 Task: Reply to email with the signature Alan Parker with the subject Follow up on our last conversation from softage.1@softage.net with the message I wanted to confirm the availability of the meeting room for tomorrows presentation. with CC to softage.6@softage.net with an attached document Proposal.doc
Action: Mouse moved to (526, 657)
Screenshot: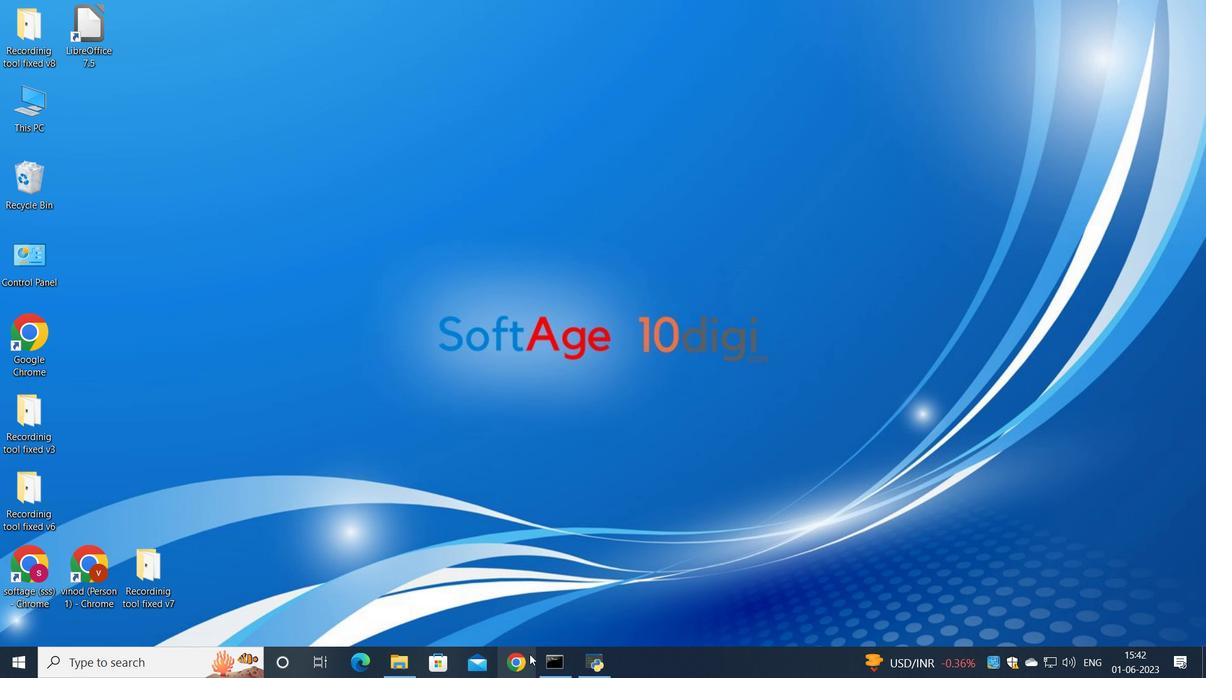 
Action: Mouse pressed left at (526, 657)
Screenshot: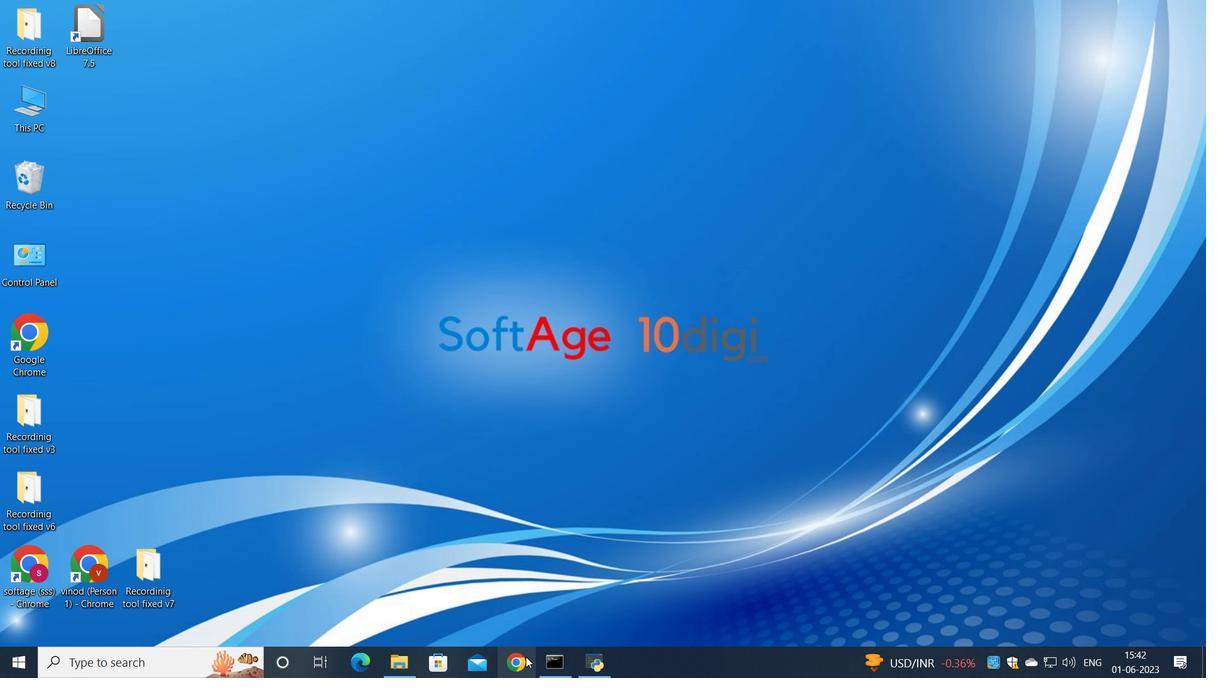 
Action: Mouse moved to (535, 412)
Screenshot: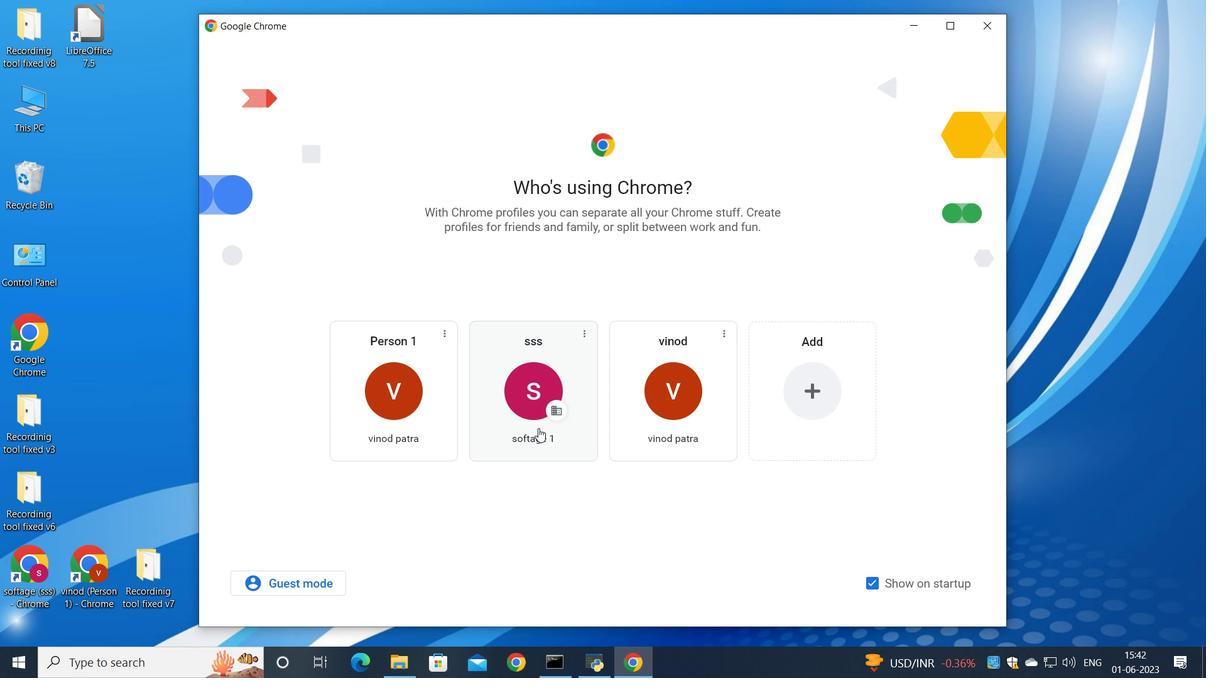 
Action: Mouse pressed left at (535, 412)
Screenshot: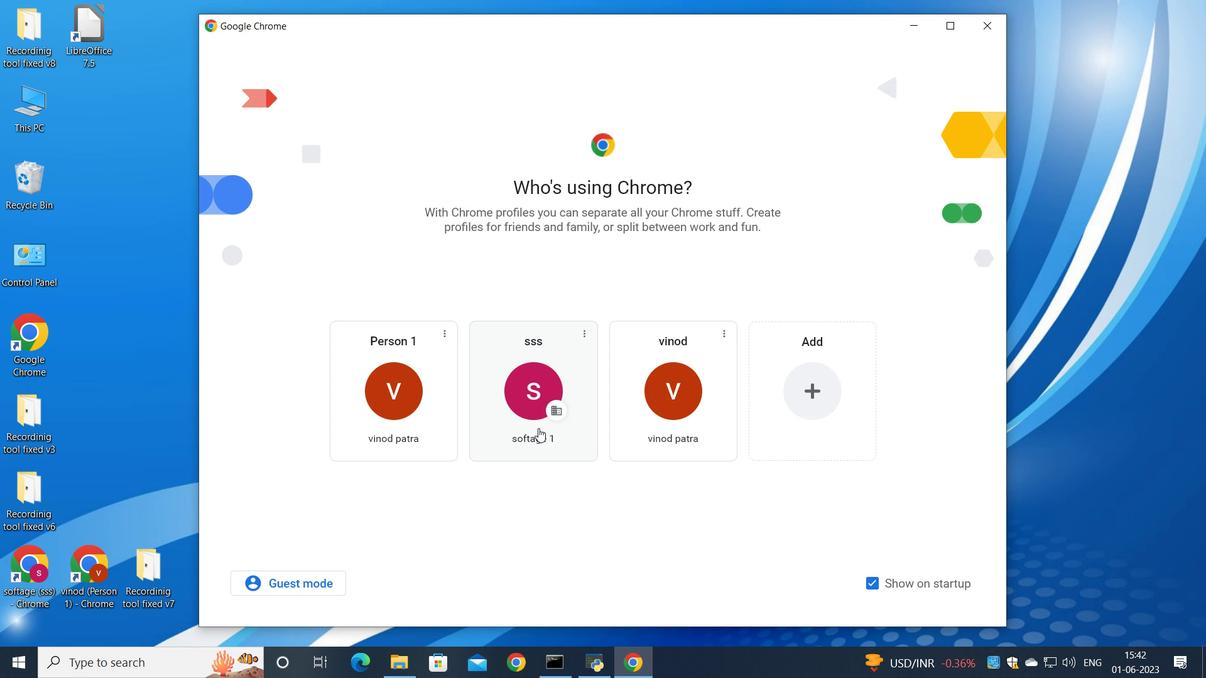 
Action: Mouse moved to (1052, 110)
Screenshot: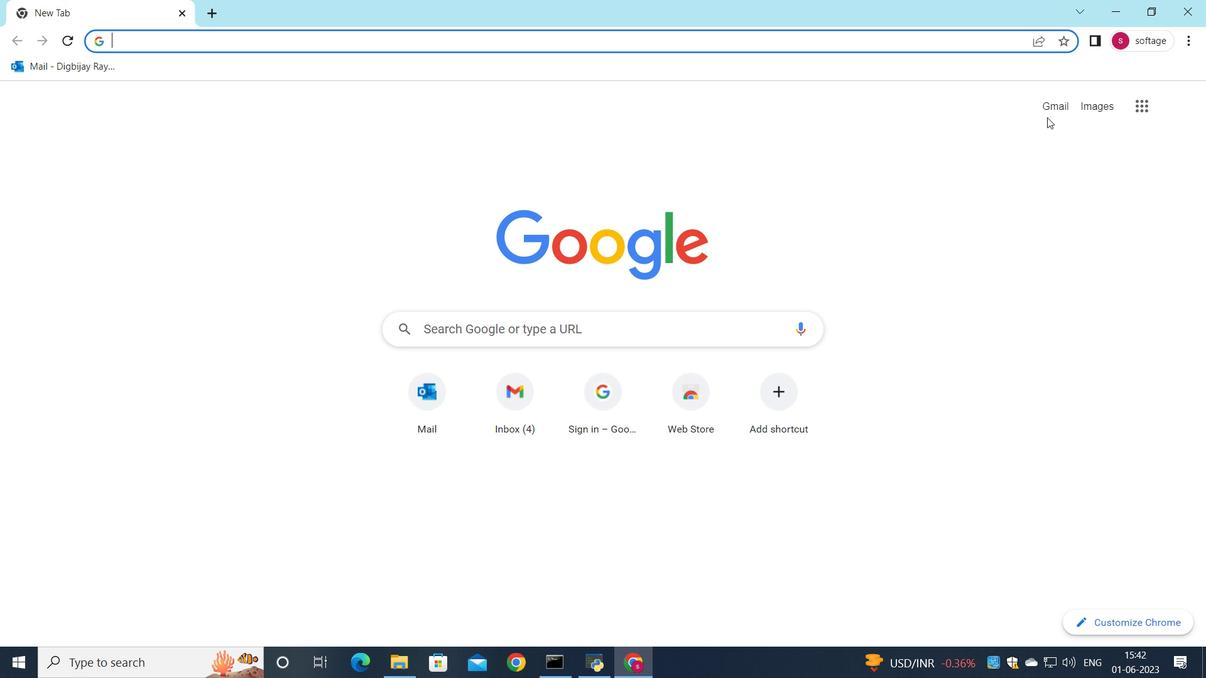 
Action: Mouse pressed left at (1052, 110)
Screenshot: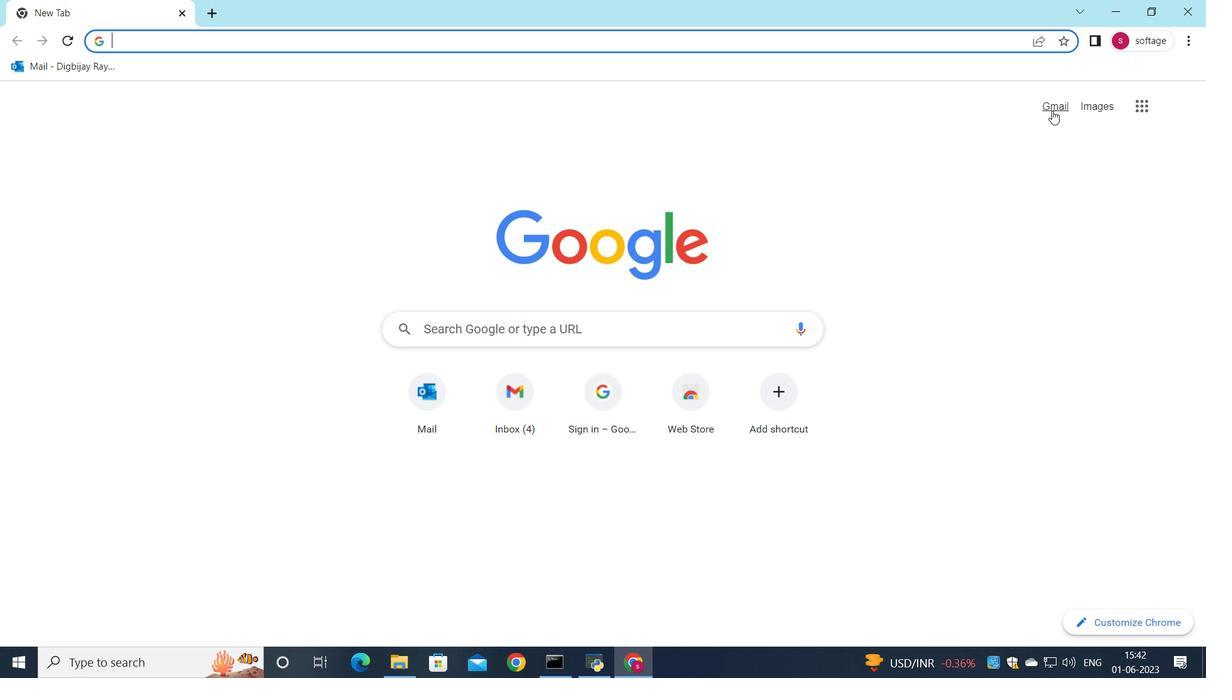 
Action: Mouse moved to (1019, 101)
Screenshot: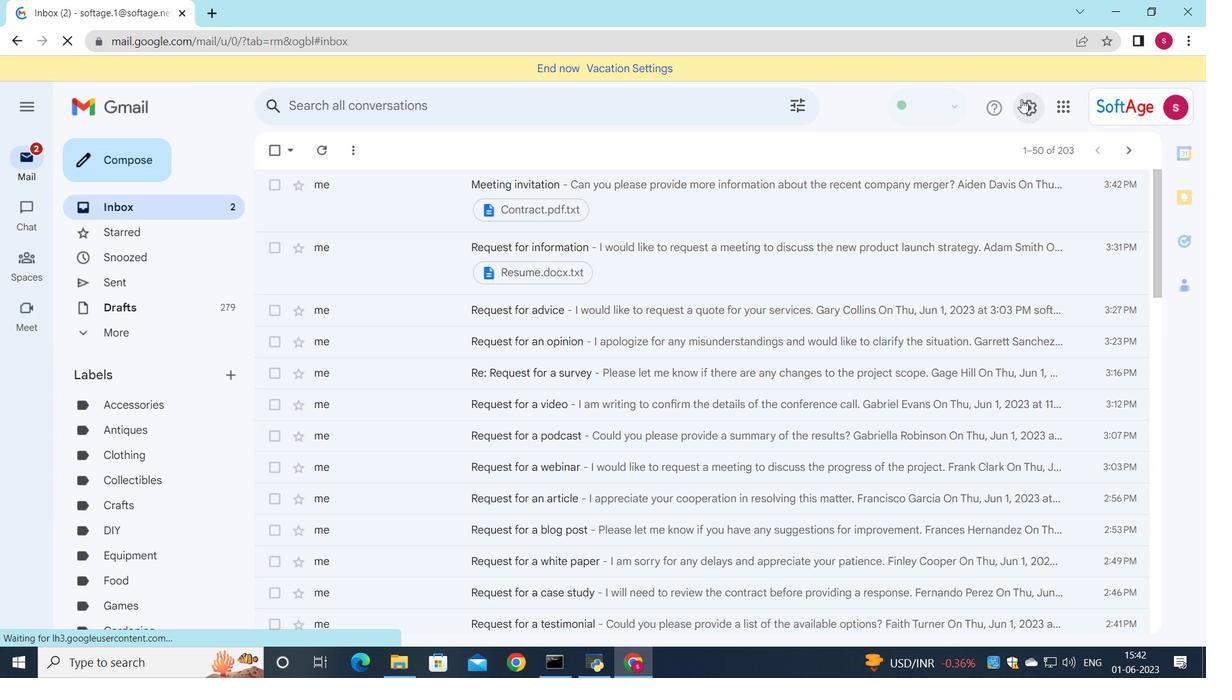 
Action: Mouse pressed left at (1019, 101)
Screenshot: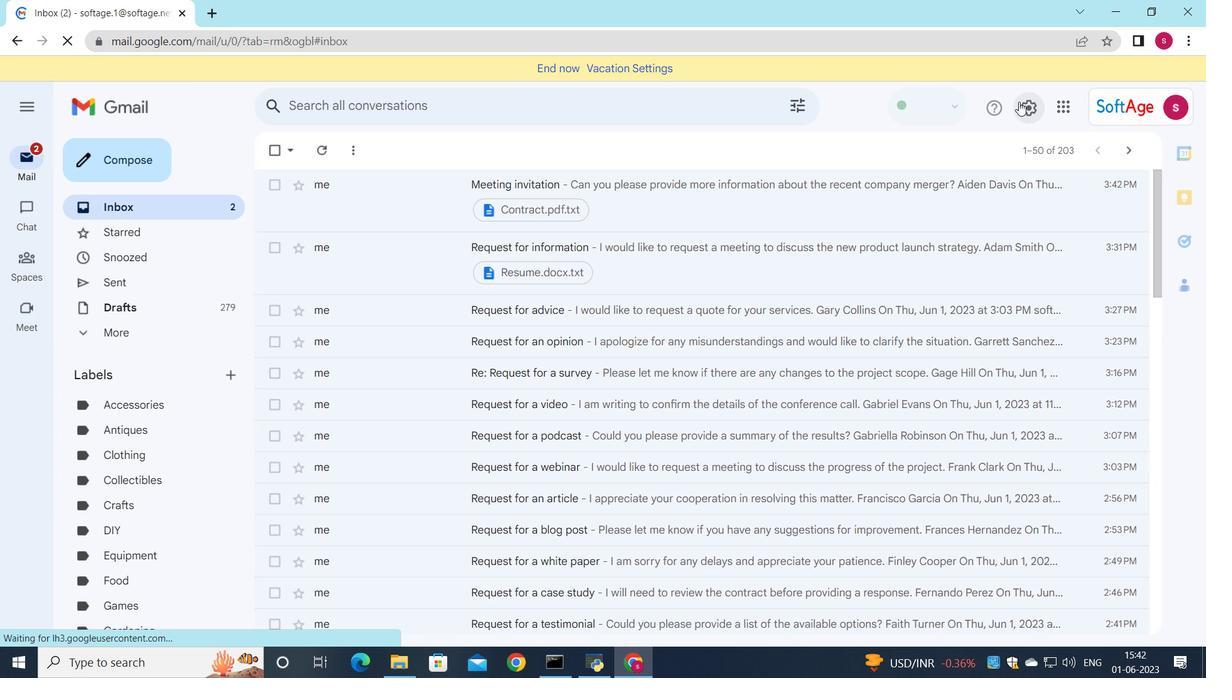 
Action: Mouse moved to (1008, 192)
Screenshot: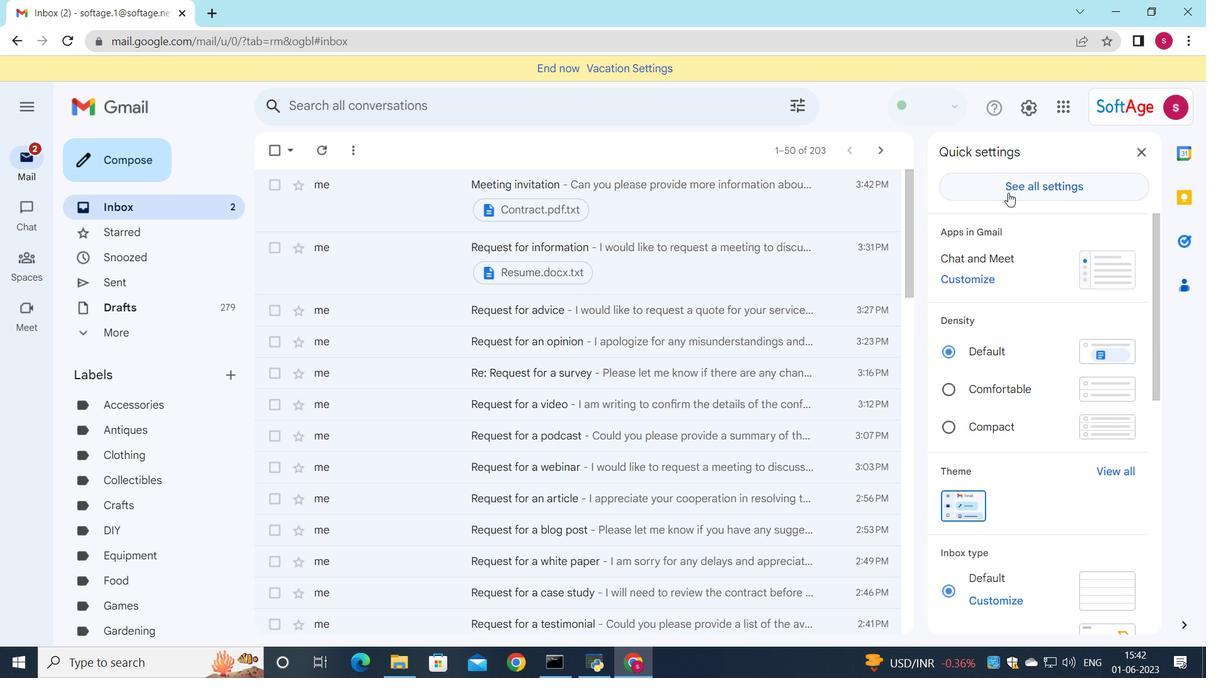 
Action: Mouse pressed left at (1008, 192)
Screenshot: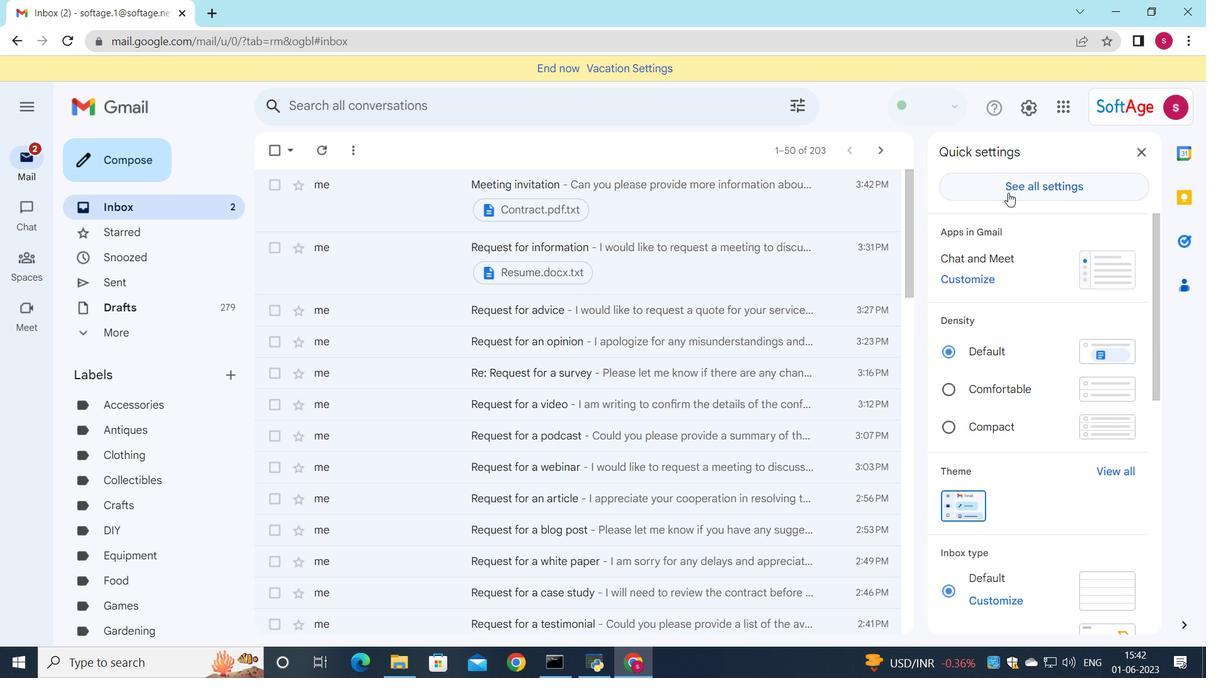 
Action: Mouse moved to (626, 281)
Screenshot: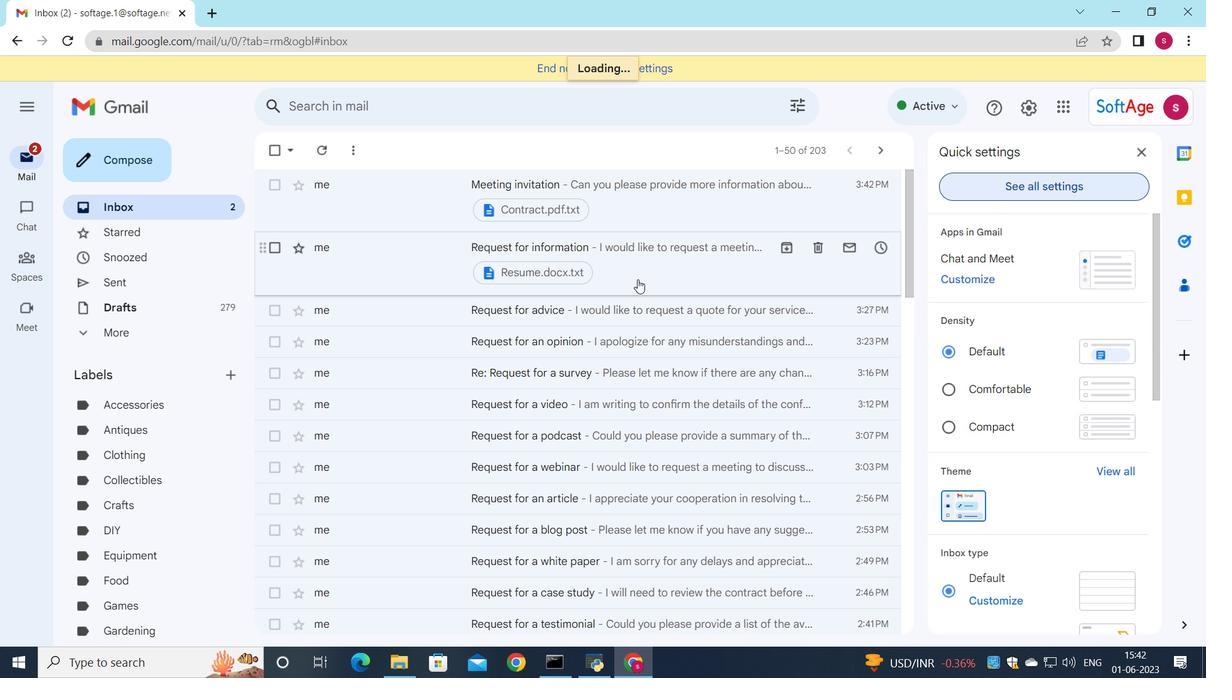 
Action: Mouse scrolled (626, 280) with delta (0, 0)
Screenshot: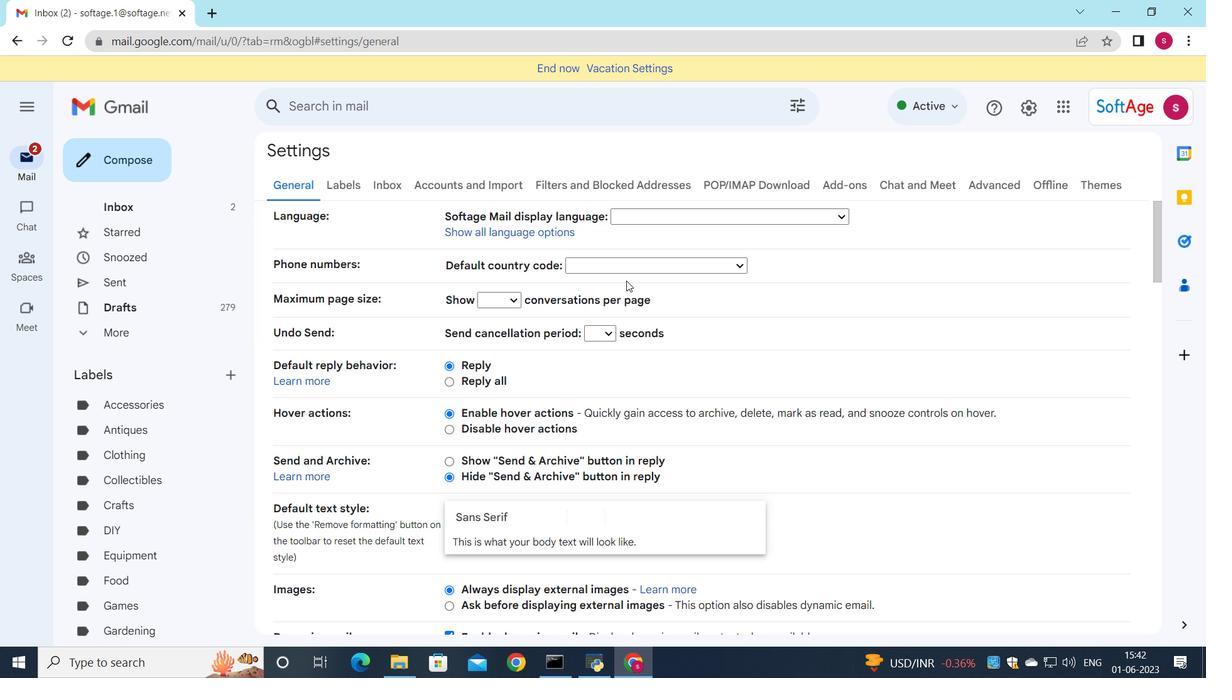 
Action: Mouse scrolled (626, 280) with delta (0, 0)
Screenshot: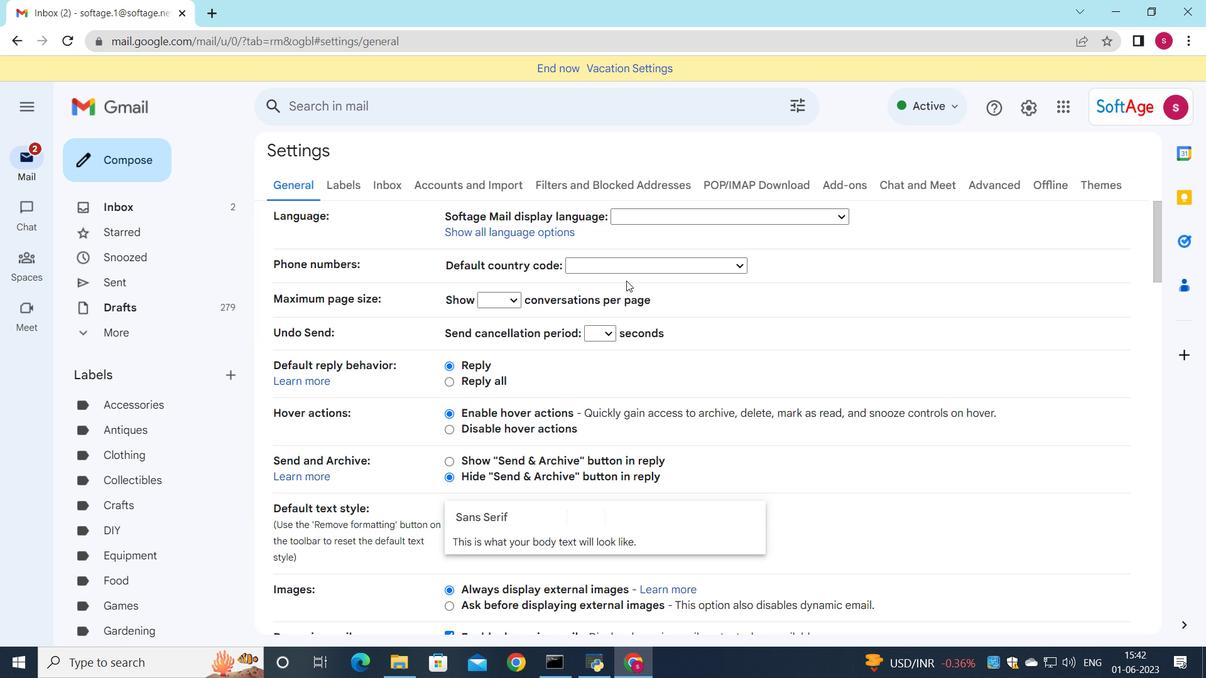 
Action: Mouse scrolled (626, 280) with delta (0, 0)
Screenshot: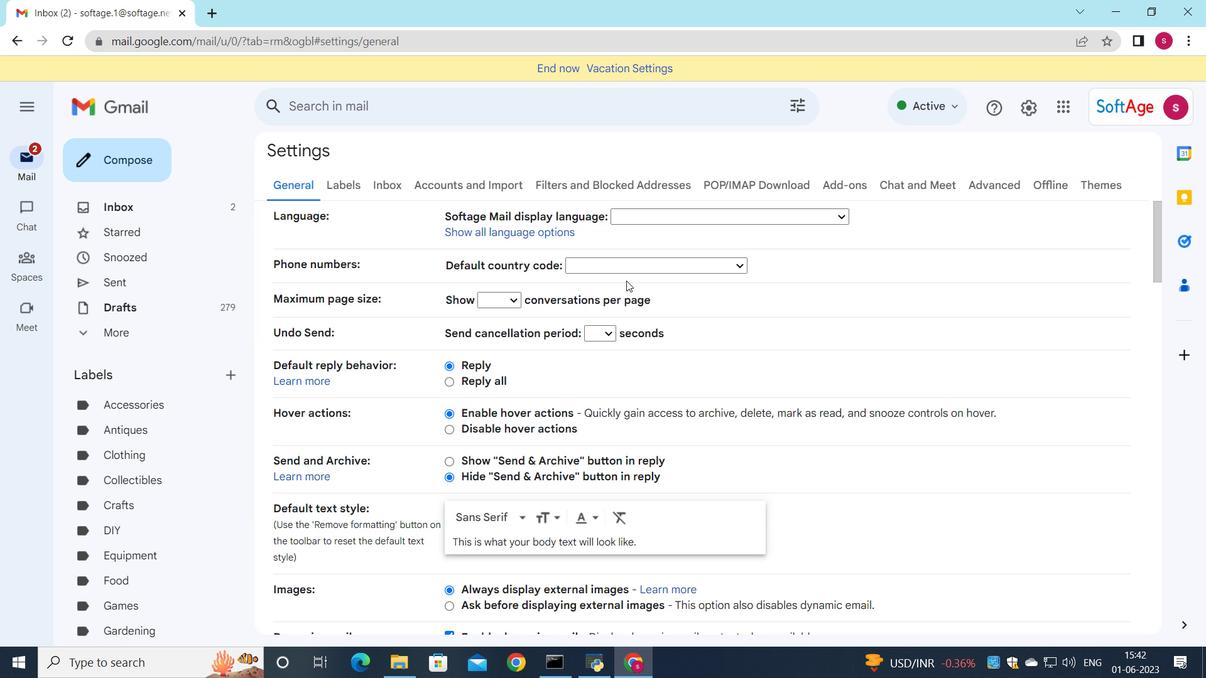 
Action: Mouse scrolled (626, 280) with delta (0, 0)
Screenshot: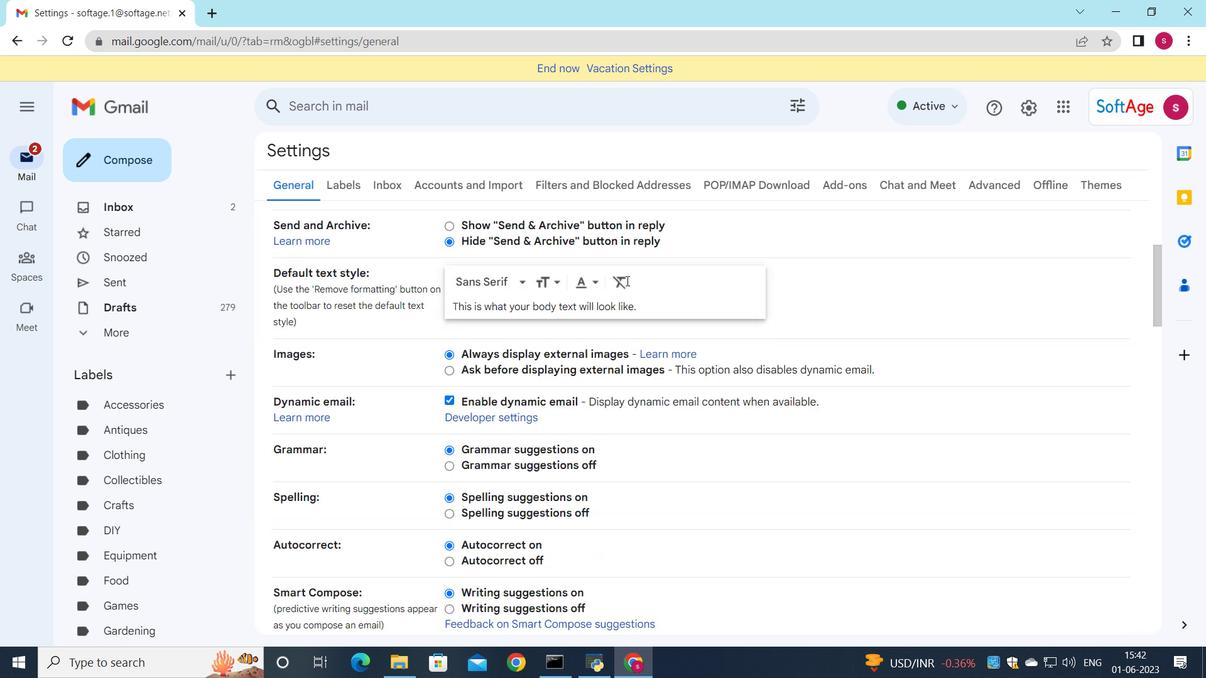 
Action: Mouse scrolled (626, 280) with delta (0, 0)
Screenshot: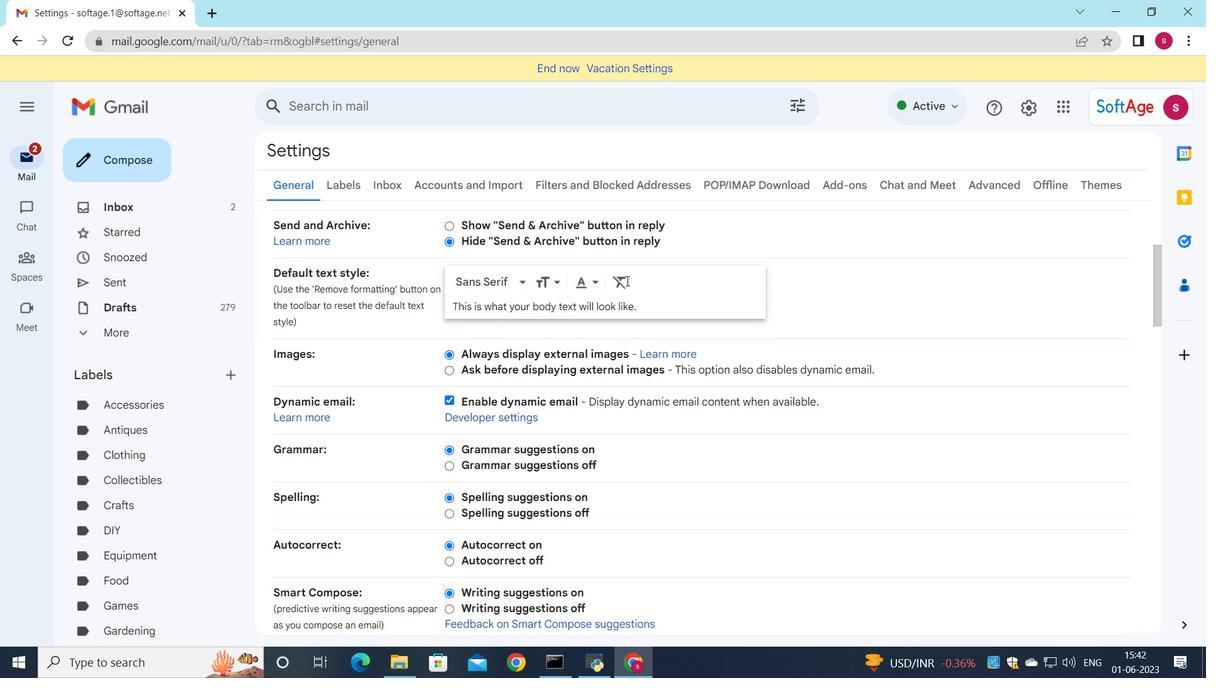 
Action: Mouse moved to (626, 282)
Screenshot: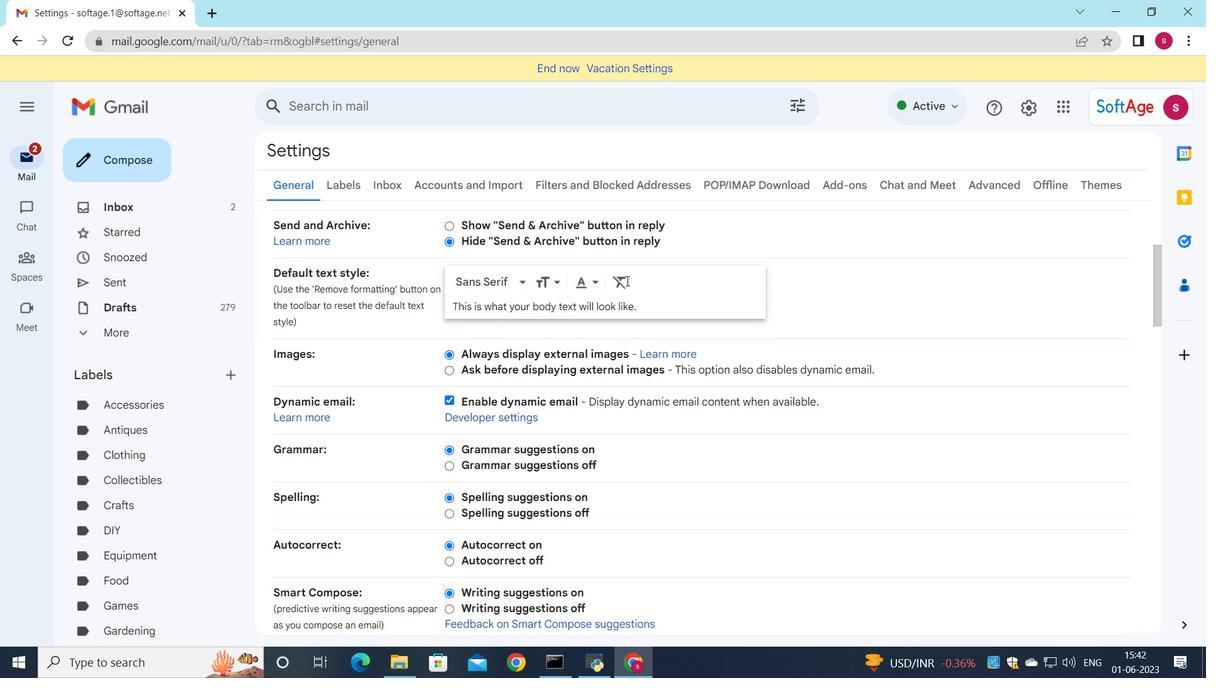 
Action: Mouse scrolled (626, 281) with delta (0, 0)
Screenshot: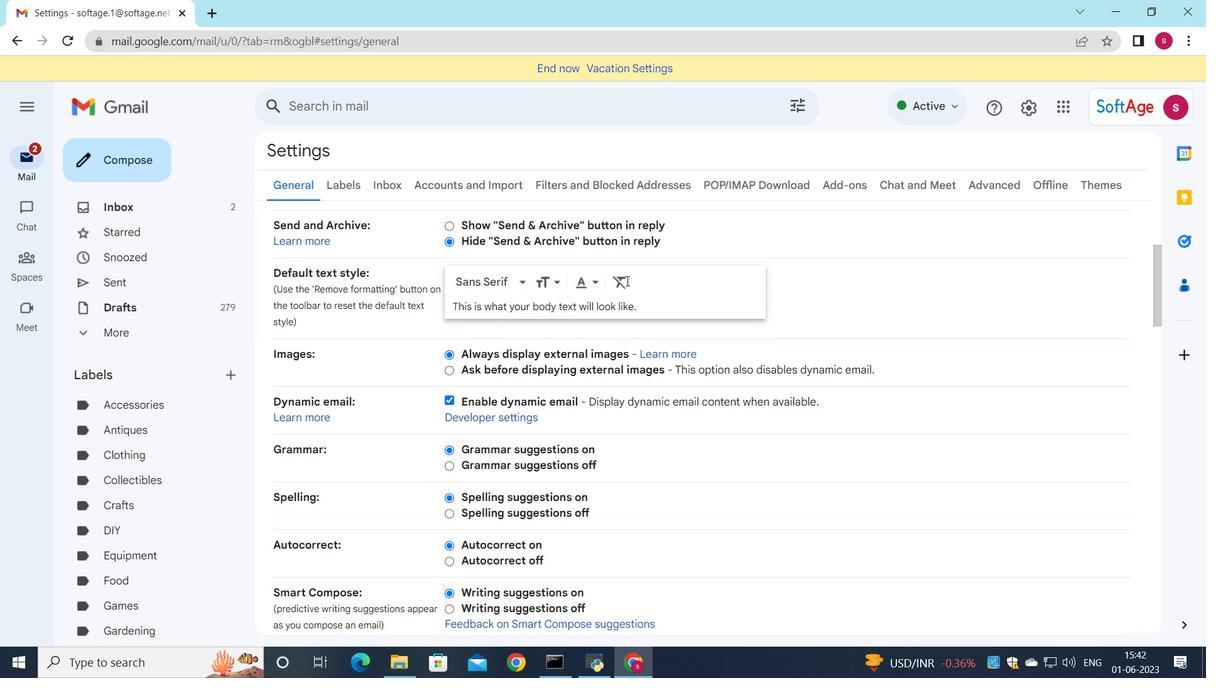 
Action: Mouse moved to (517, 450)
Screenshot: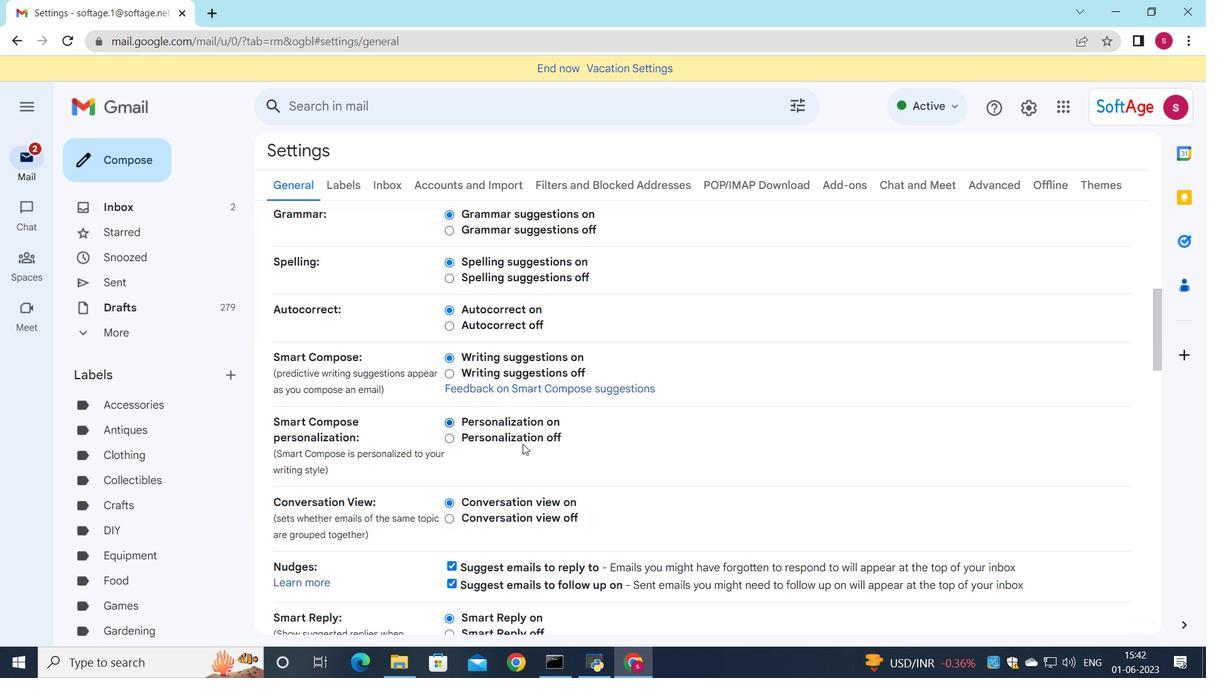 
Action: Mouse scrolled (517, 449) with delta (0, 0)
Screenshot: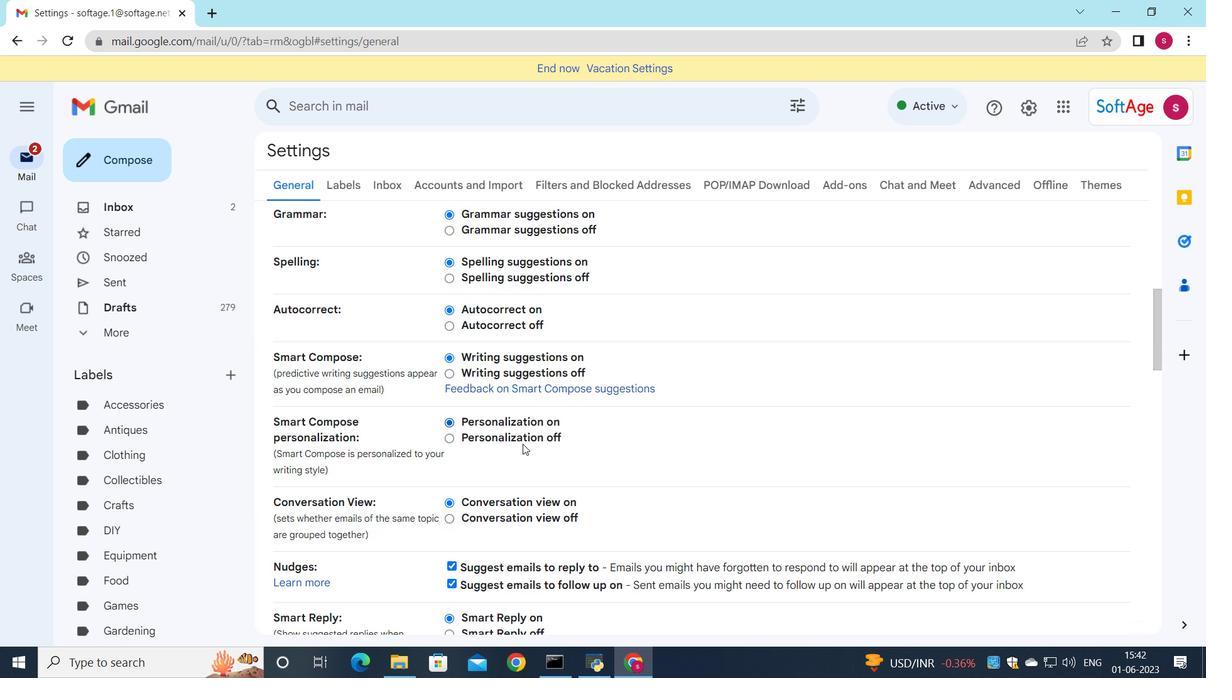 
Action: Mouse moved to (517, 450)
Screenshot: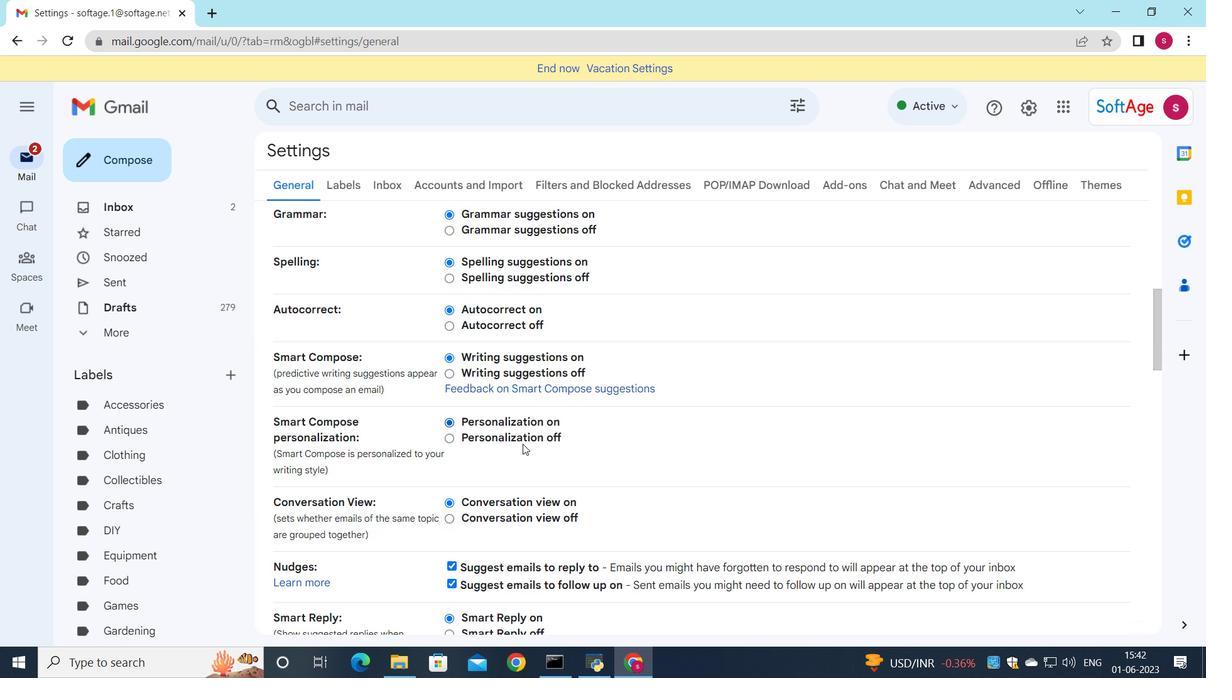 
Action: Mouse scrolled (517, 449) with delta (0, 0)
Screenshot: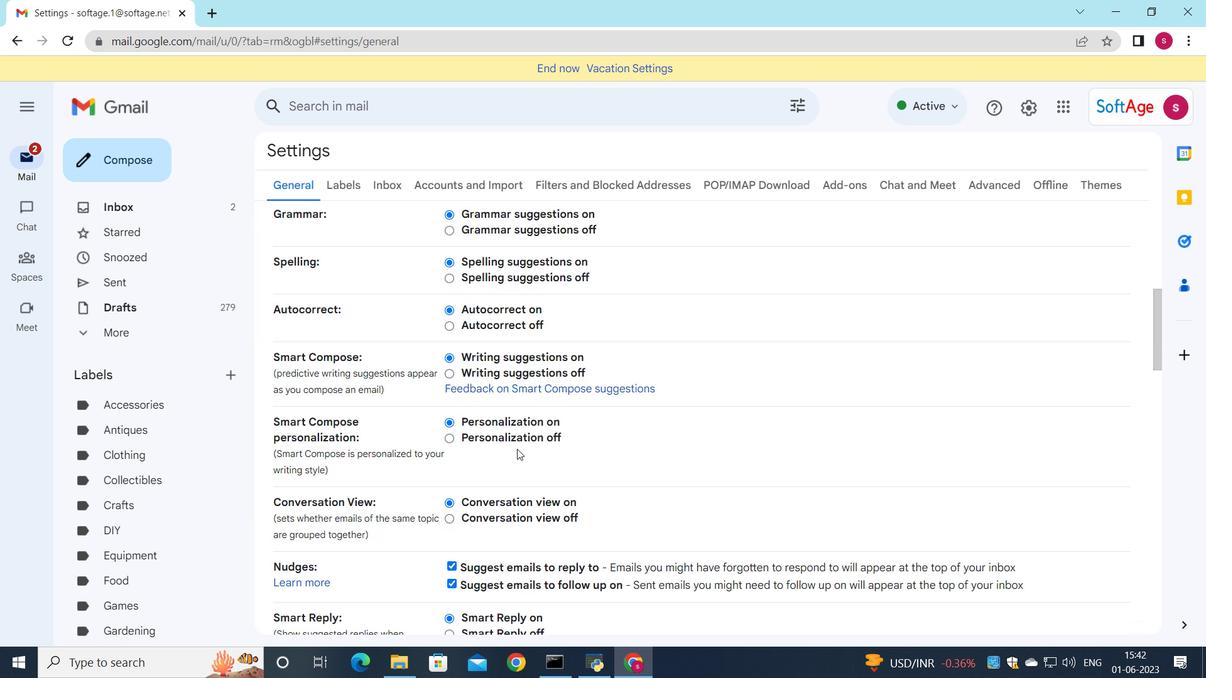 
Action: Mouse moved to (516, 450)
Screenshot: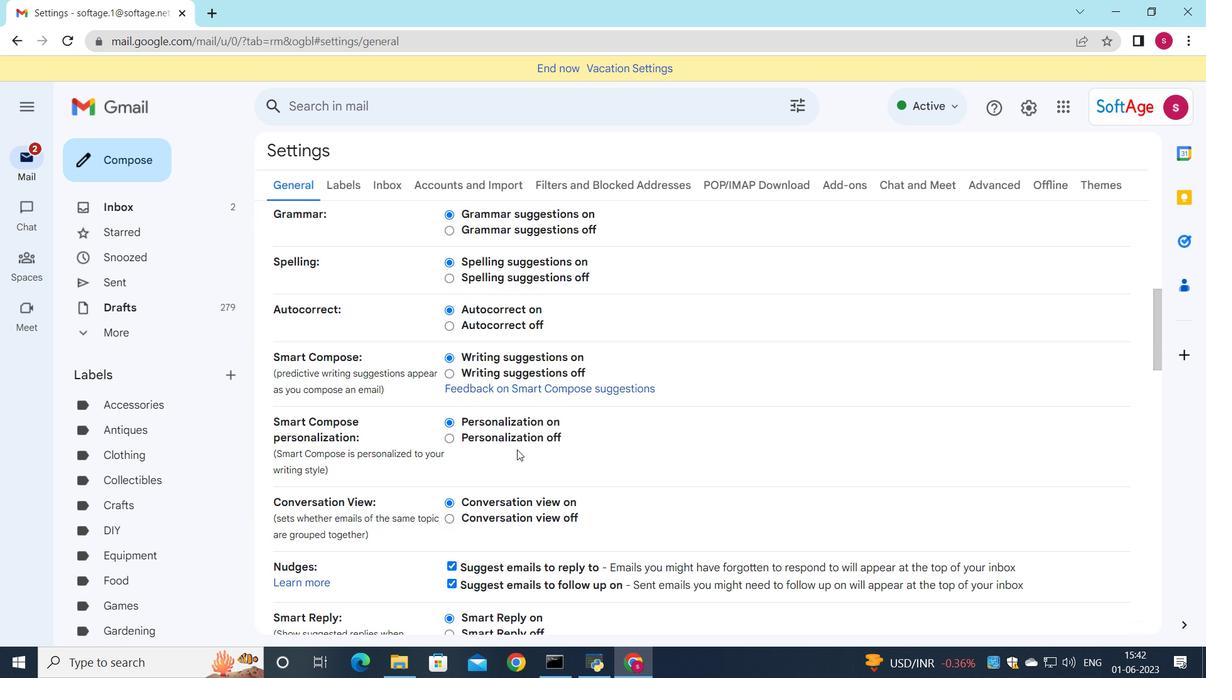 
Action: Mouse scrolled (516, 449) with delta (0, 0)
Screenshot: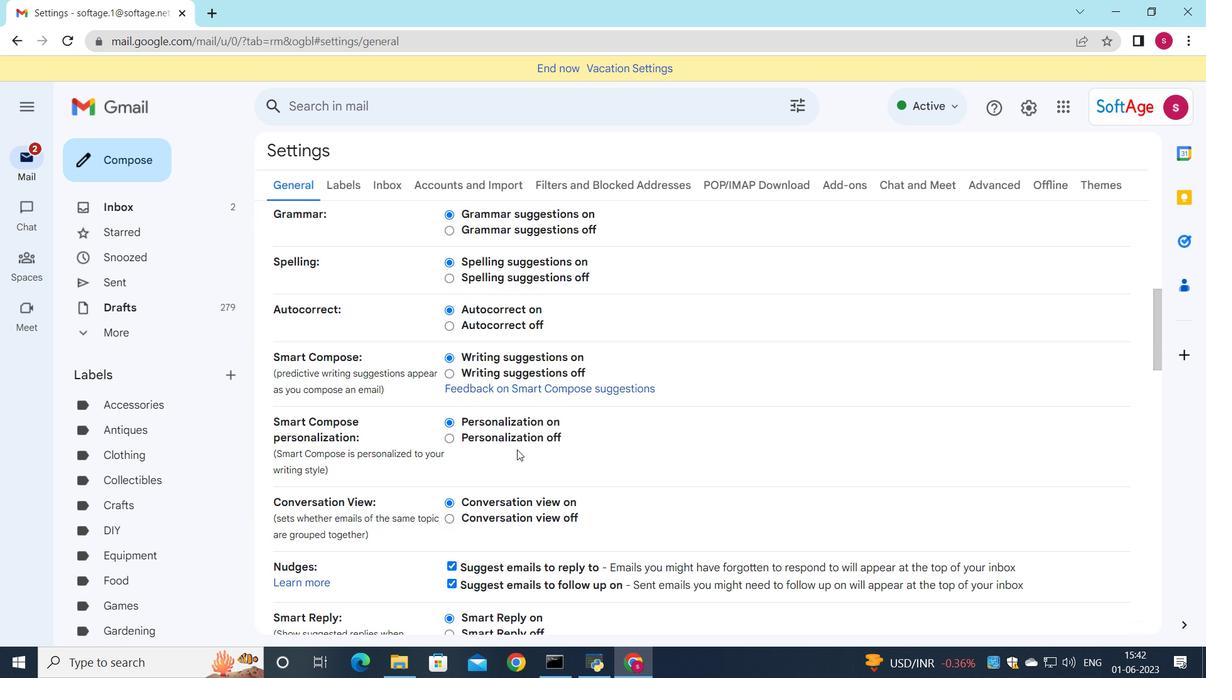 
Action: Mouse scrolled (516, 449) with delta (0, 0)
Screenshot: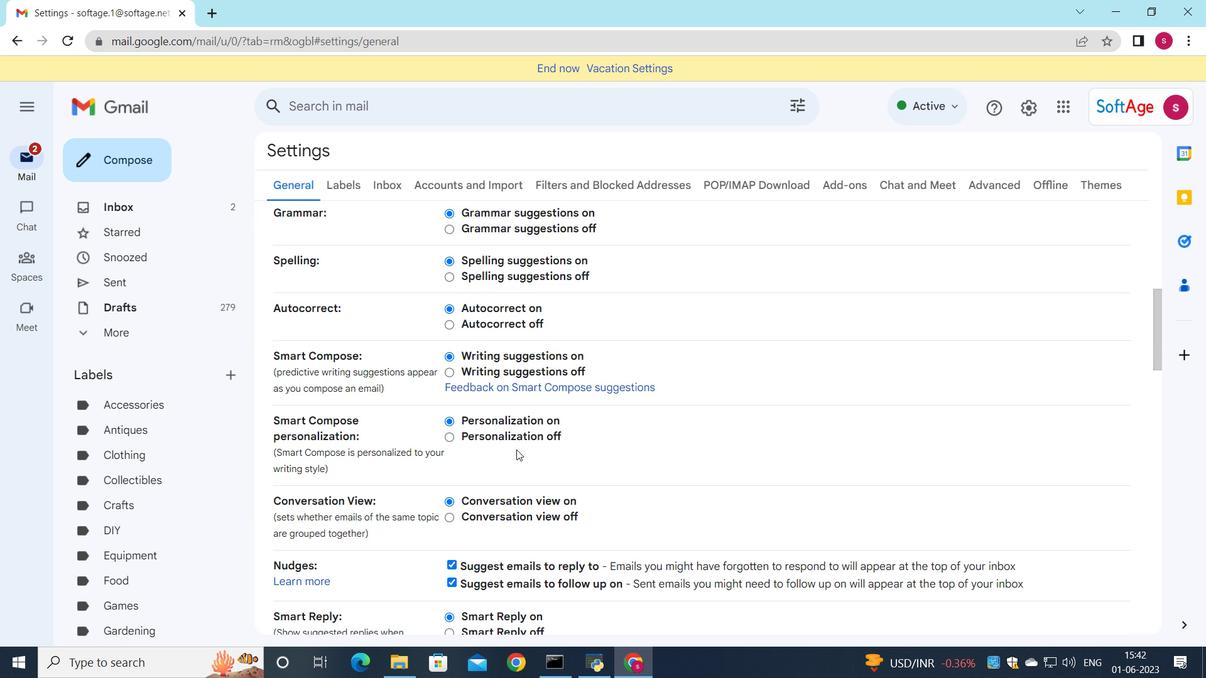 
Action: Mouse scrolled (516, 449) with delta (0, 0)
Screenshot: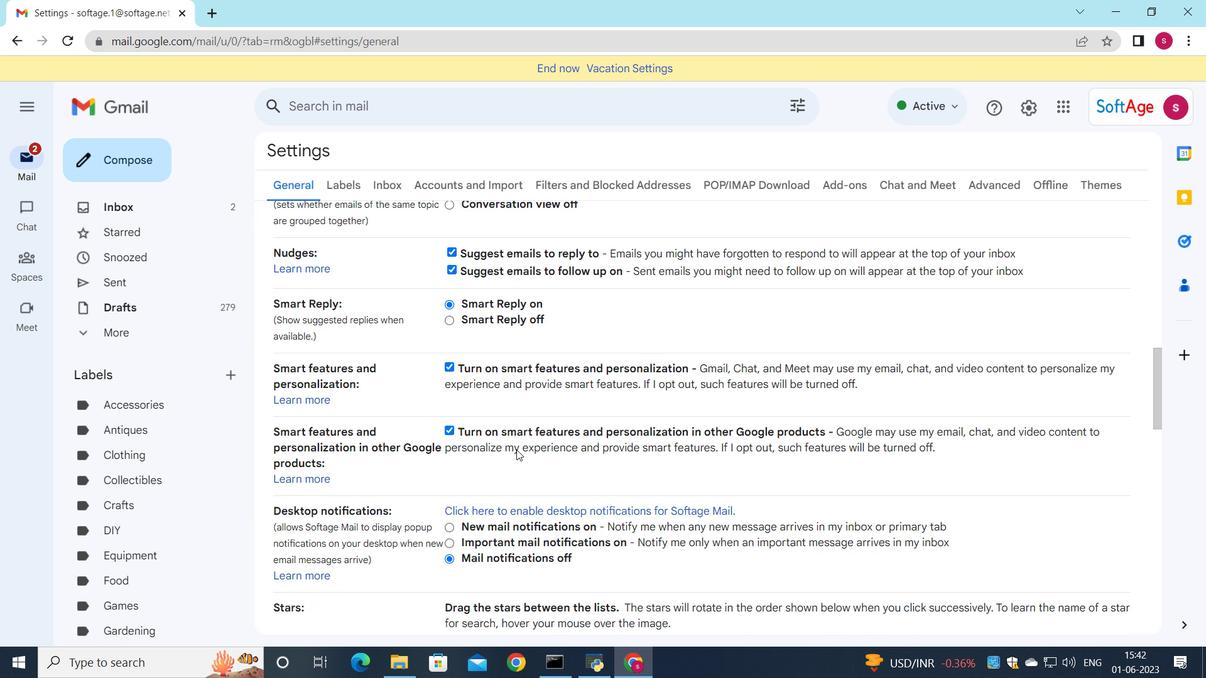 
Action: Mouse scrolled (516, 449) with delta (0, 0)
Screenshot: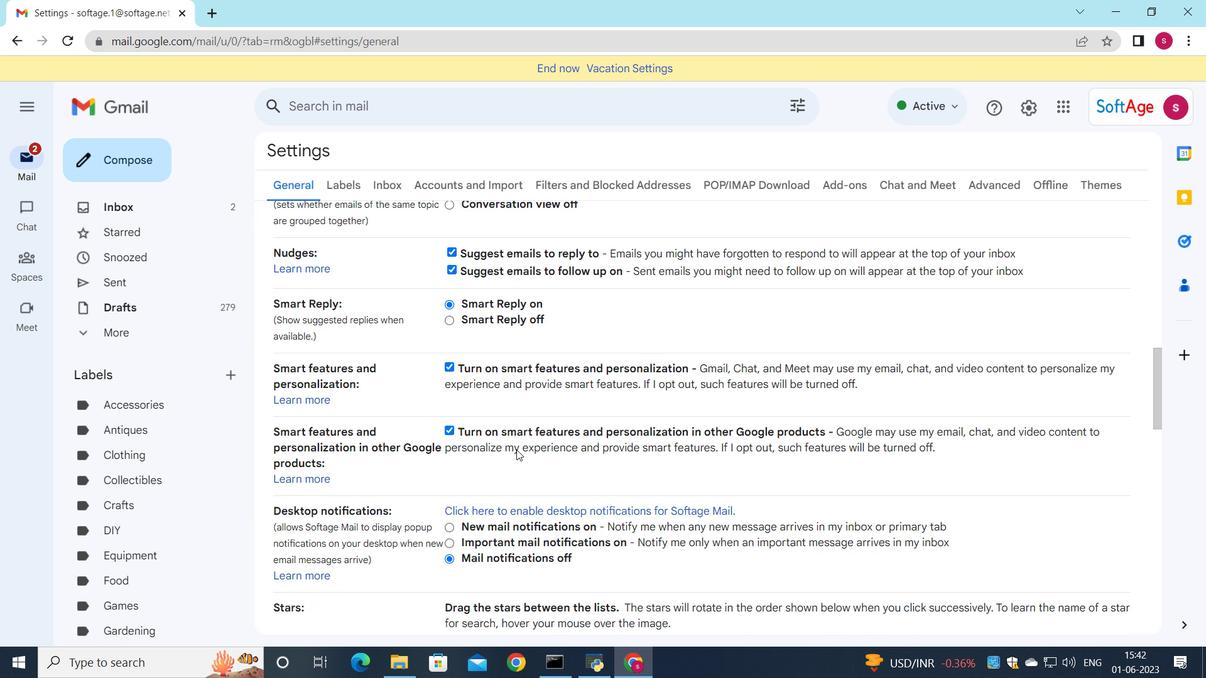 
Action: Mouse scrolled (516, 449) with delta (0, 0)
Screenshot: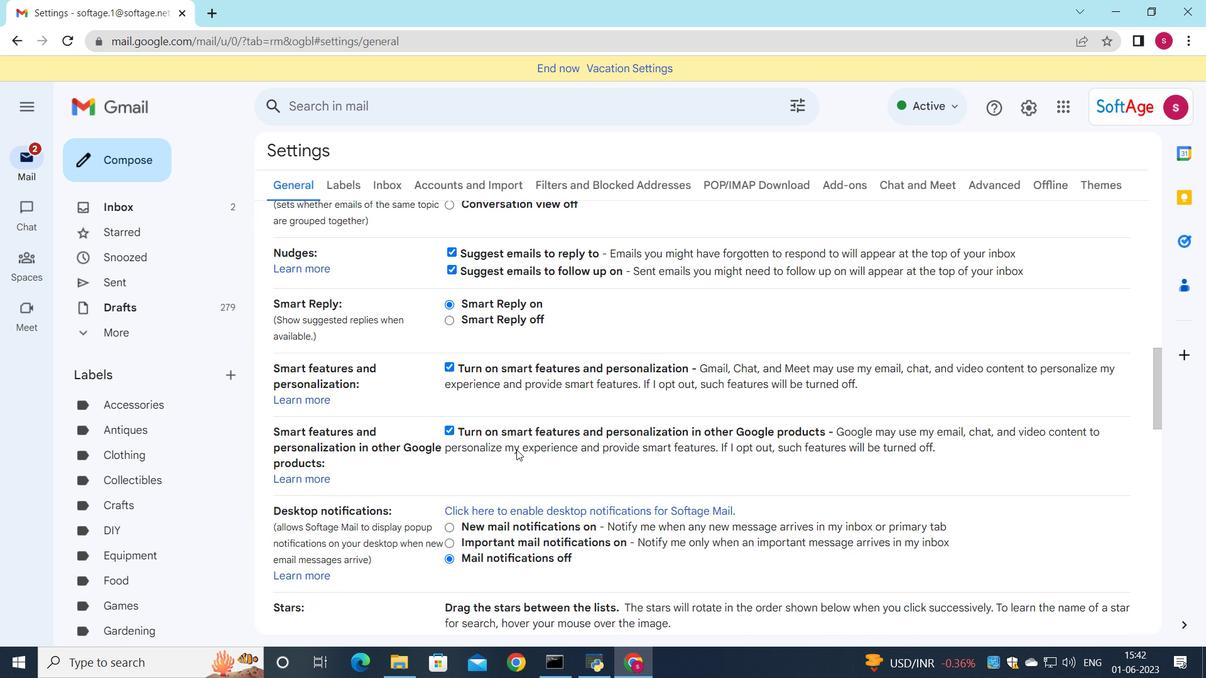 
Action: Mouse scrolled (516, 449) with delta (0, 0)
Screenshot: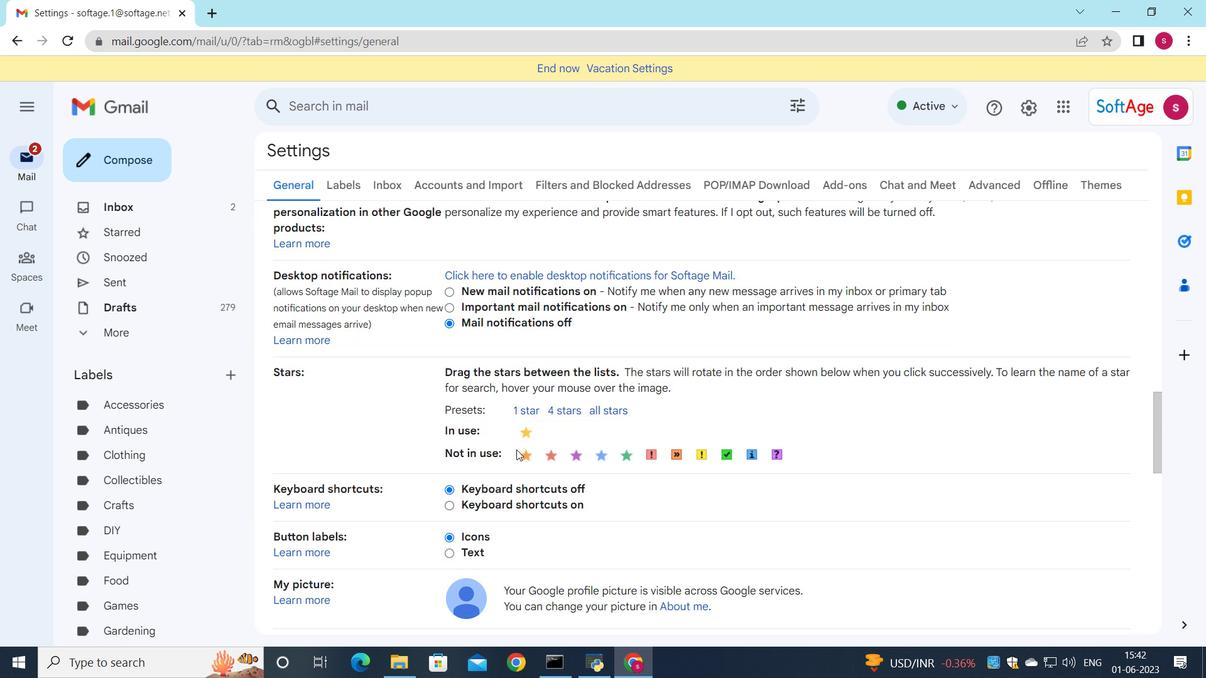 
Action: Mouse scrolled (516, 449) with delta (0, 0)
Screenshot: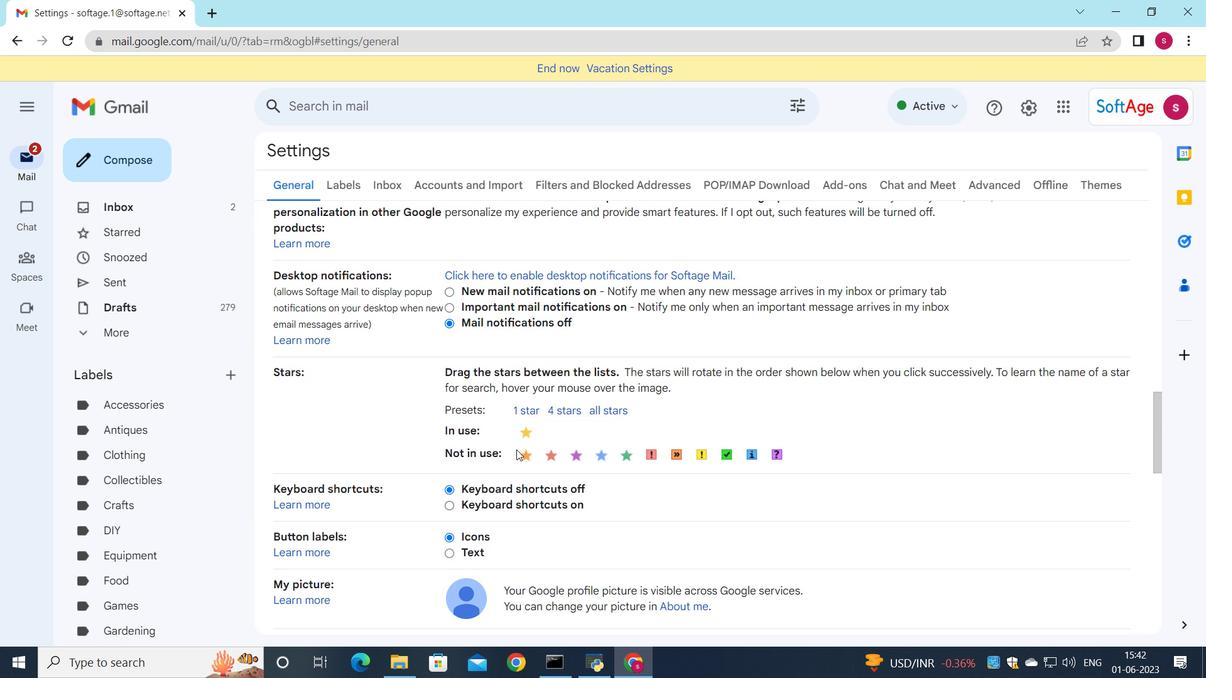 
Action: Mouse scrolled (516, 449) with delta (0, 0)
Screenshot: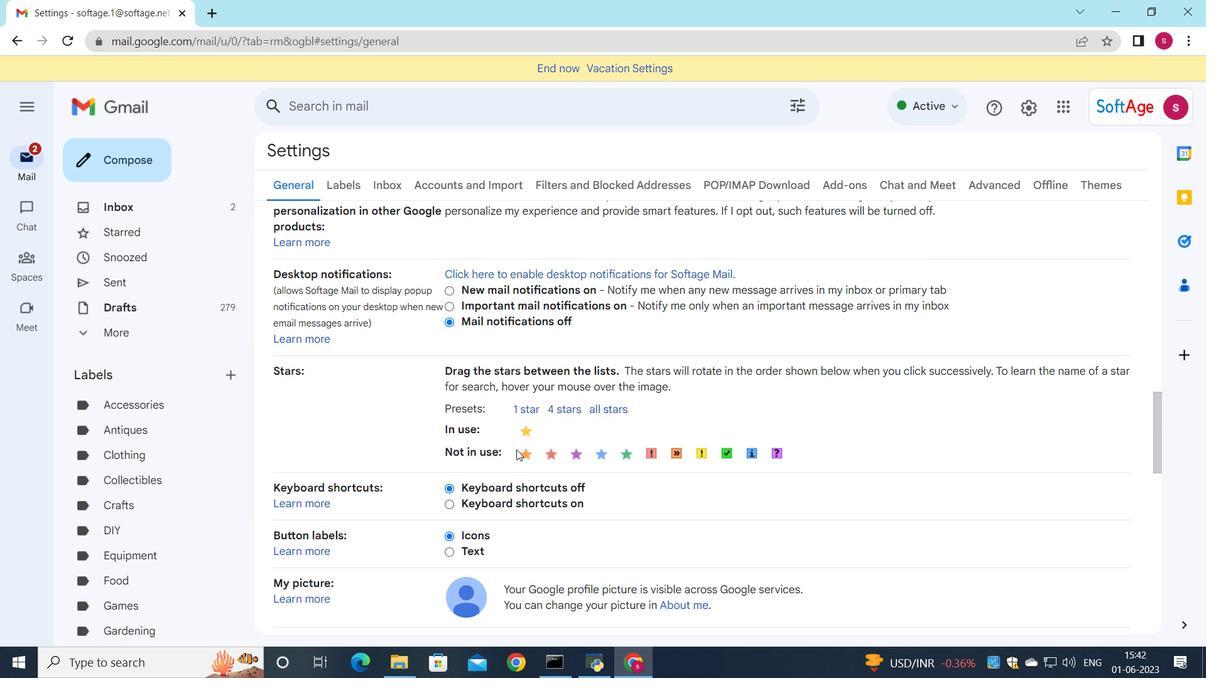 
Action: Mouse moved to (599, 452)
Screenshot: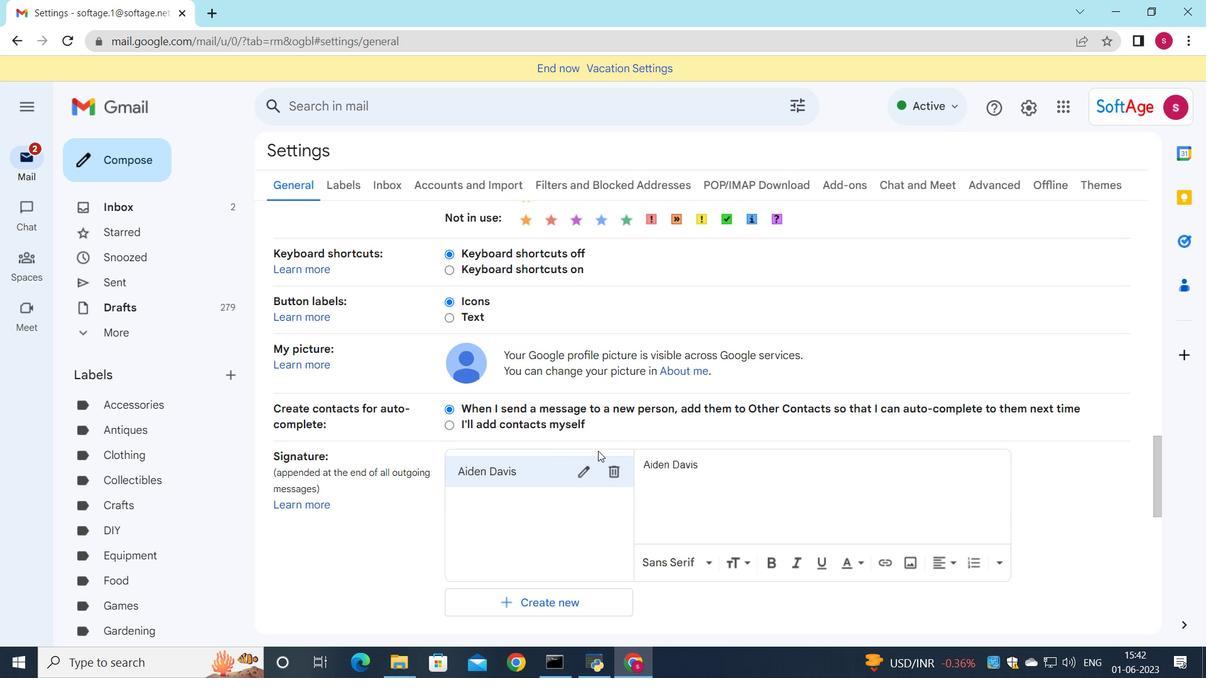 
Action: Mouse scrolled (599, 451) with delta (0, 0)
Screenshot: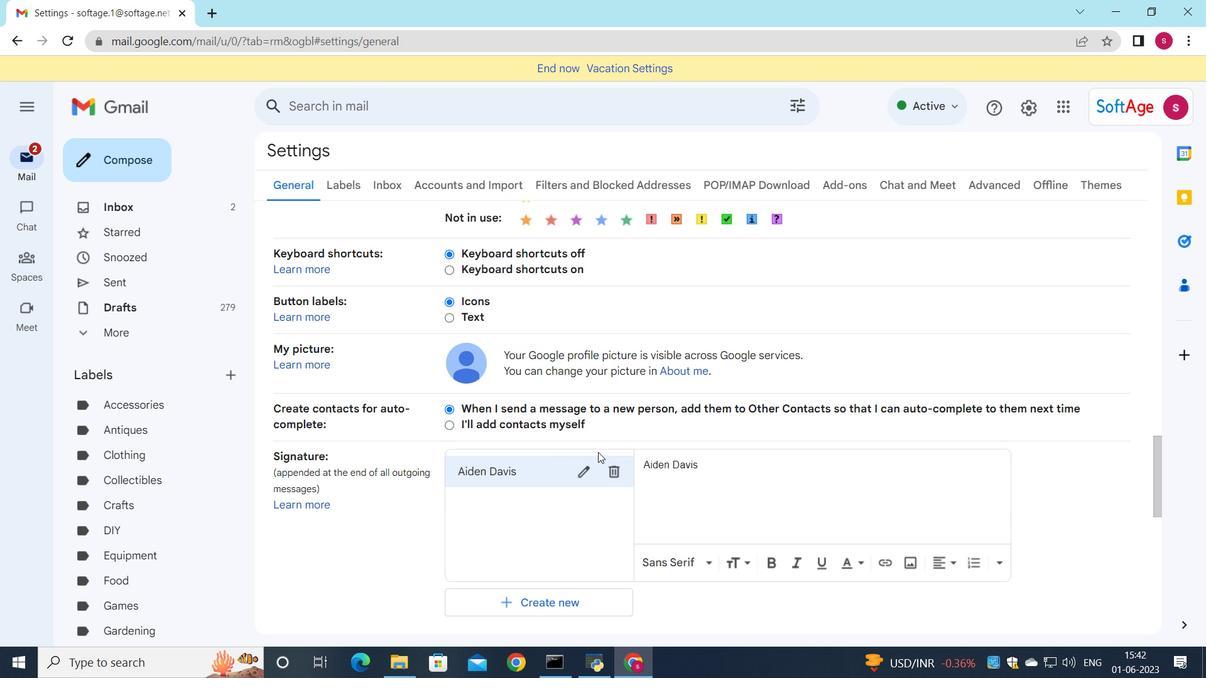 
Action: Mouse scrolled (599, 451) with delta (0, 0)
Screenshot: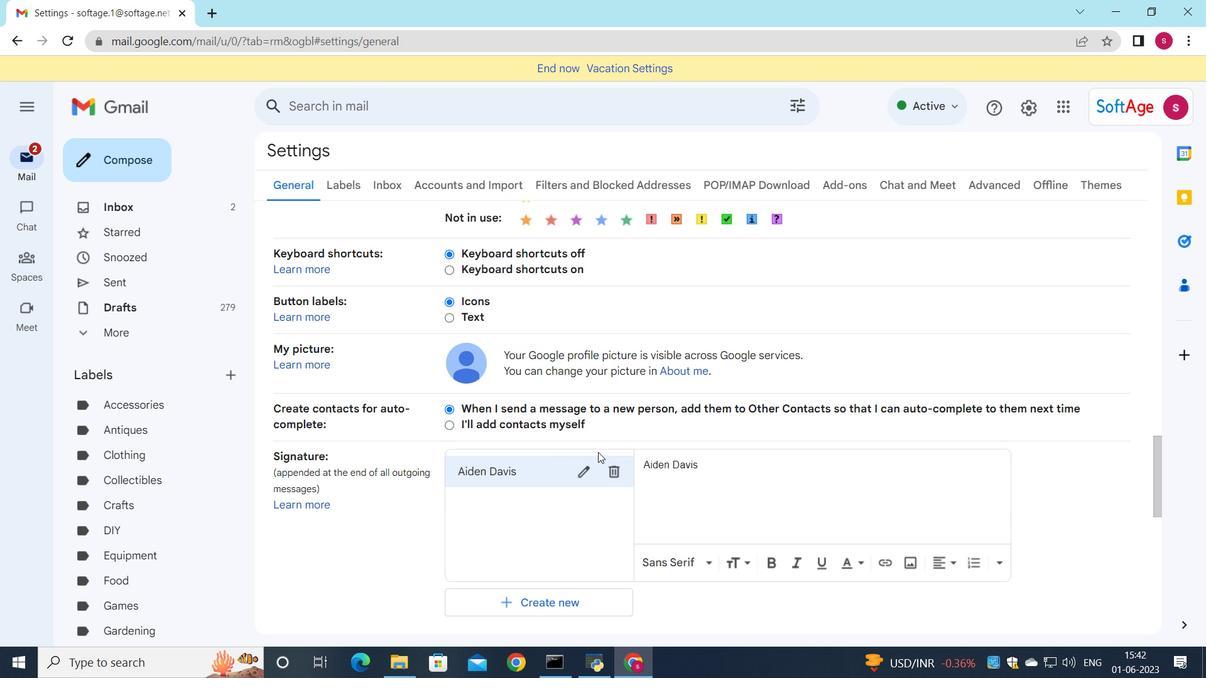 
Action: Mouse moved to (617, 311)
Screenshot: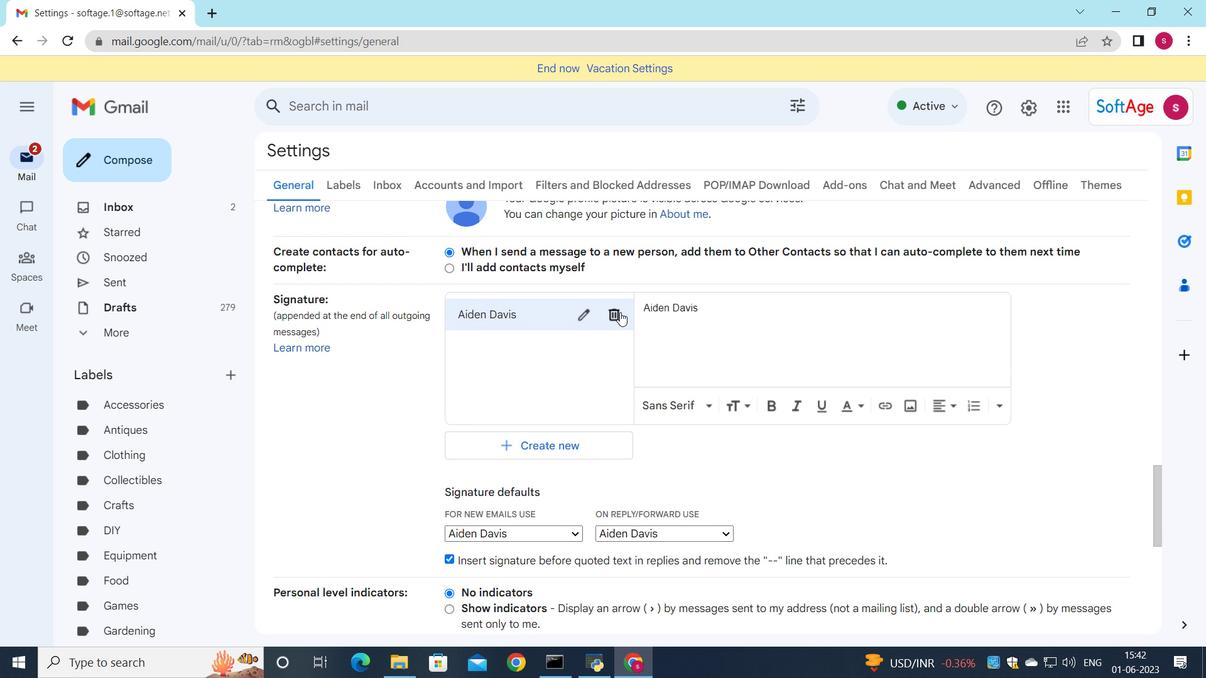 
Action: Mouse pressed left at (617, 311)
Screenshot: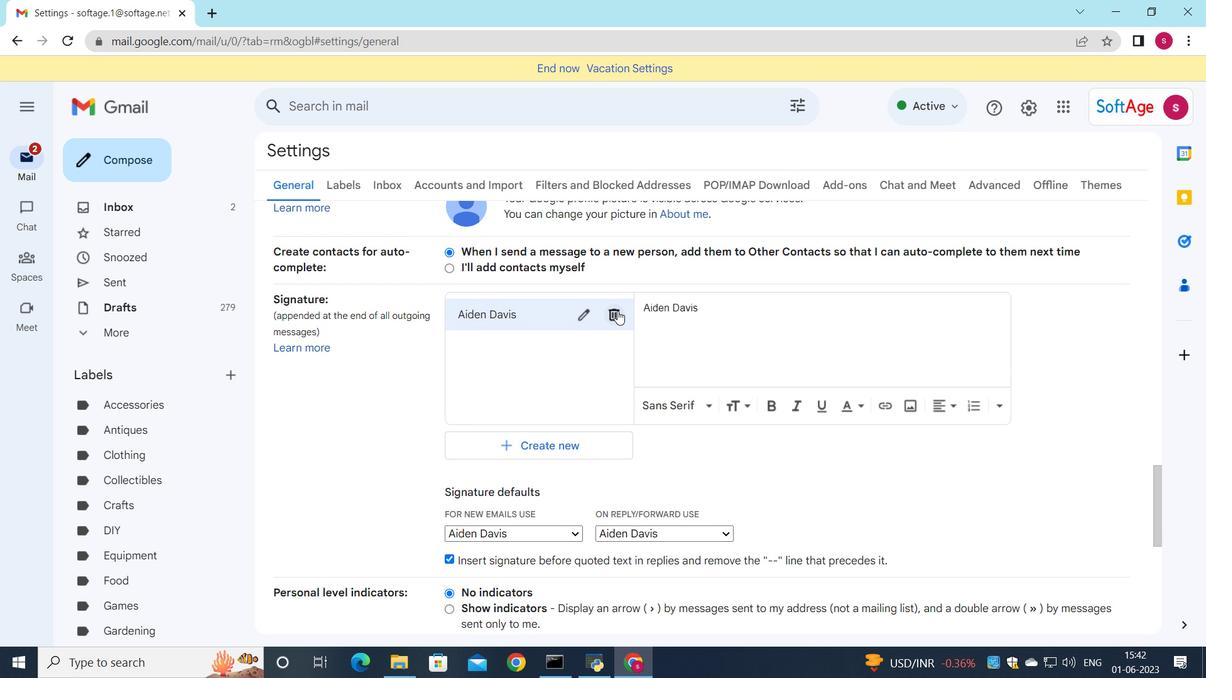 
Action: Mouse moved to (725, 387)
Screenshot: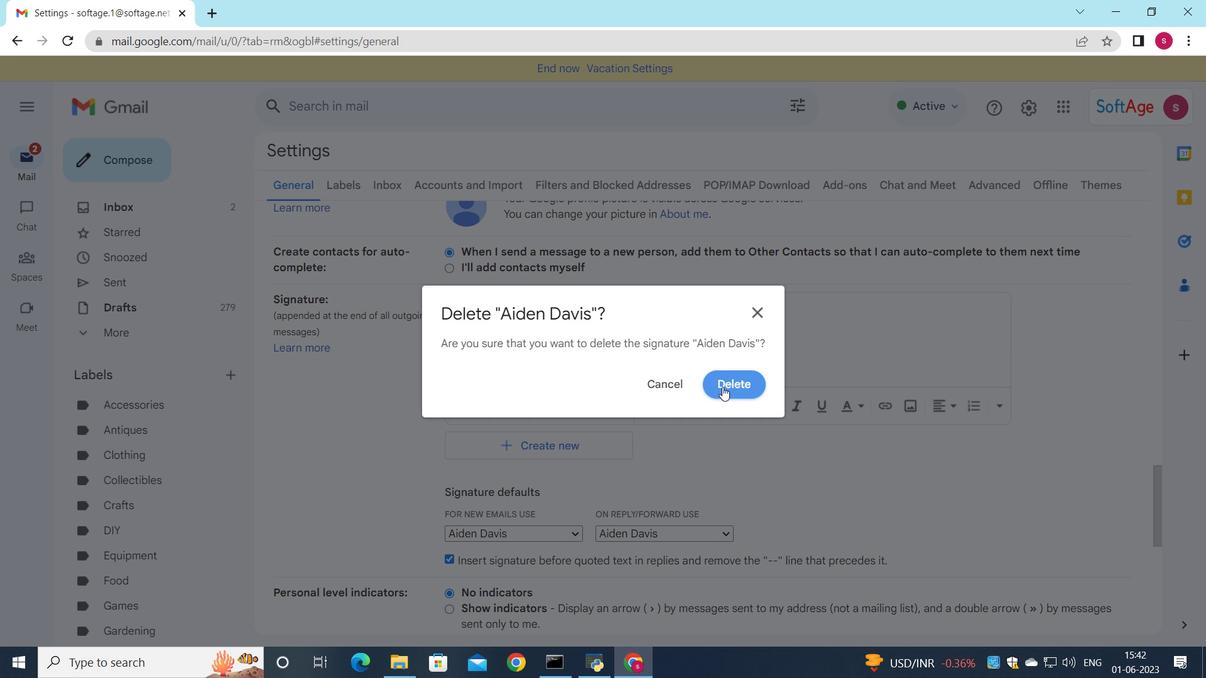 
Action: Mouse pressed left at (725, 387)
Screenshot: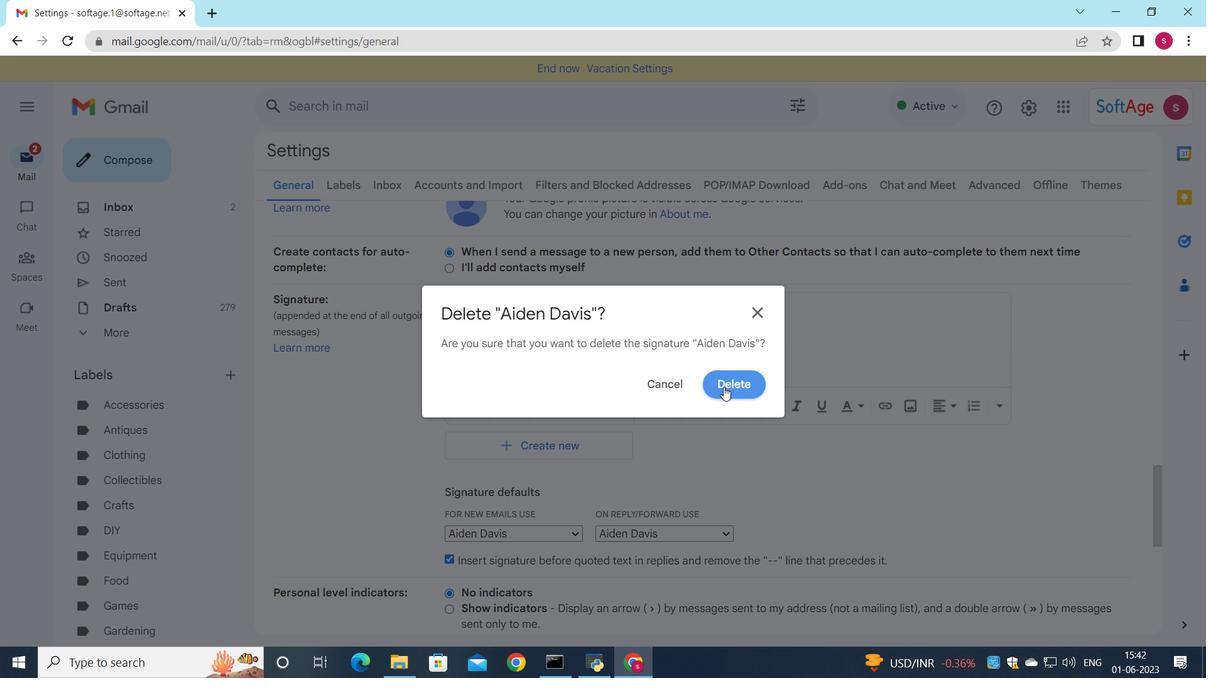 
Action: Mouse moved to (526, 340)
Screenshot: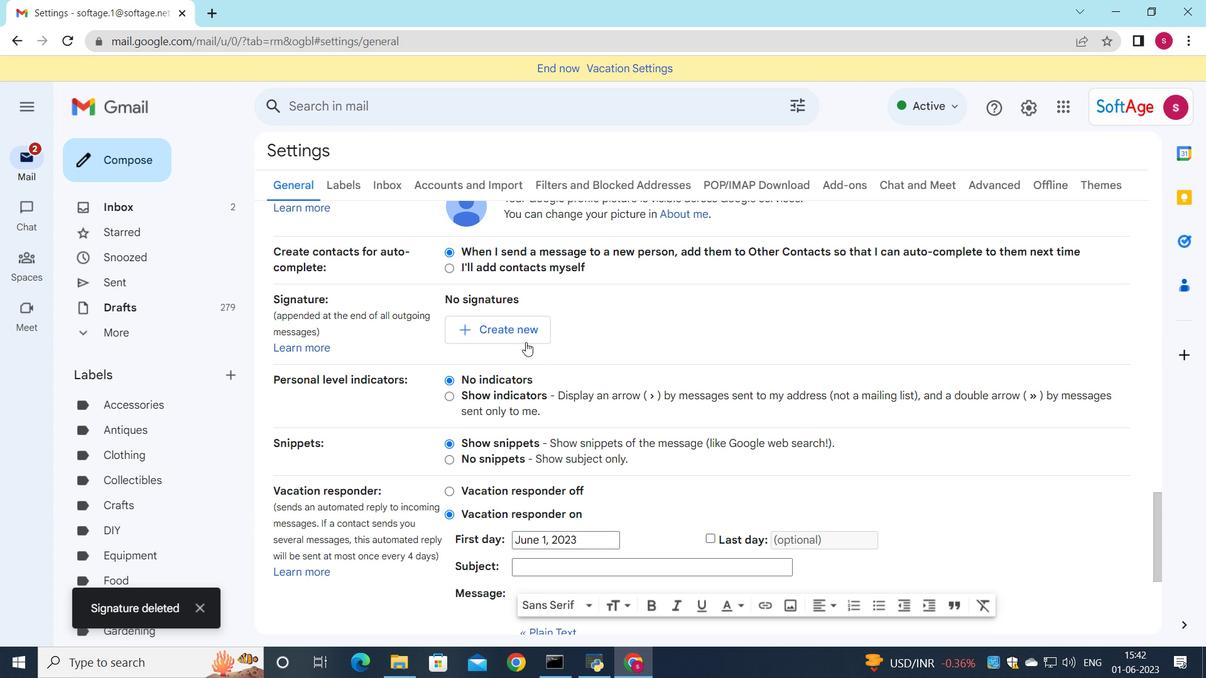 
Action: Mouse pressed left at (526, 340)
Screenshot: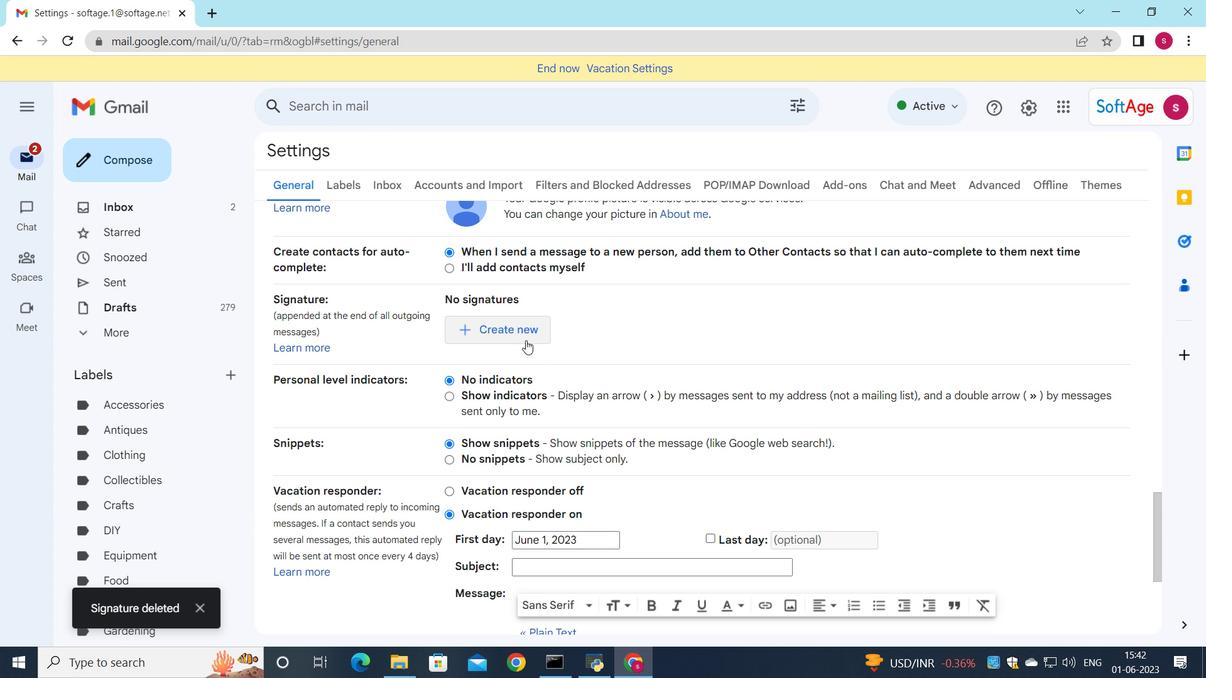 
Action: Mouse moved to (810, 365)
Screenshot: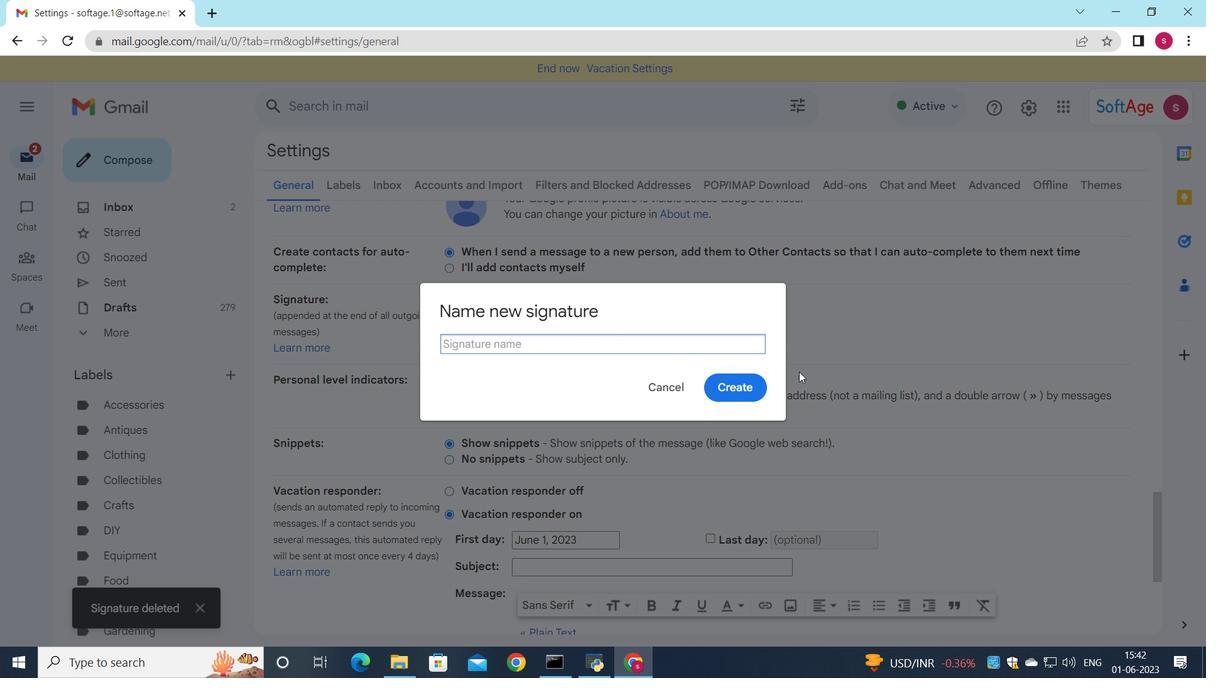
Action: Key pressed <Key.shift>Alam<Key.backspace>n<Key.space><Key.shift>Parker
Screenshot: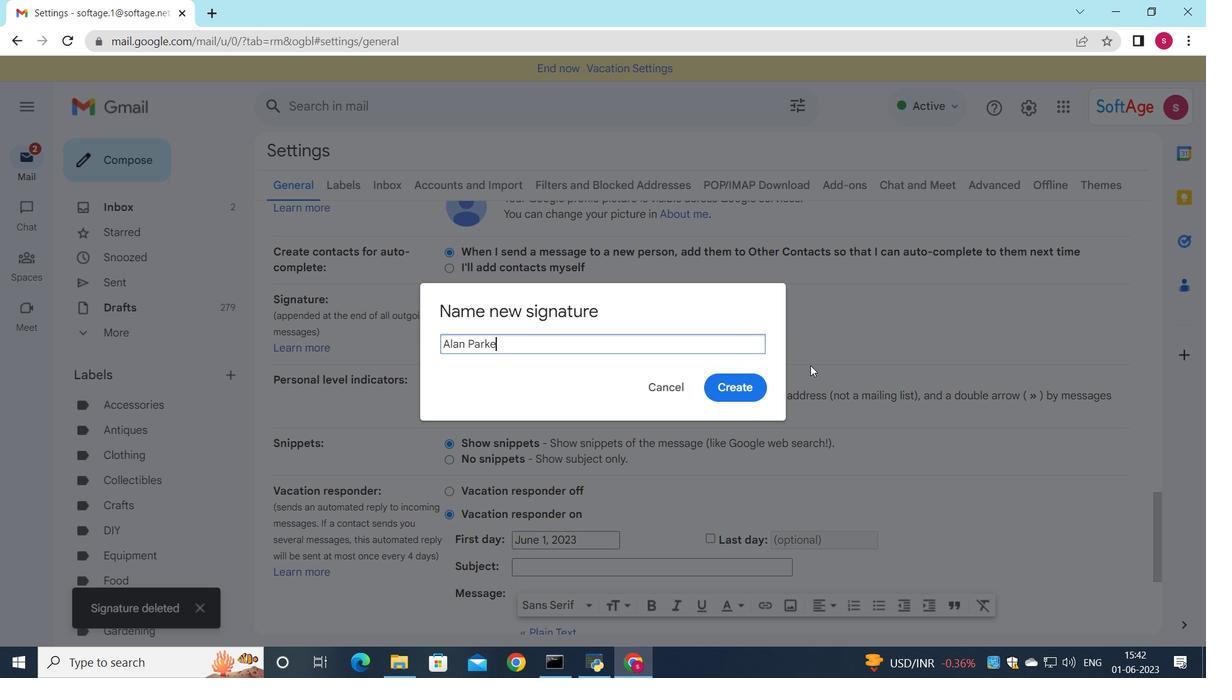 
Action: Mouse moved to (745, 377)
Screenshot: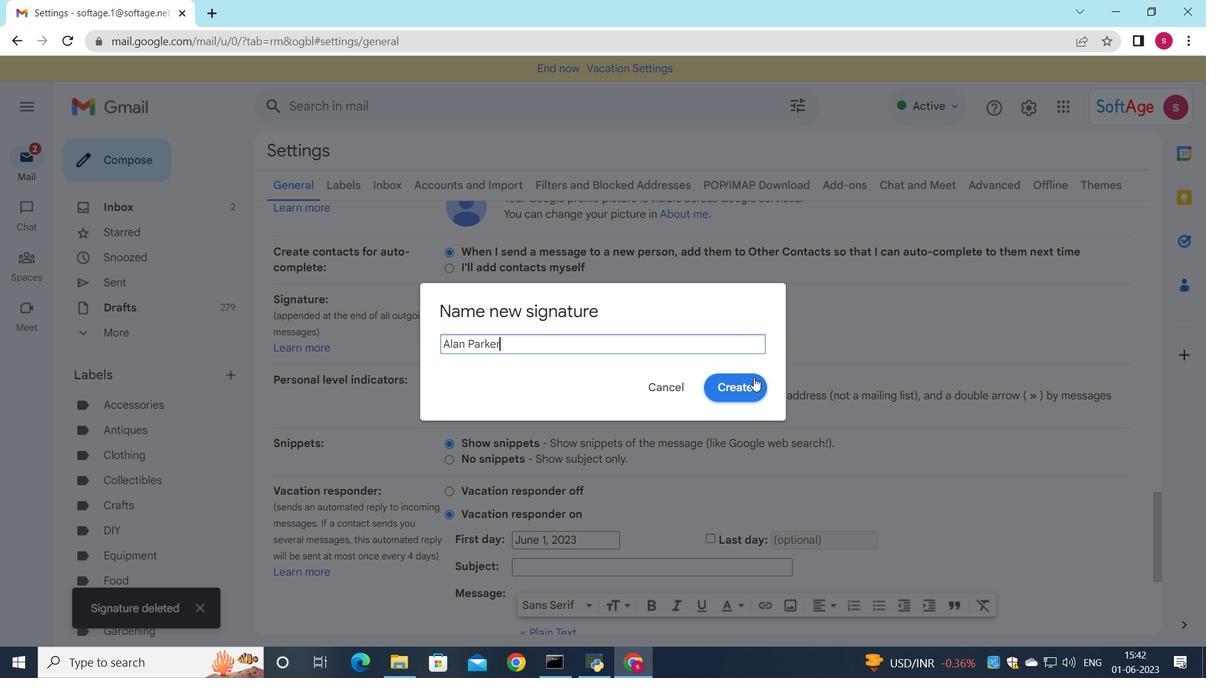 
Action: Mouse pressed left at (745, 377)
Screenshot: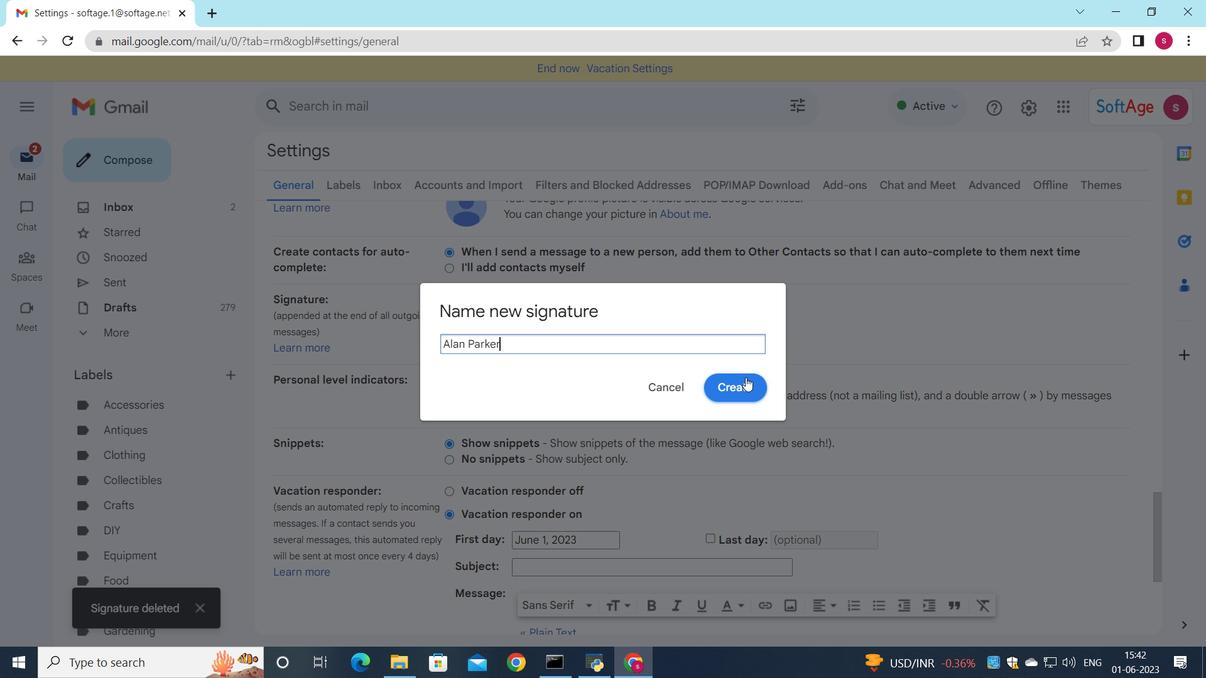 
Action: Mouse moved to (665, 323)
Screenshot: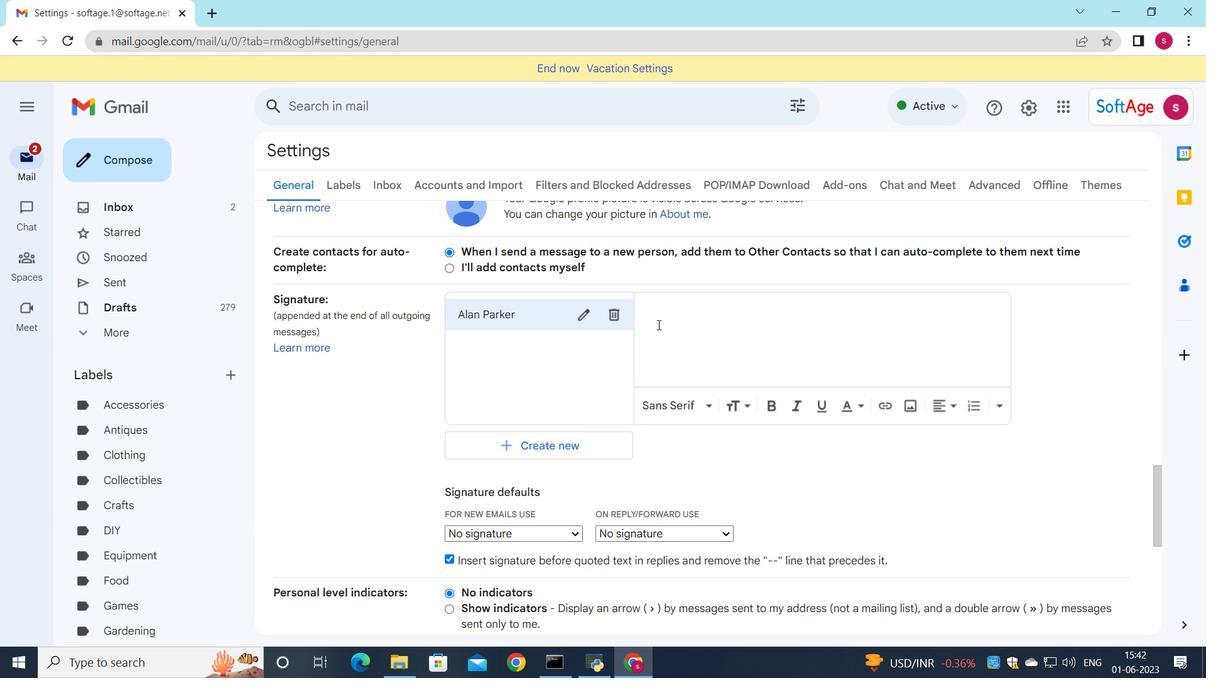 
Action: Mouse pressed left at (665, 323)
Screenshot: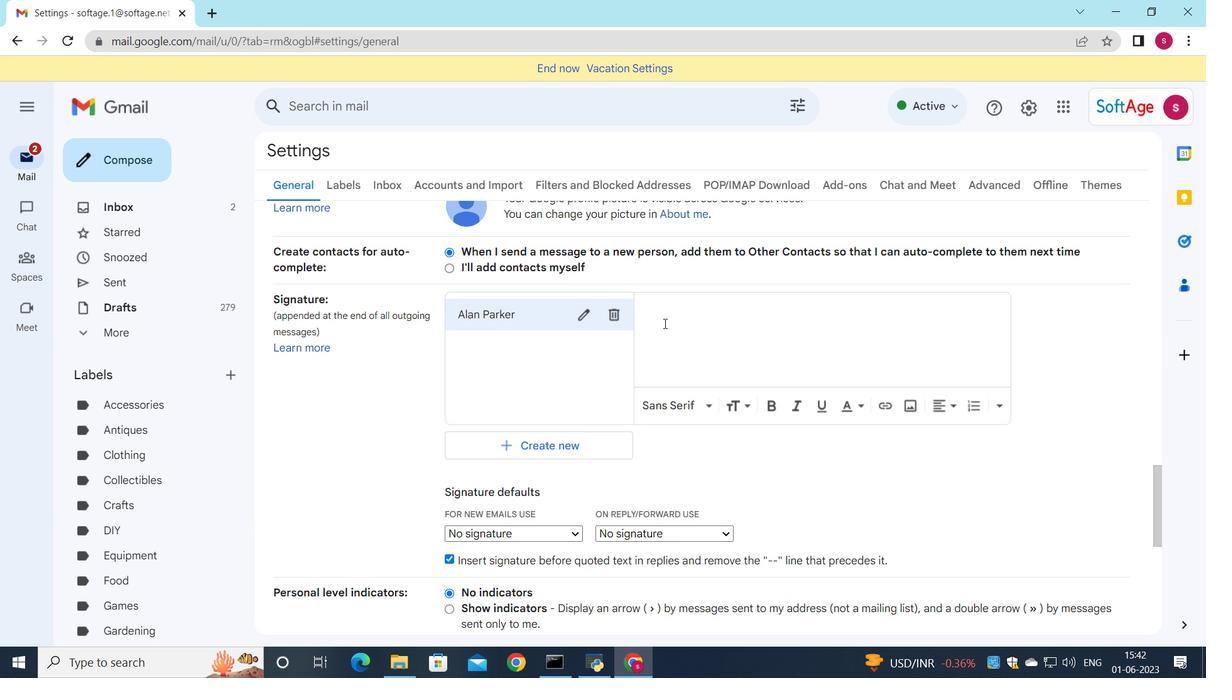
Action: Key pressed <Key.shift>Alam<Key.backspace>n<Key.space><Key.shift>Parker
Screenshot: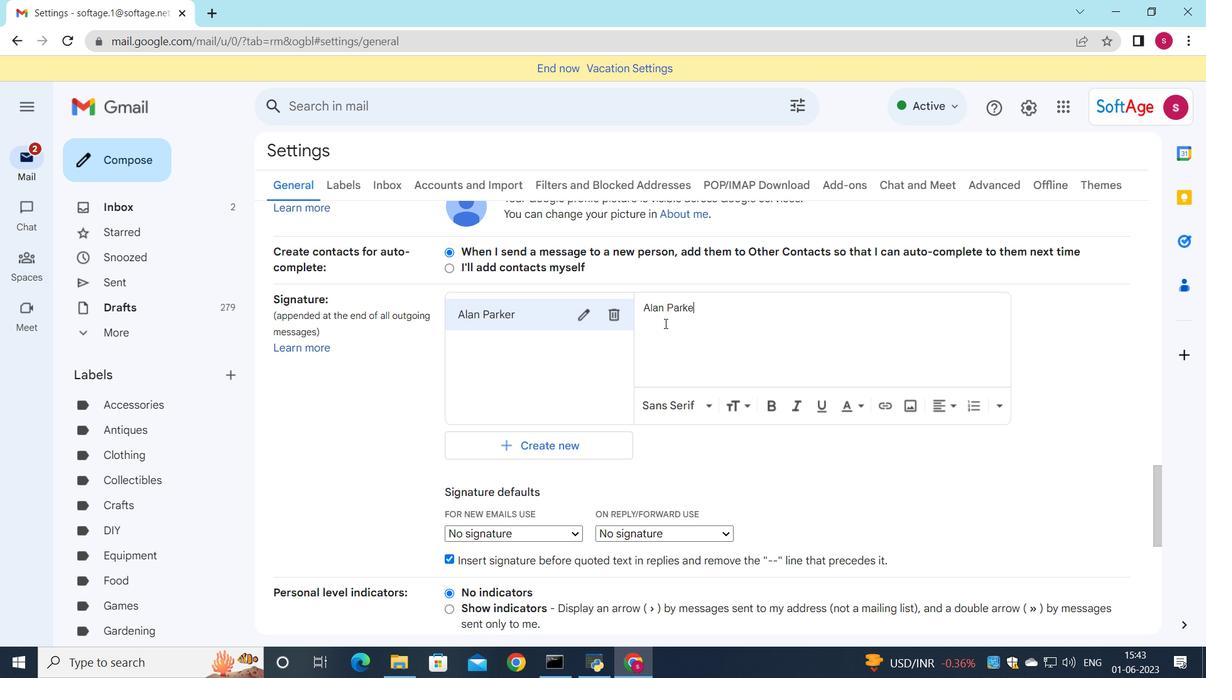 
Action: Mouse moved to (676, 332)
Screenshot: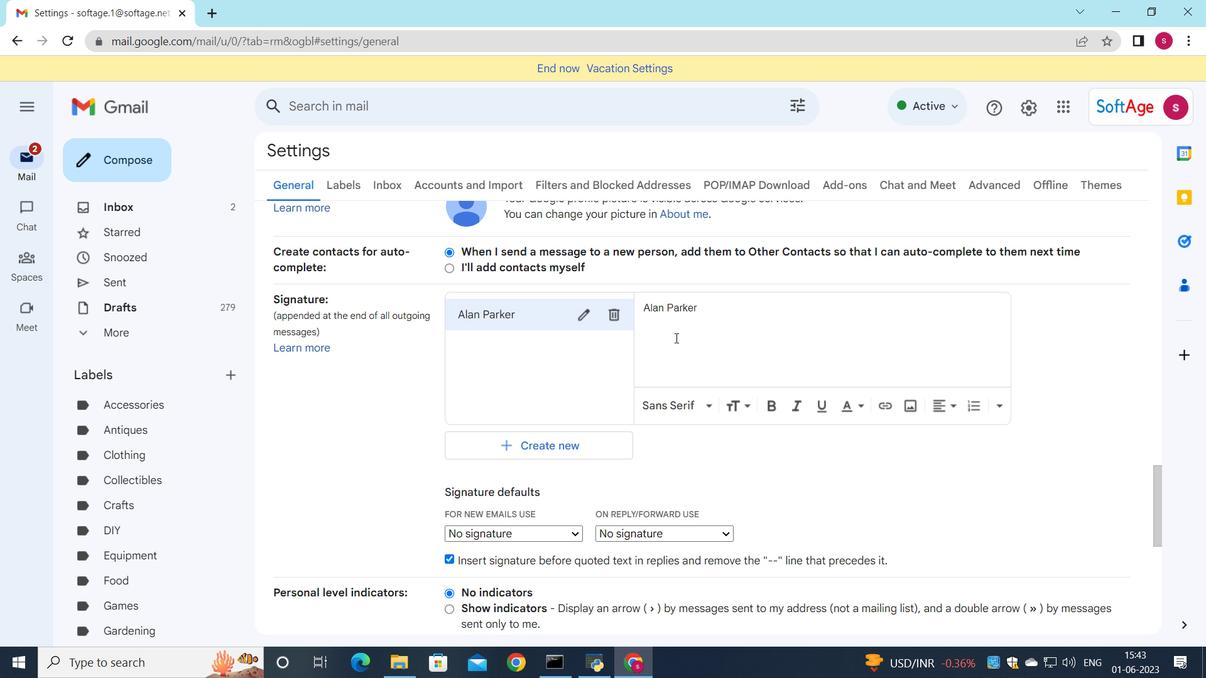 
Action: Mouse scrolled (676, 331) with delta (0, 0)
Screenshot: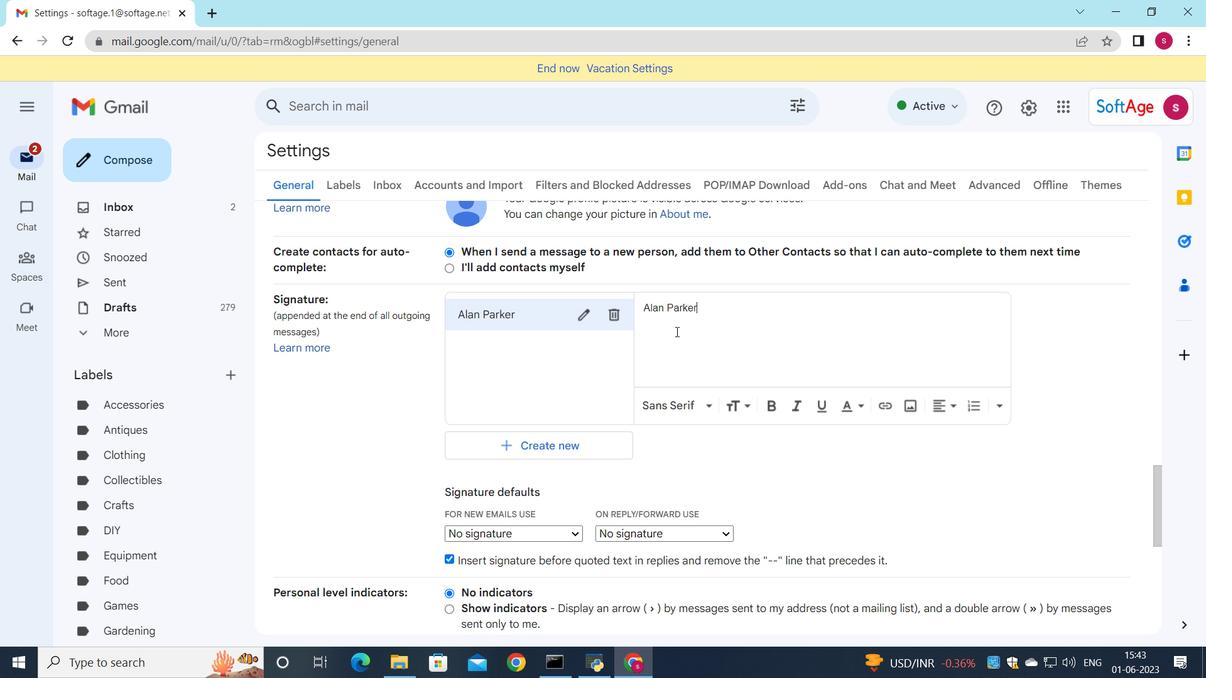 
Action: Mouse scrolled (676, 331) with delta (0, 0)
Screenshot: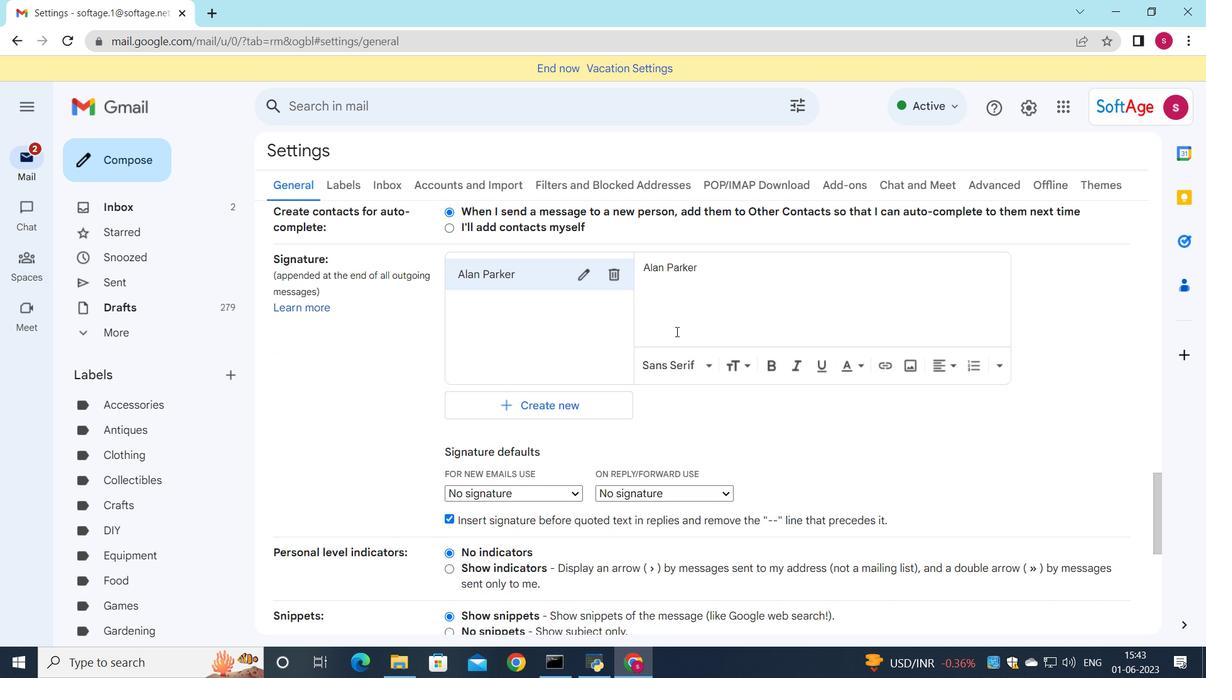 
Action: Mouse scrolled (676, 331) with delta (0, 0)
Screenshot: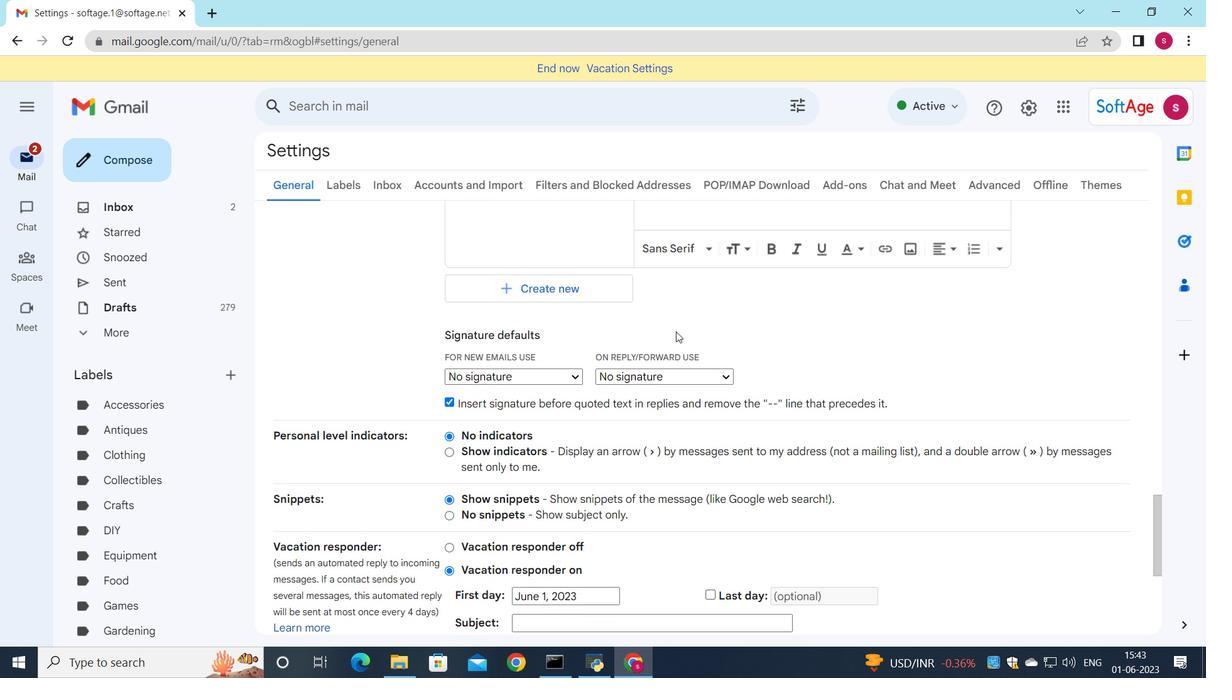 
Action: Mouse moved to (604, 270)
Screenshot: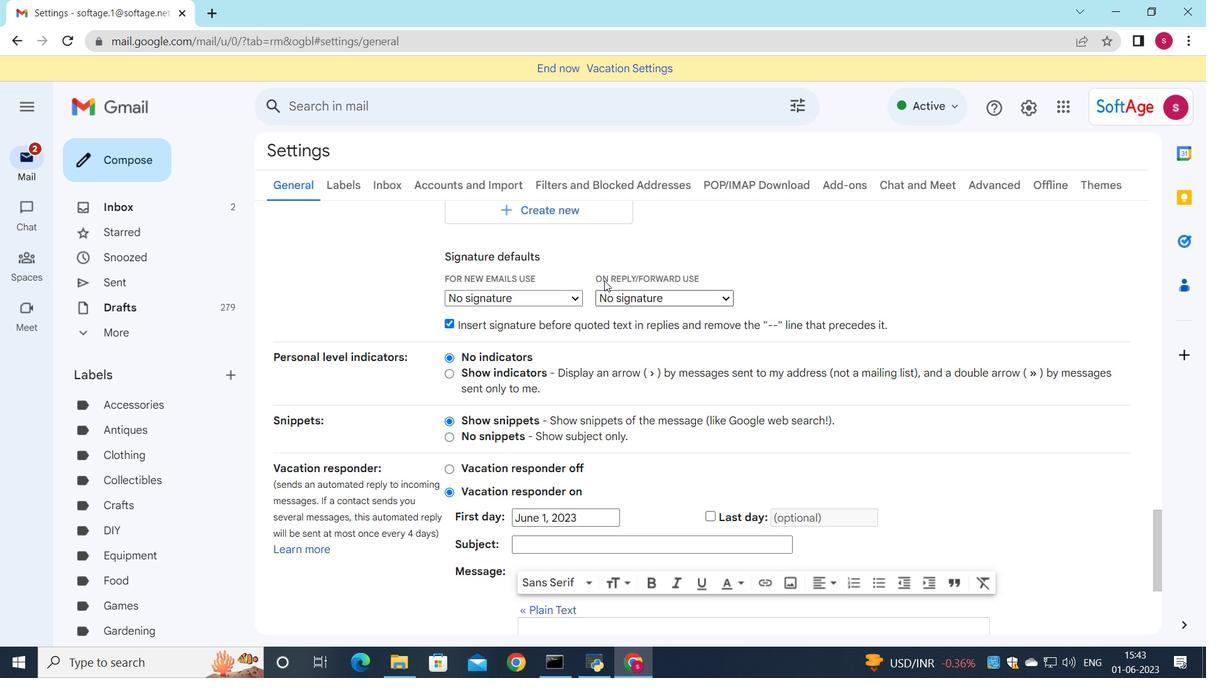 
Action: Mouse scrolled (604, 271) with delta (0, 0)
Screenshot: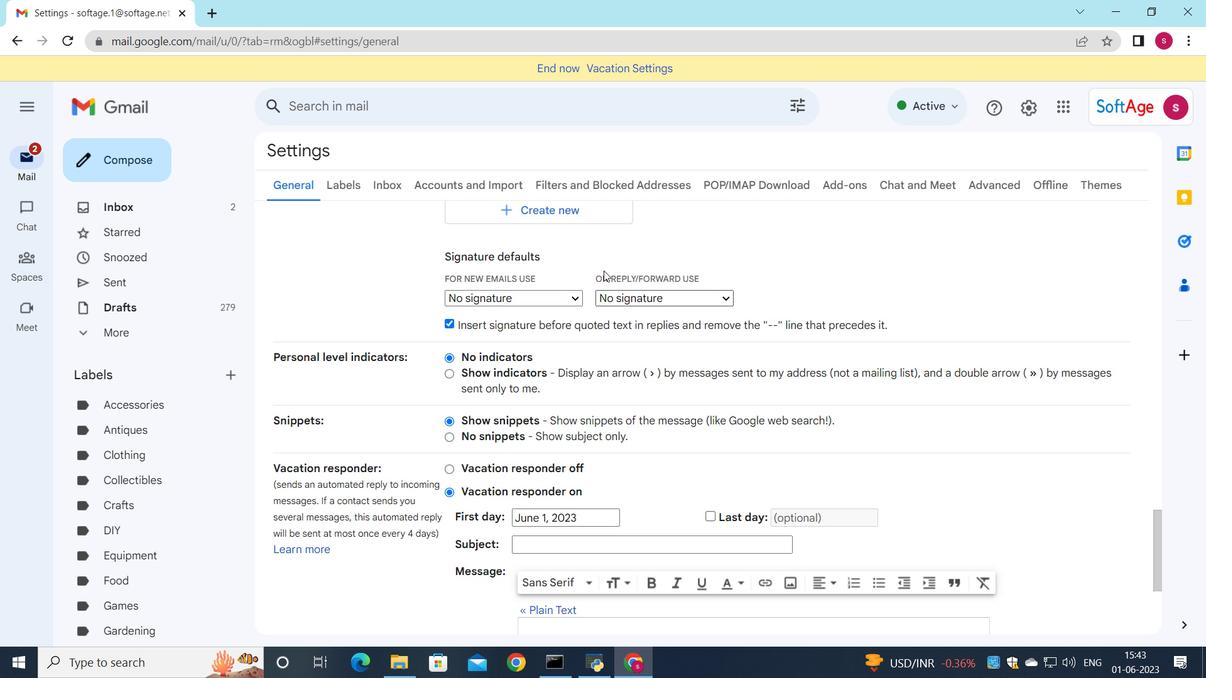 
Action: Mouse moved to (561, 377)
Screenshot: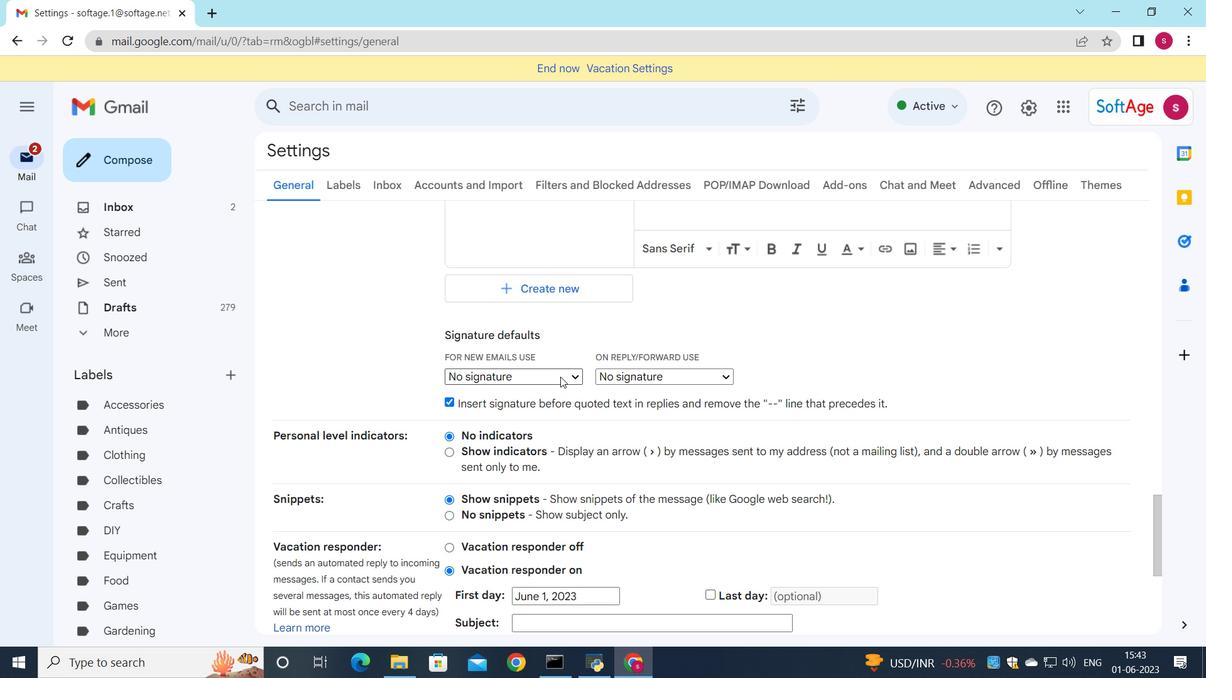 
Action: Mouse pressed left at (561, 377)
Screenshot: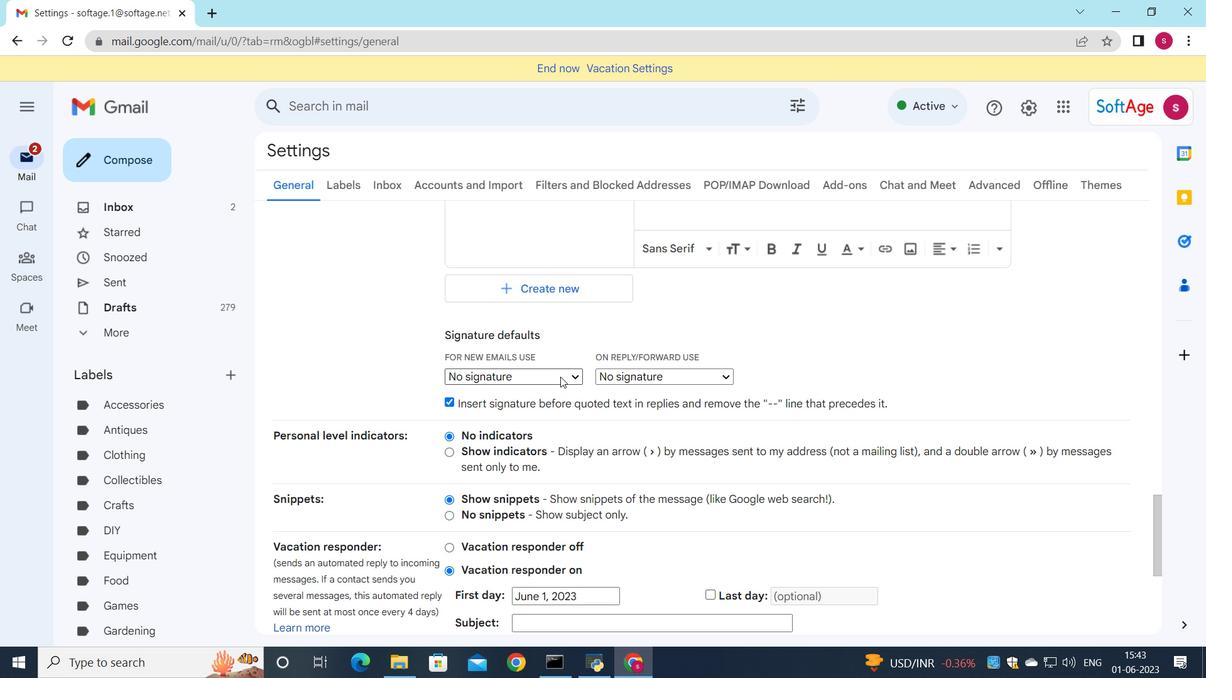 
Action: Mouse moved to (563, 402)
Screenshot: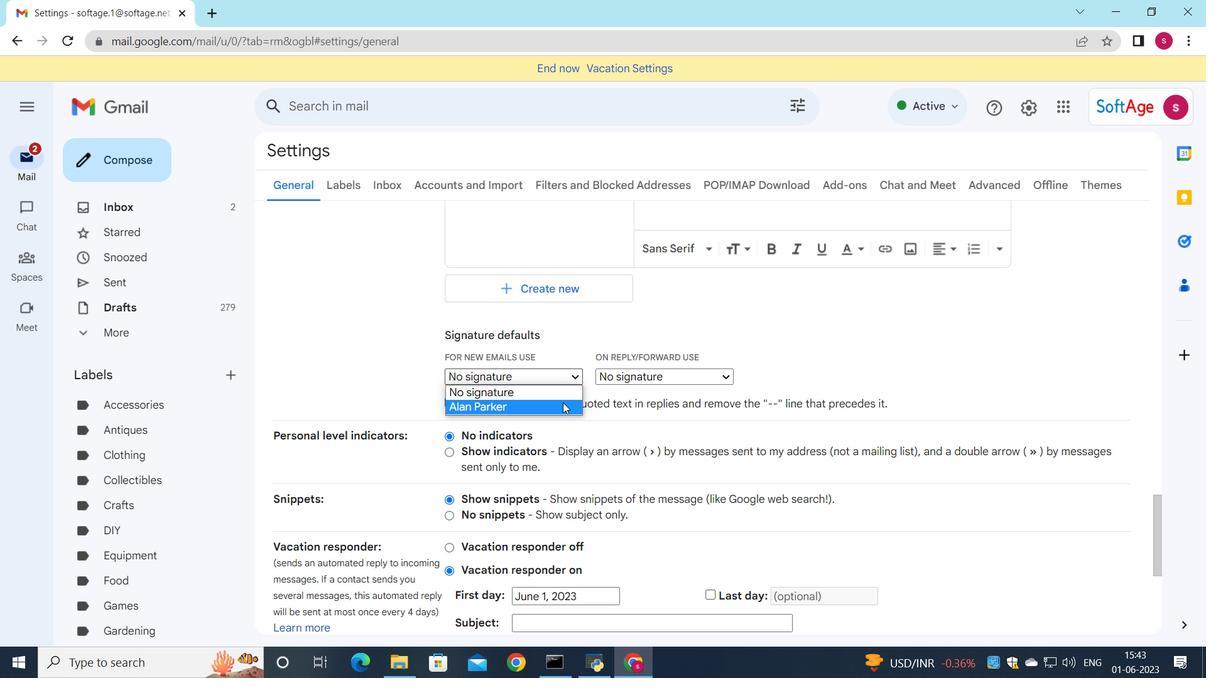 
Action: Mouse pressed left at (563, 402)
Screenshot: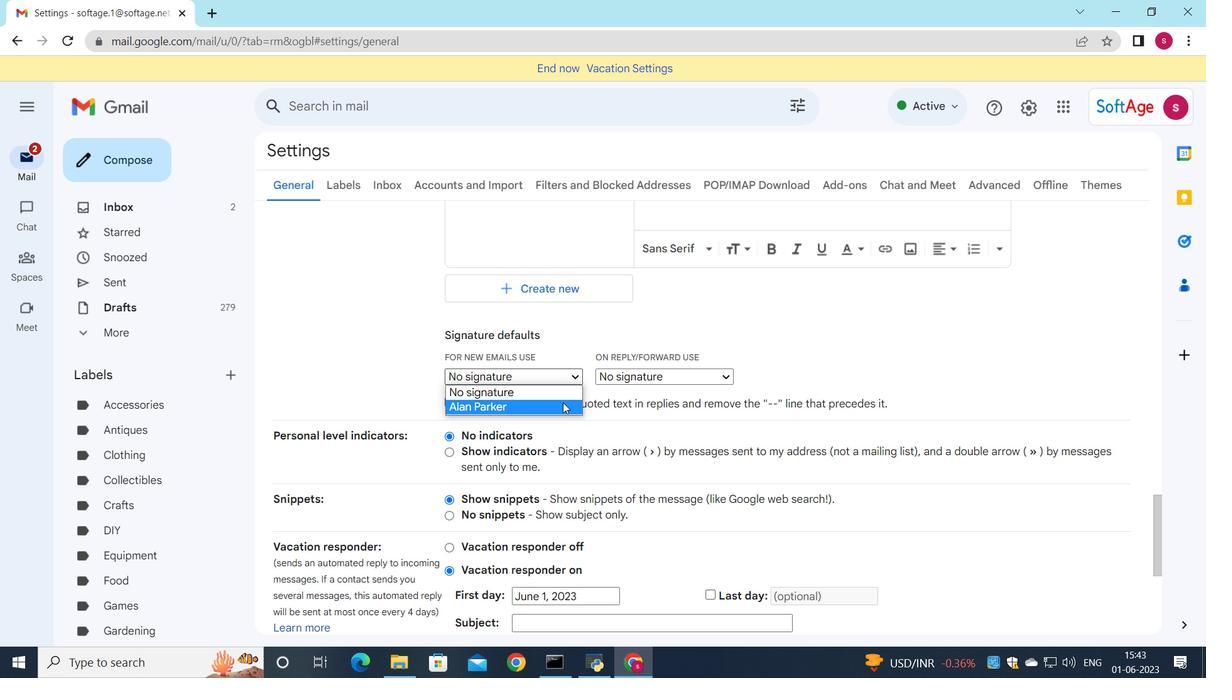 
Action: Mouse moved to (598, 352)
Screenshot: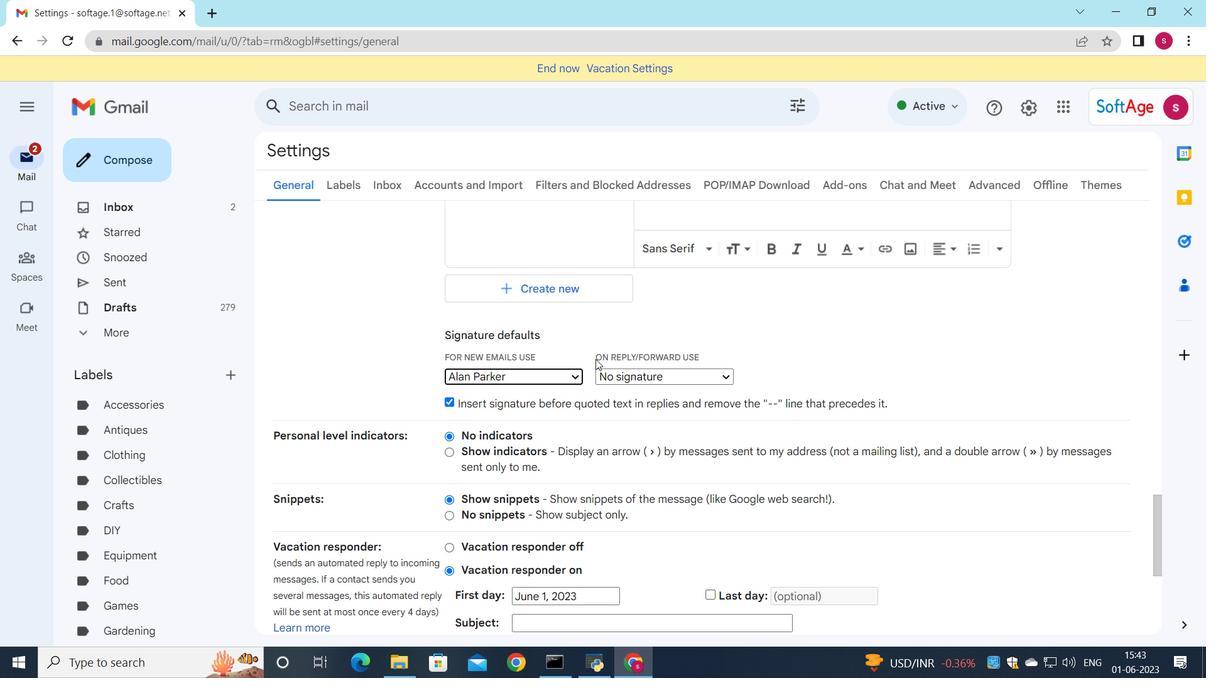 
Action: Mouse scrolled (598, 353) with delta (0, 0)
Screenshot: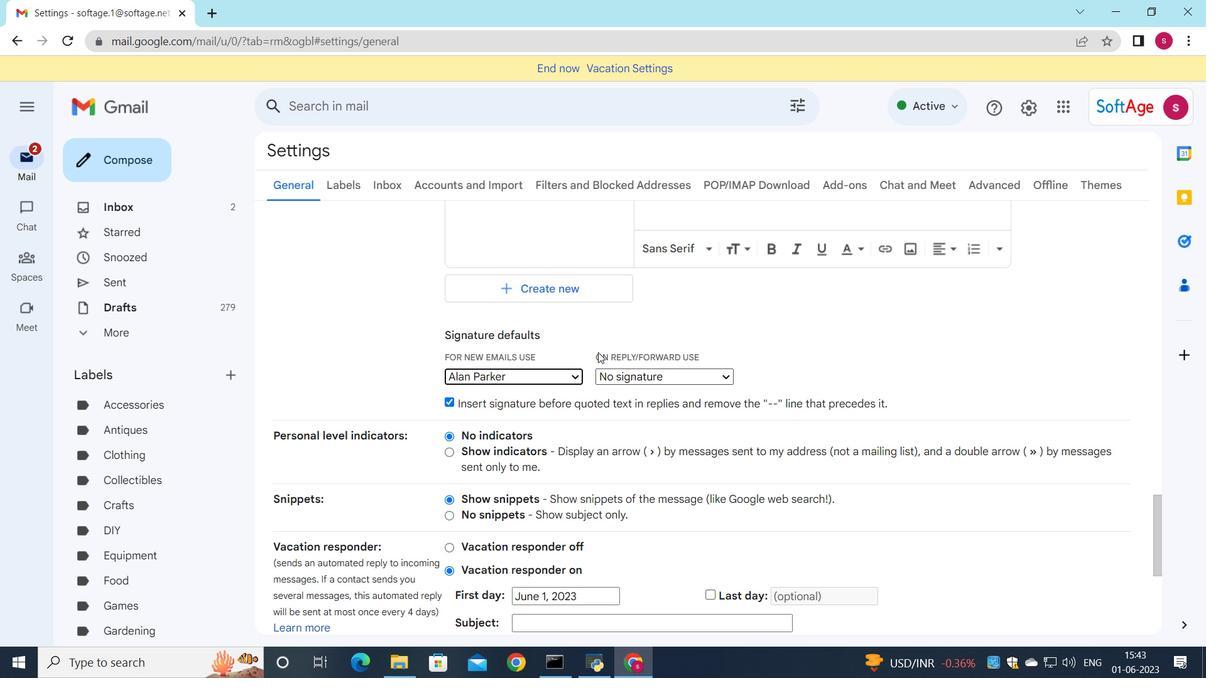 
Action: Mouse scrolled (598, 352) with delta (0, 0)
Screenshot: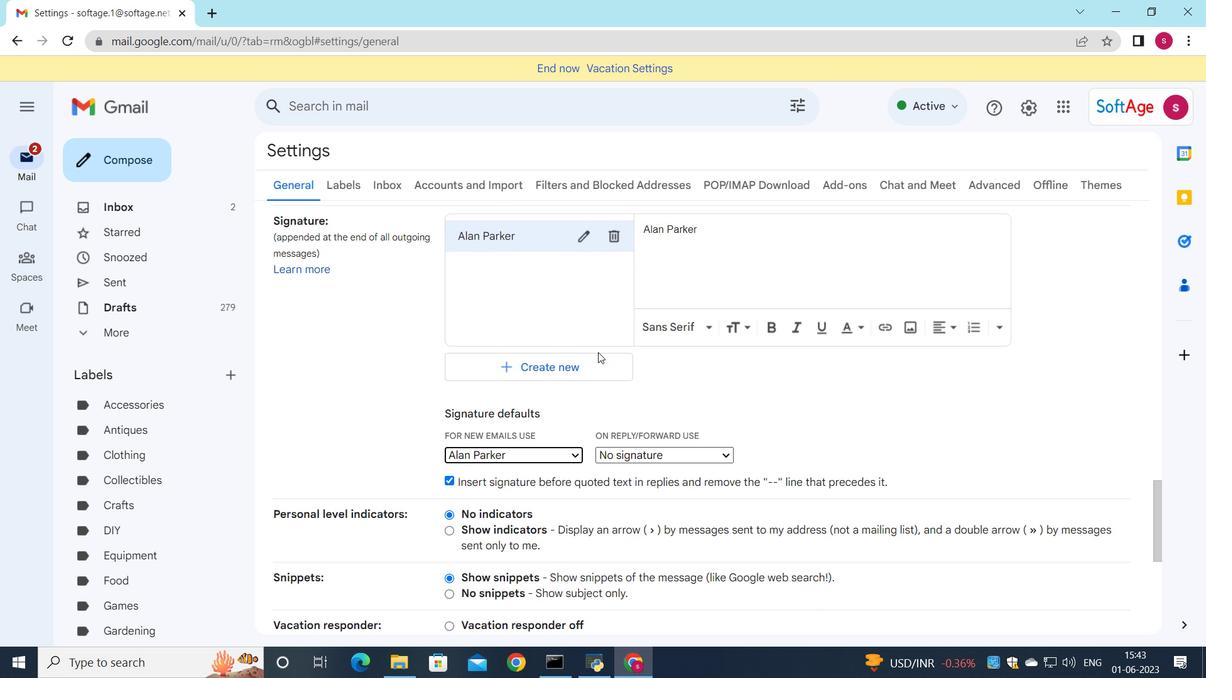 
Action: Mouse scrolled (598, 352) with delta (0, 0)
Screenshot: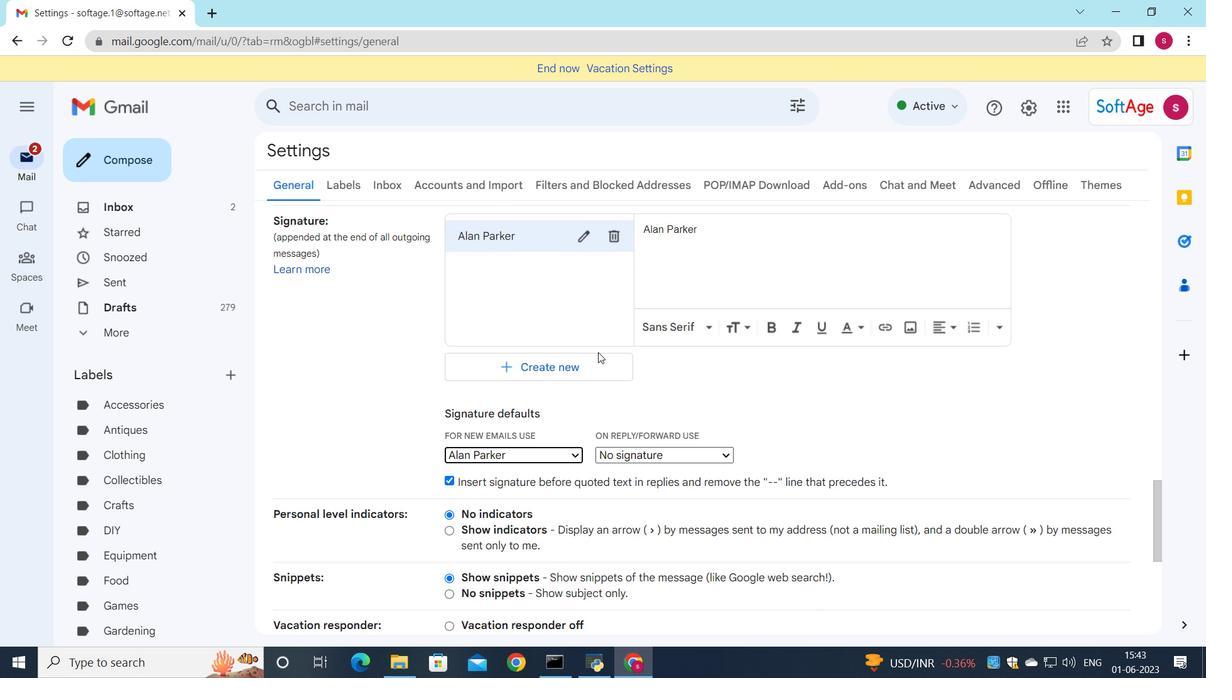 
Action: Mouse moved to (721, 302)
Screenshot: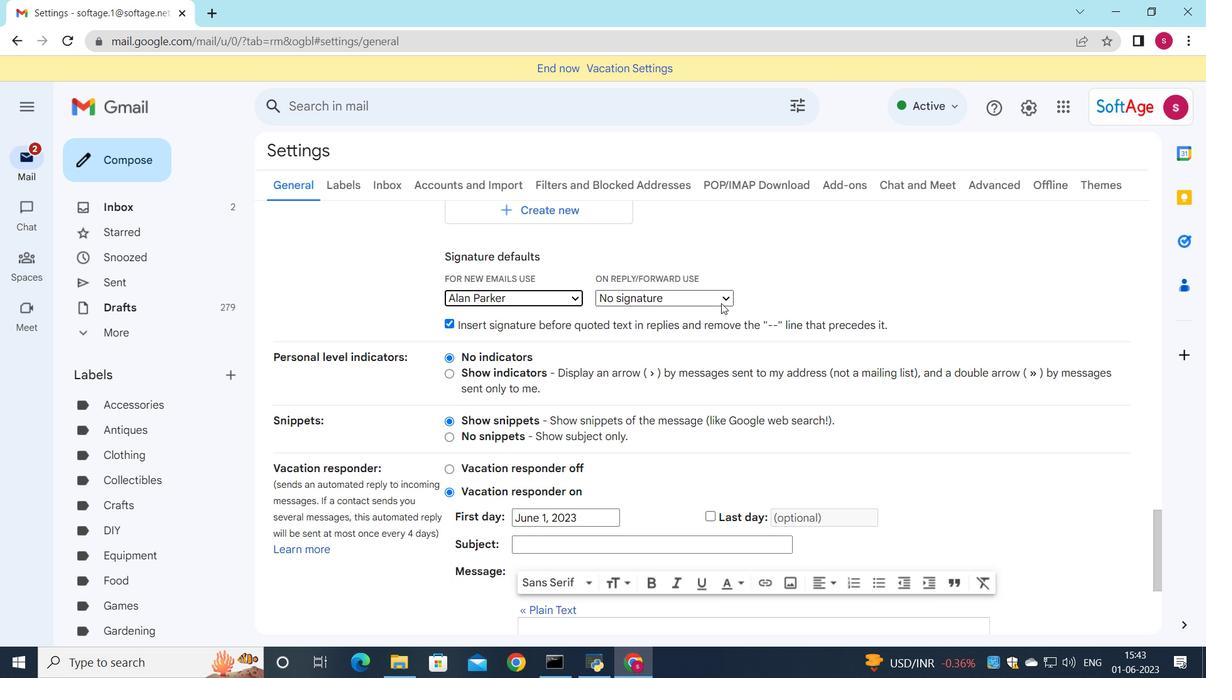 
Action: Mouse pressed left at (721, 302)
Screenshot: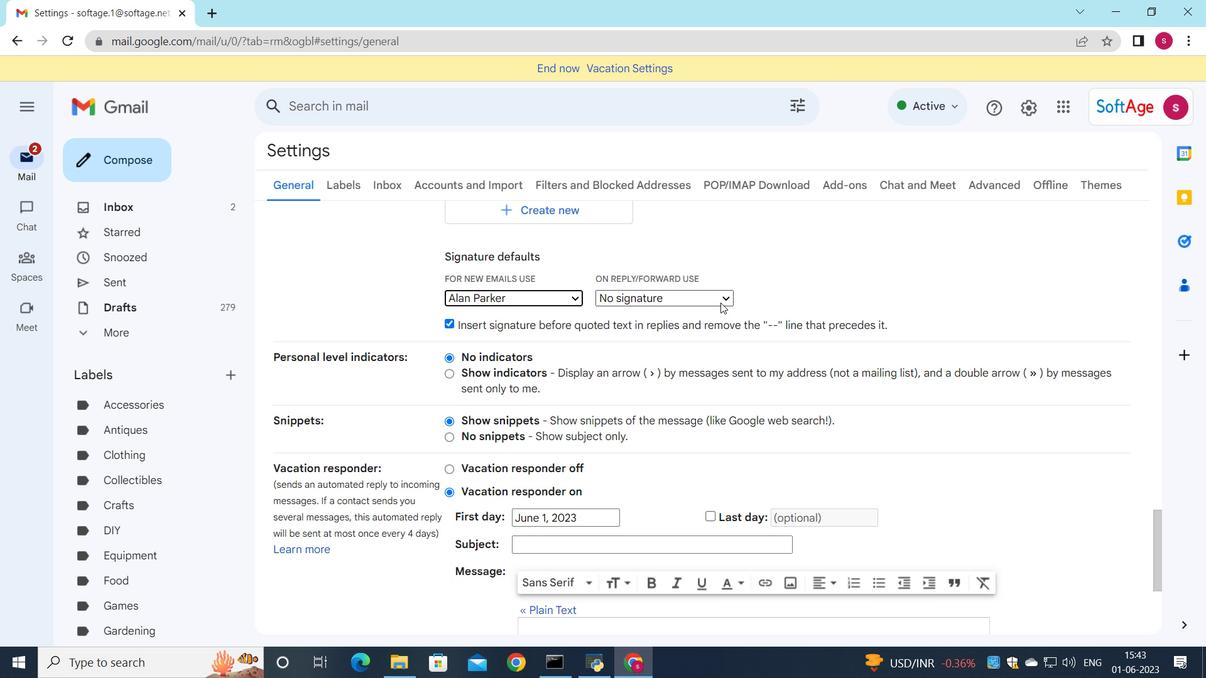 
Action: Mouse moved to (717, 323)
Screenshot: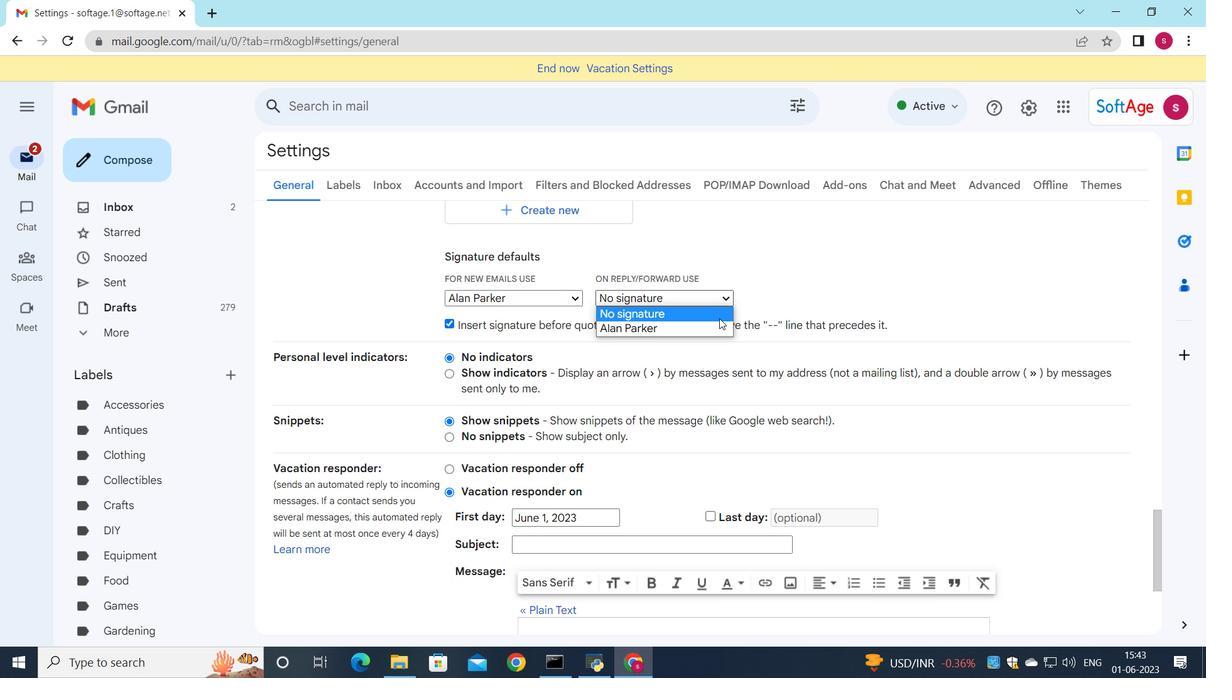 
Action: Mouse pressed left at (717, 323)
Screenshot: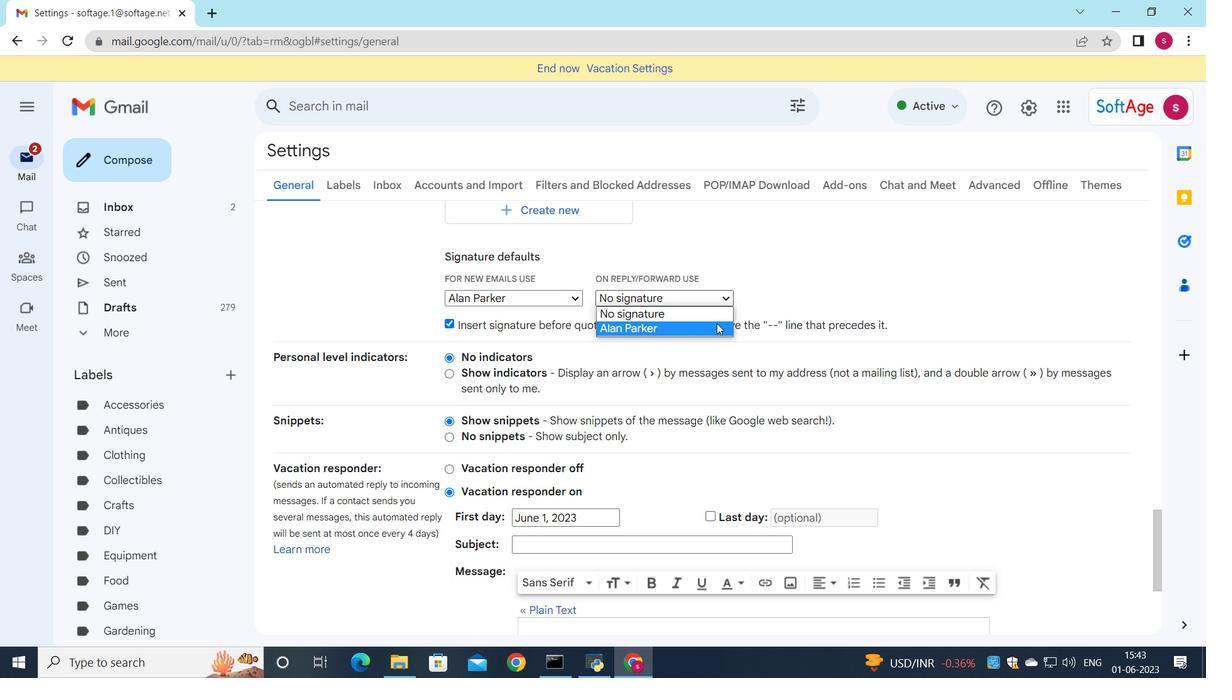 
Action: Mouse moved to (746, 370)
Screenshot: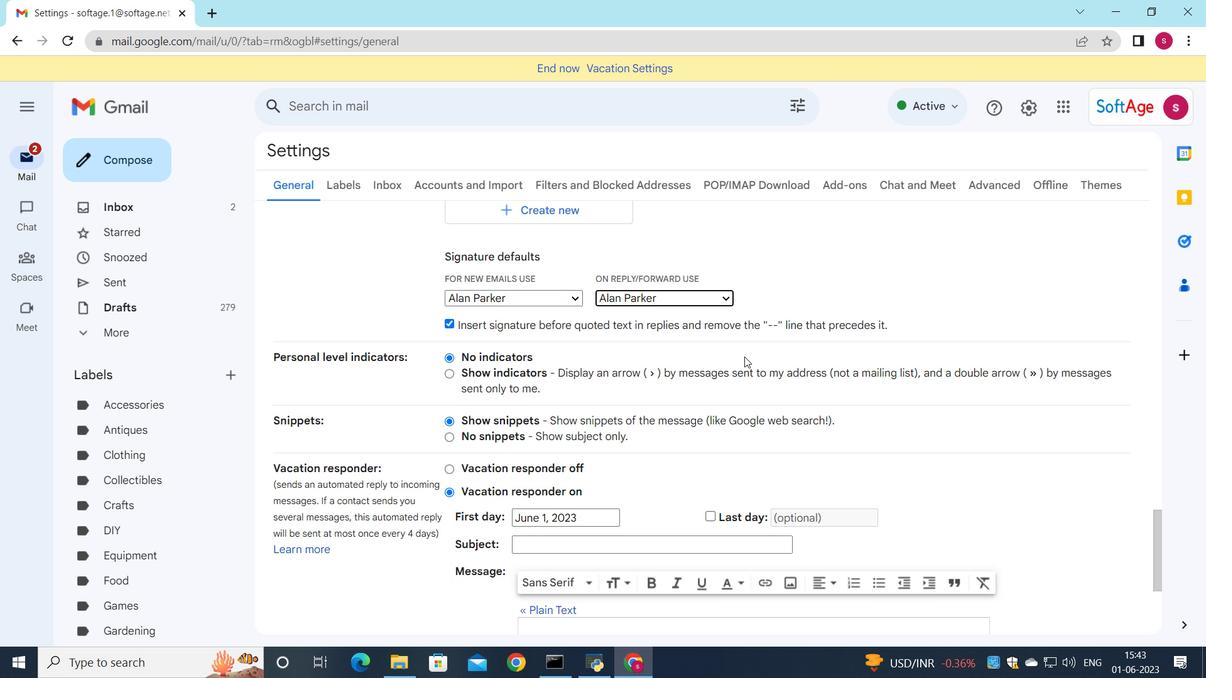 
Action: Mouse scrolled (746, 370) with delta (0, 0)
Screenshot: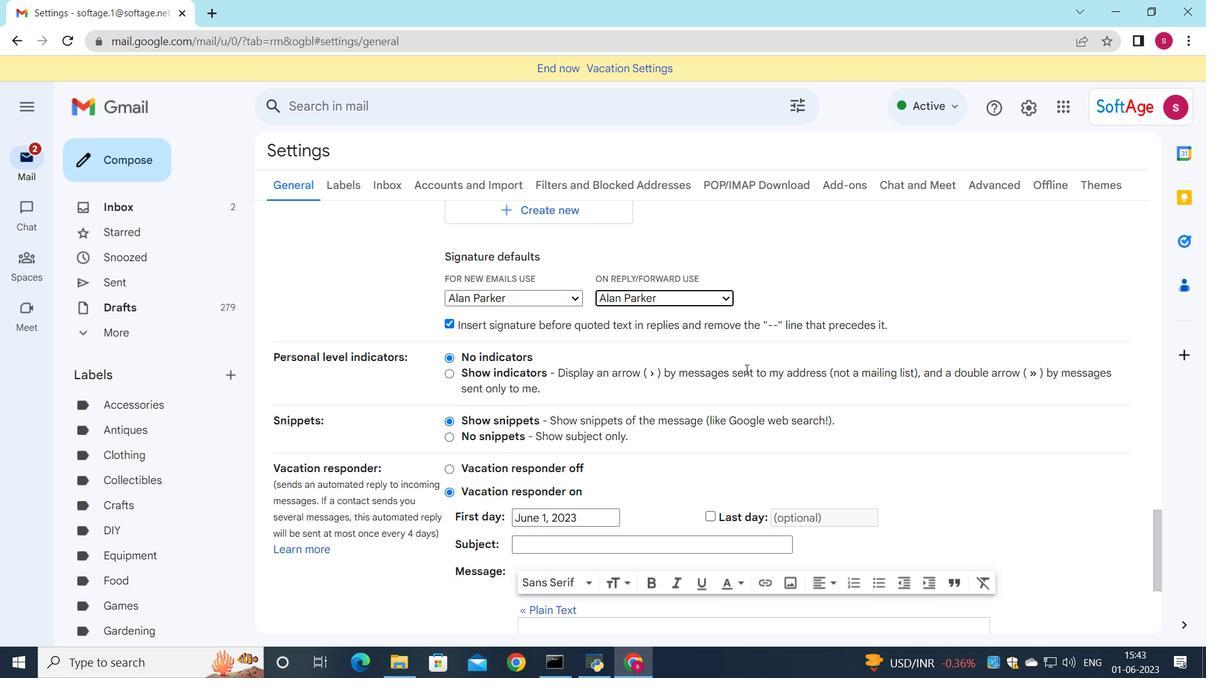
Action: Mouse scrolled (746, 370) with delta (0, 0)
Screenshot: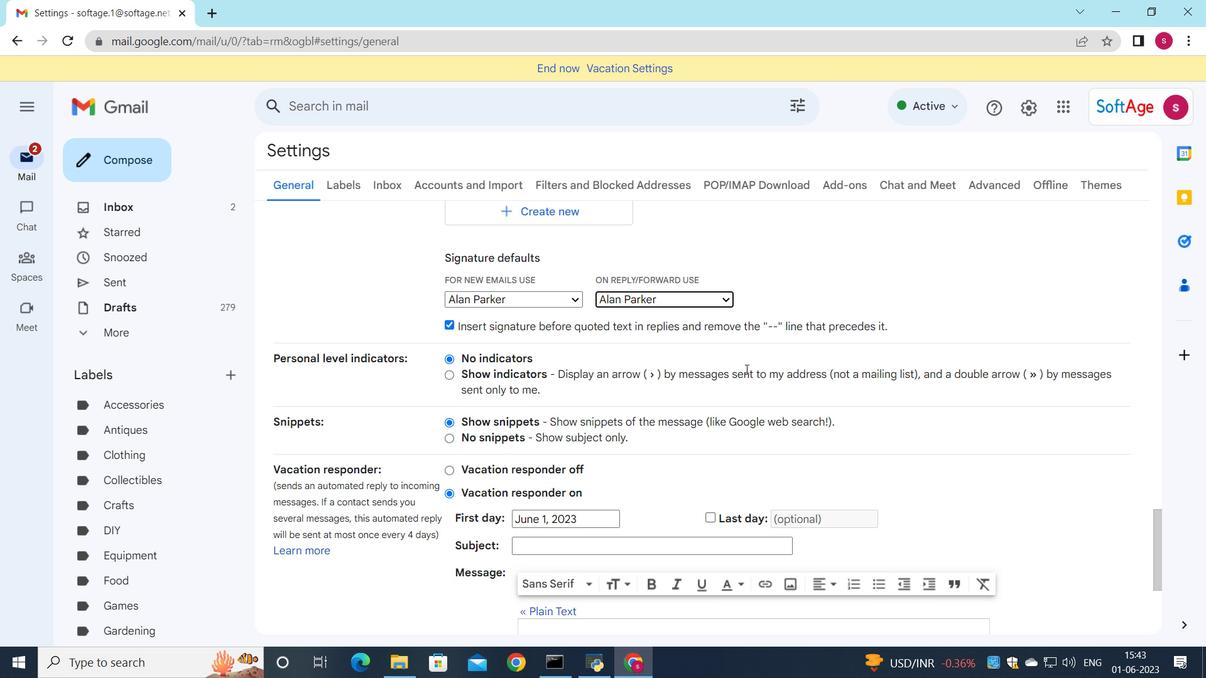 
Action: Mouse scrolled (746, 370) with delta (0, 0)
Screenshot: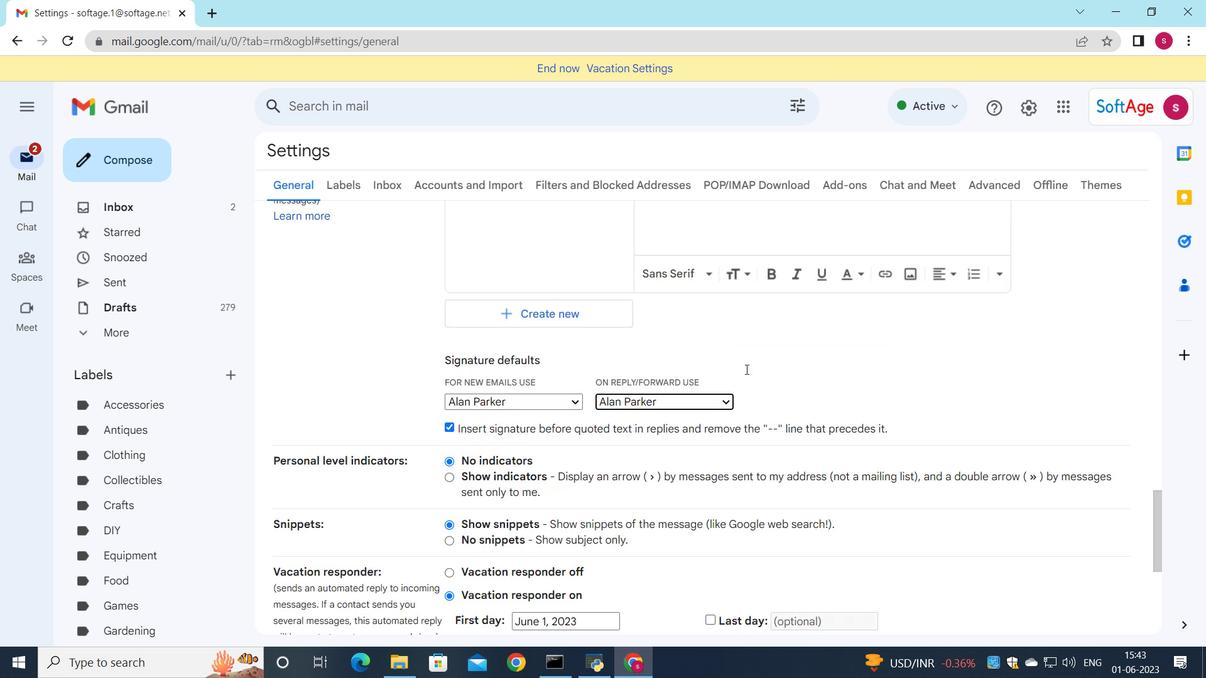 
Action: Mouse scrolled (746, 369) with delta (0, 0)
Screenshot: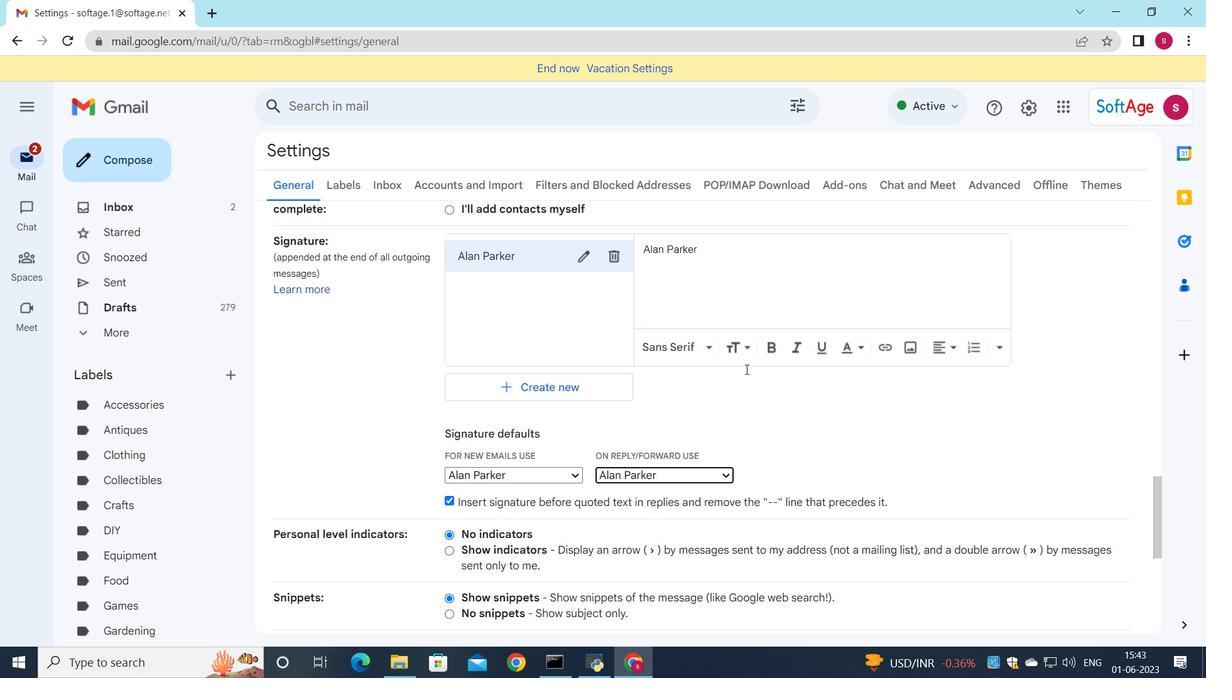 
Action: Mouse moved to (747, 370)
Screenshot: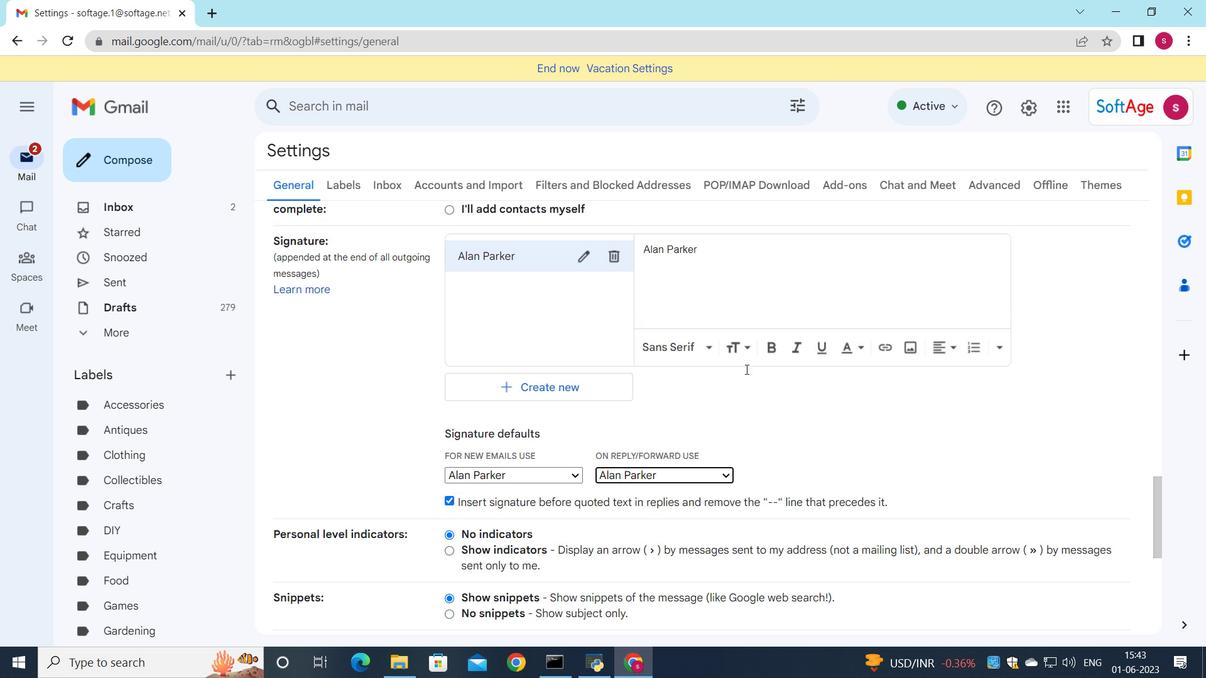 
Action: Mouse scrolled (747, 369) with delta (0, 0)
Screenshot: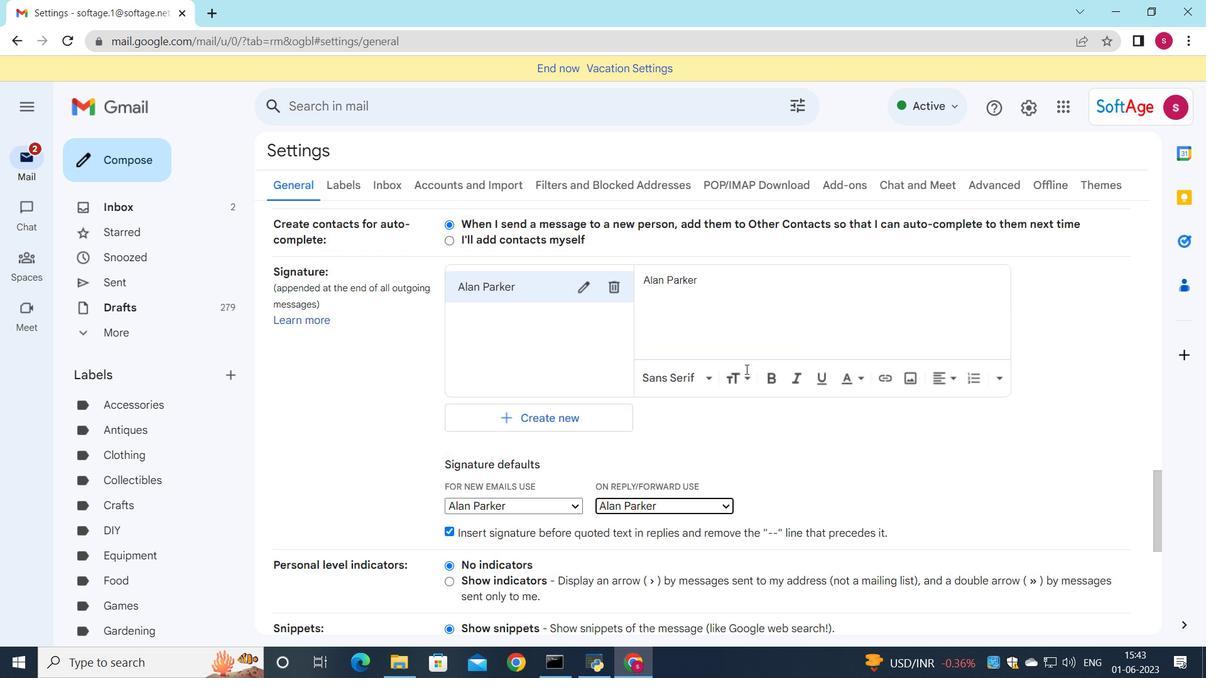
Action: Mouse scrolled (747, 369) with delta (0, 0)
Screenshot: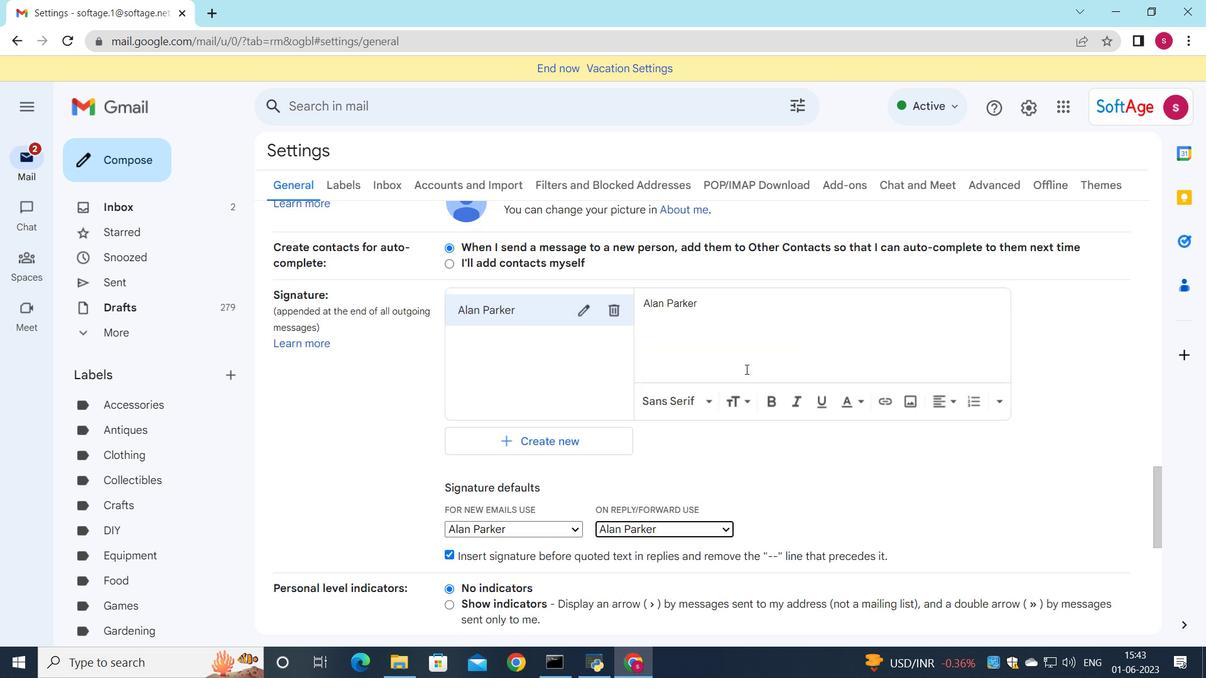 
Action: Mouse scrolled (747, 369) with delta (0, 0)
Screenshot: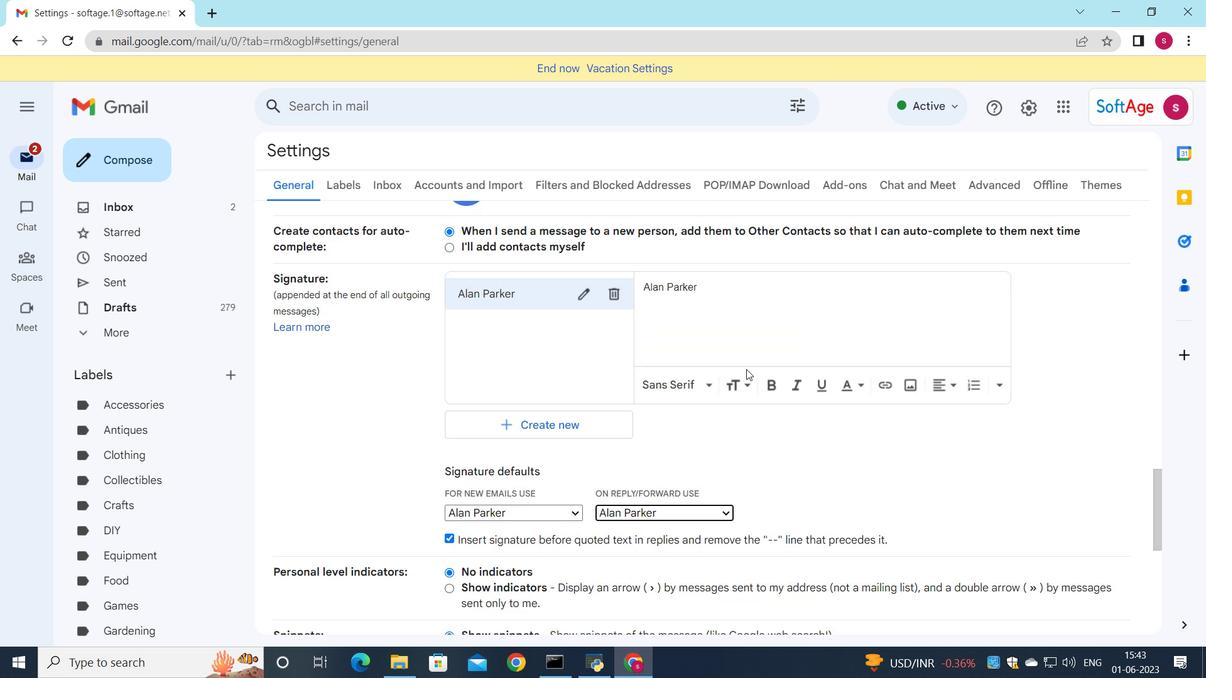 
Action: Mouse scrolled (747, 369) with delta (0, 0)
Screenshot: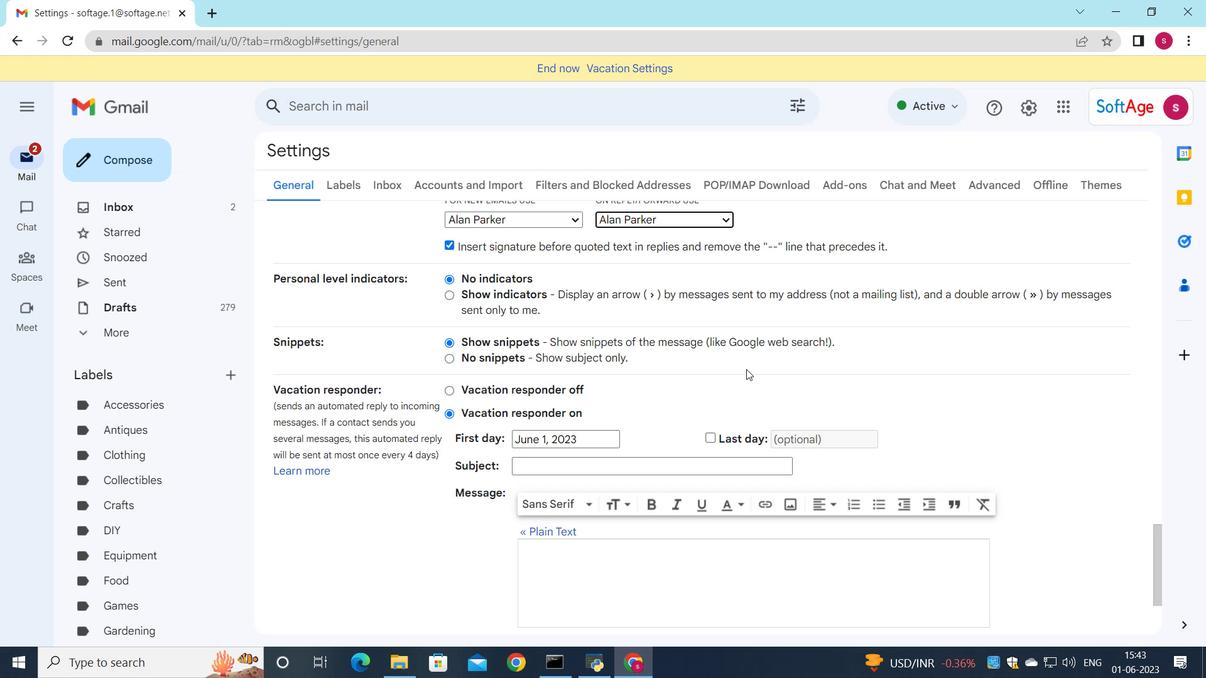 
Action: Mouse scrolled (747, 369) with delta (0, 0)
Screenshot: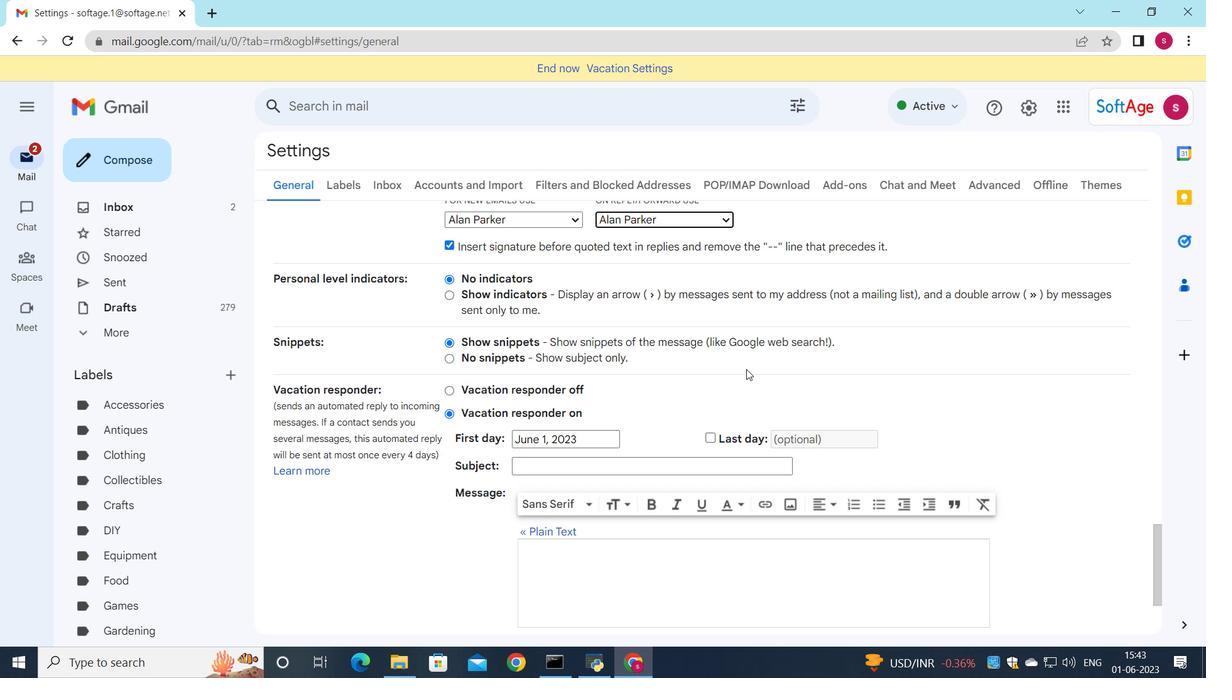 
Action: Mouse scrolled (747, 369) with delta (0, 0)
Screenshot: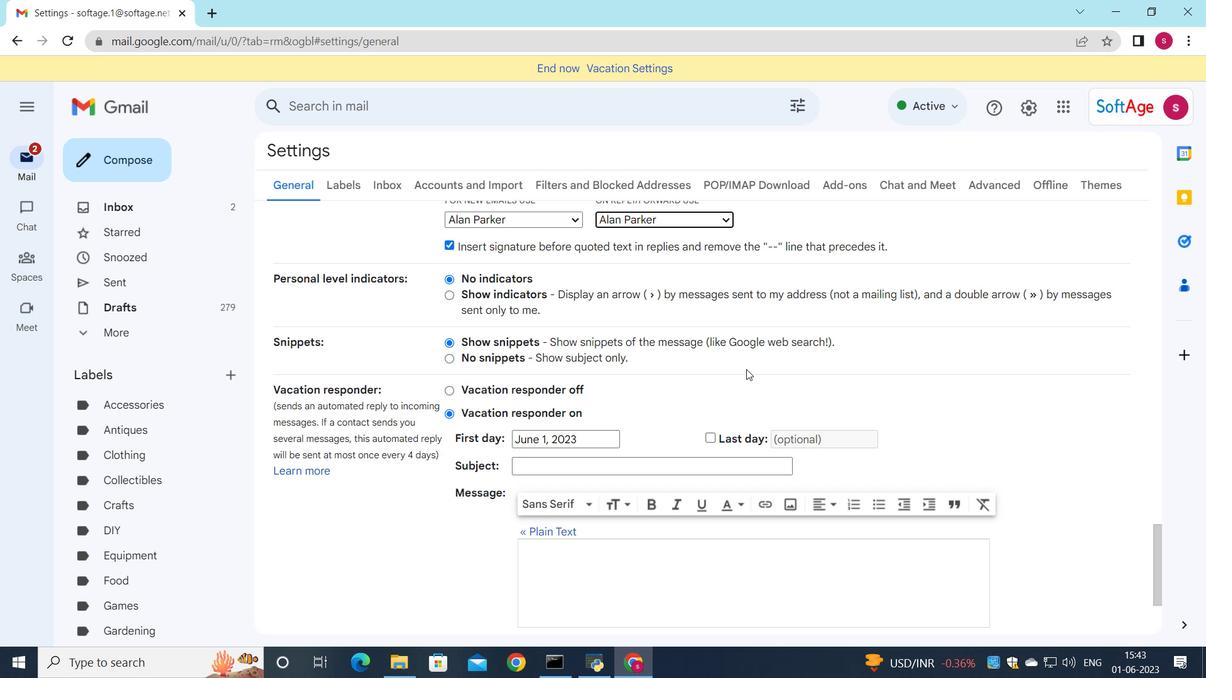 
Action: Mouse moved to (702, 547)
Screenshot: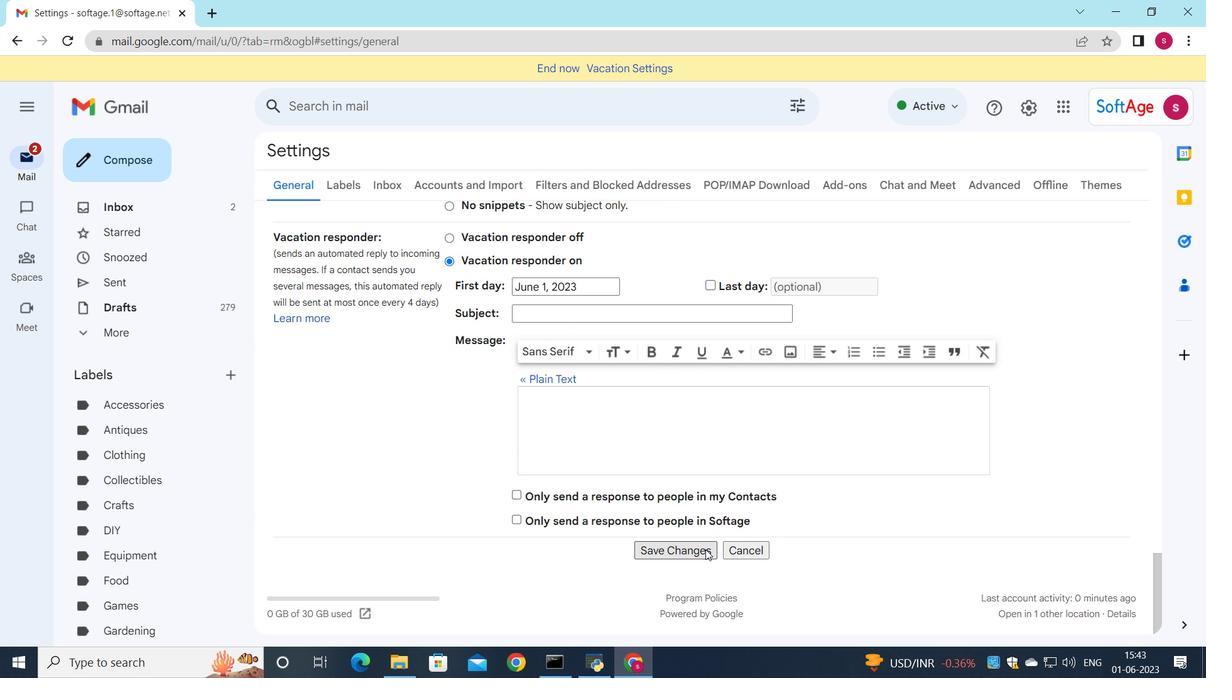 
Action: Mouse pressed left at (702, 547)
Screenshot: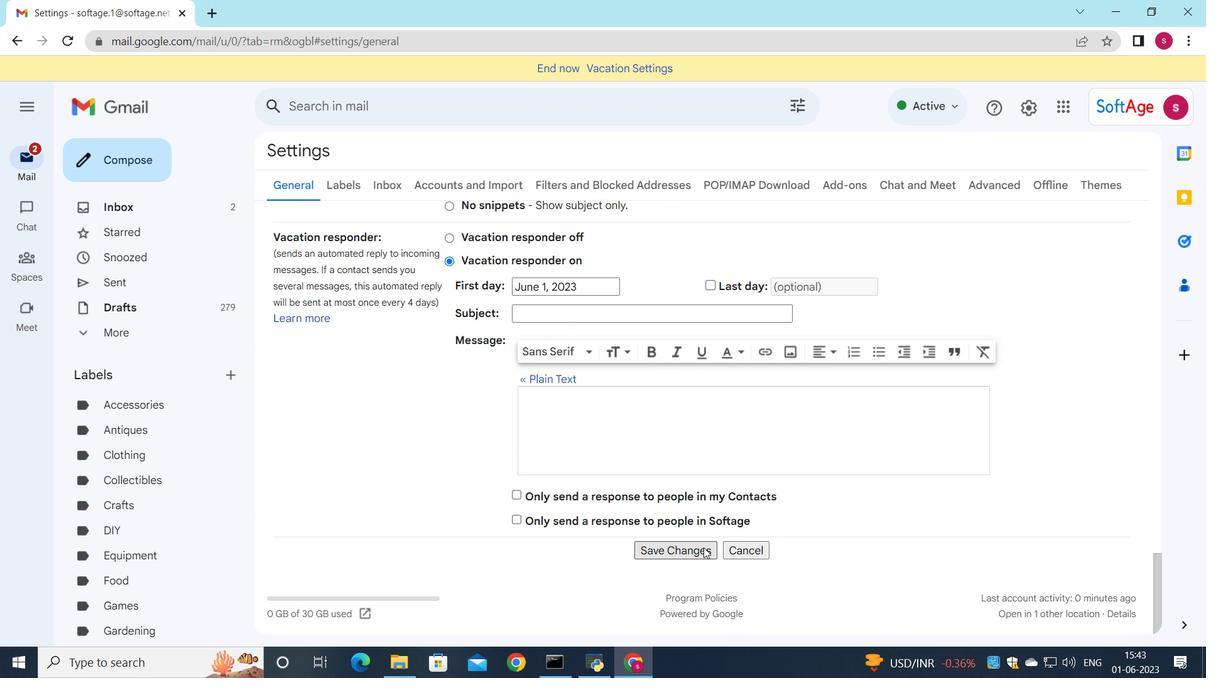 
Action: Mouse moved to (532, 301)
Screenshot: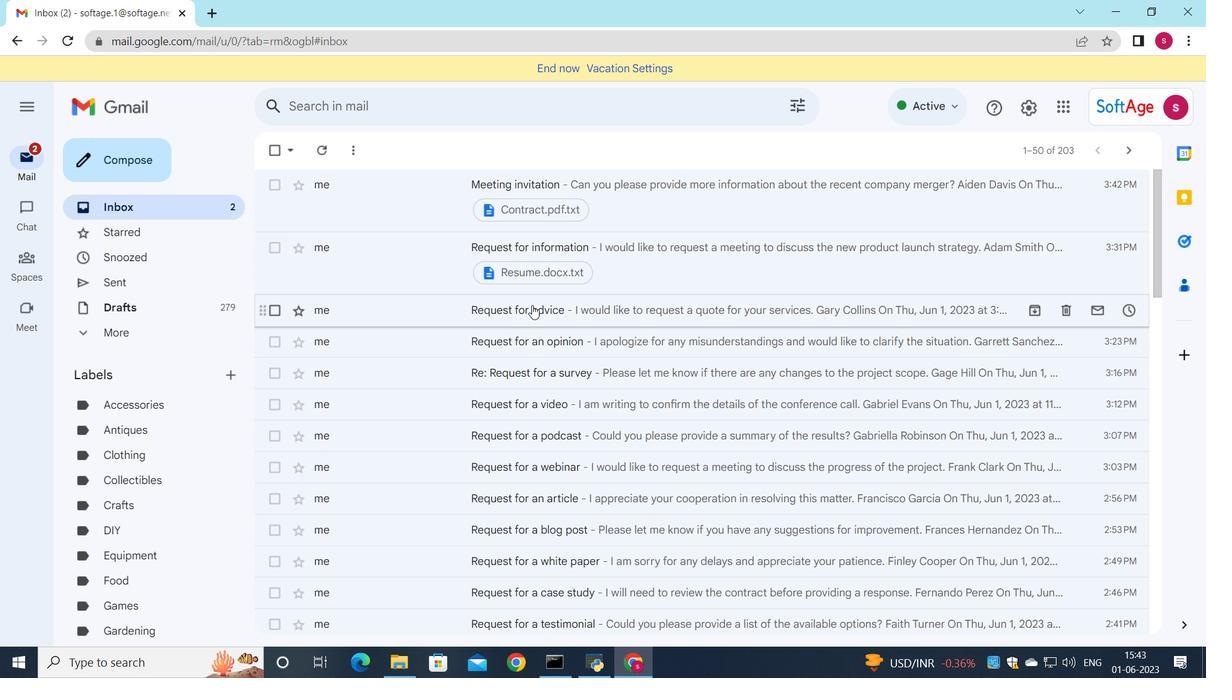 
Action: Mouse pressed left at (532, 301)
Screenshot: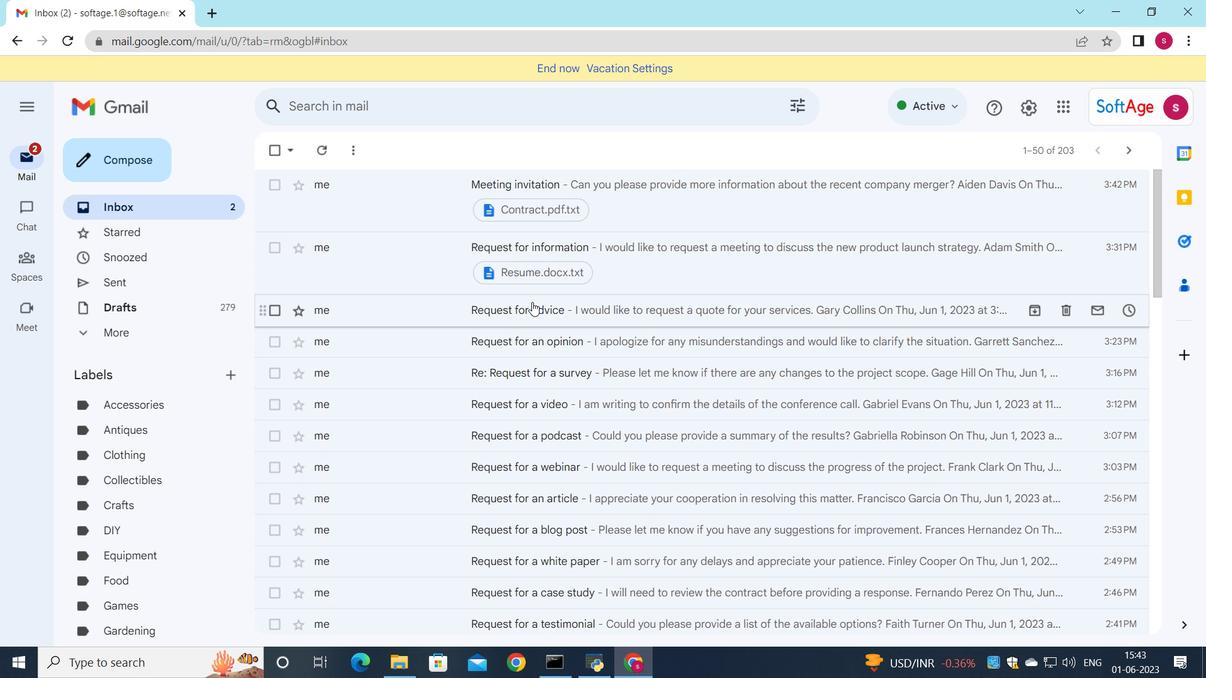 
Action: Mouse moved to (450, 502)
Screenshot: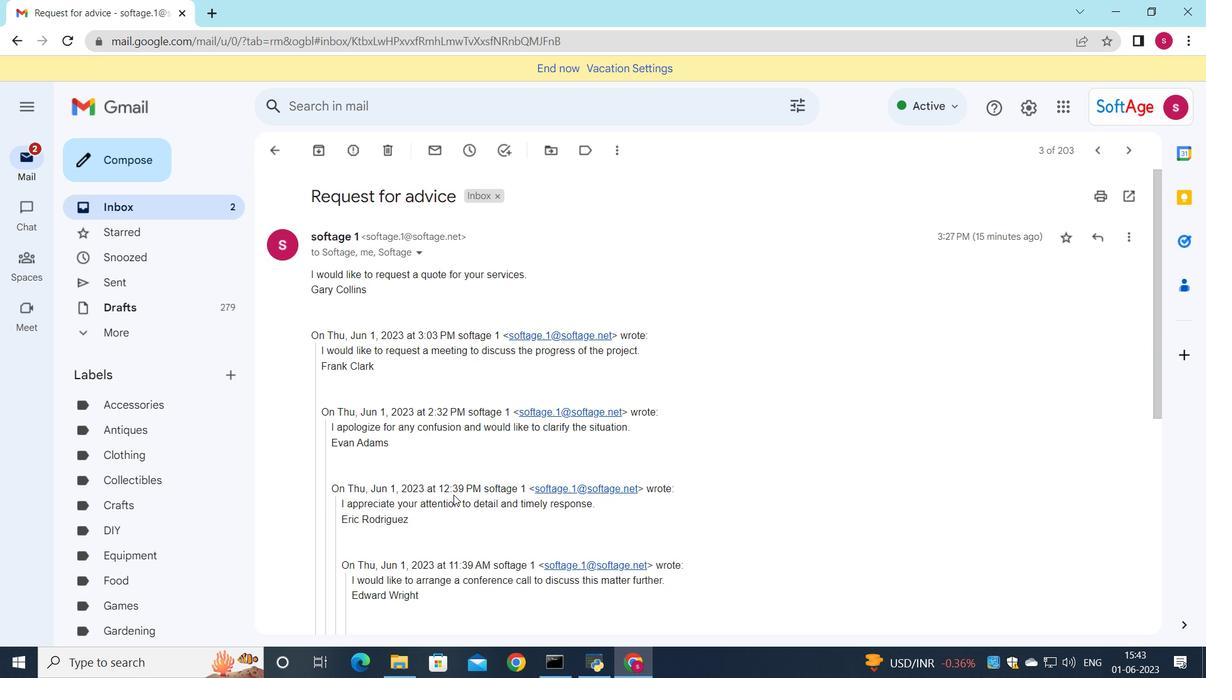 
Action: Mouse scrolled (450, 501) with delta (0, 0)
Screenshot: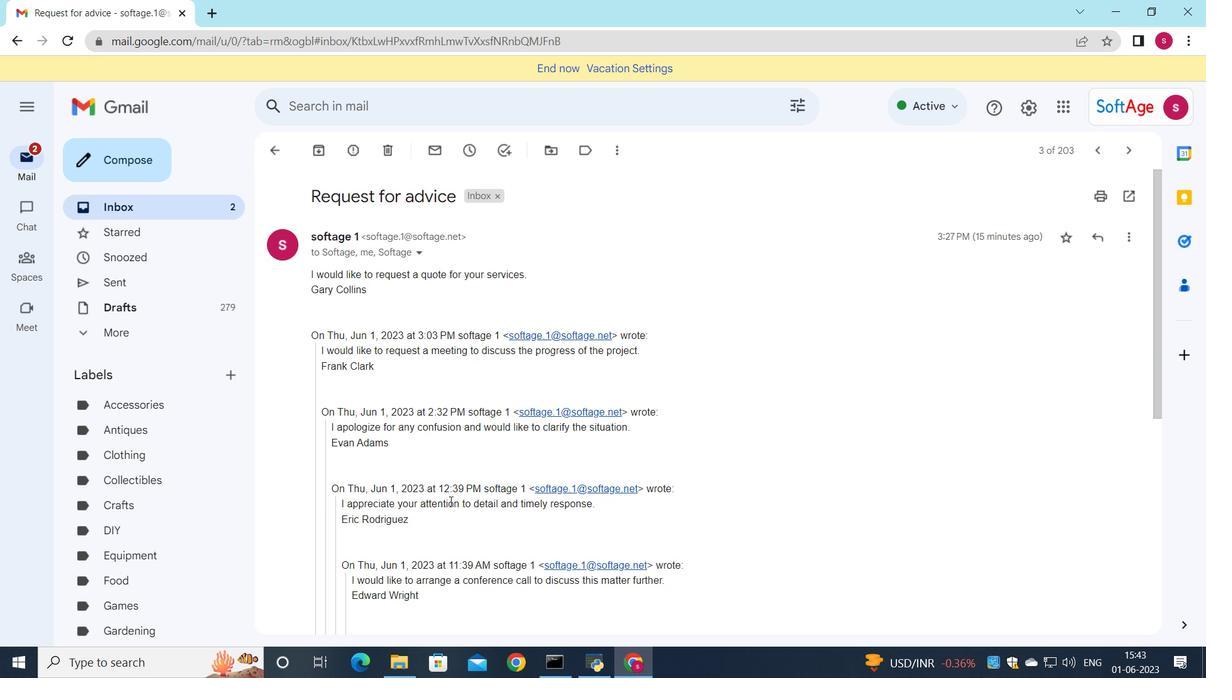 
Action: Mouse scrolled (450, 501) with delta (0, 0)
Screenshot: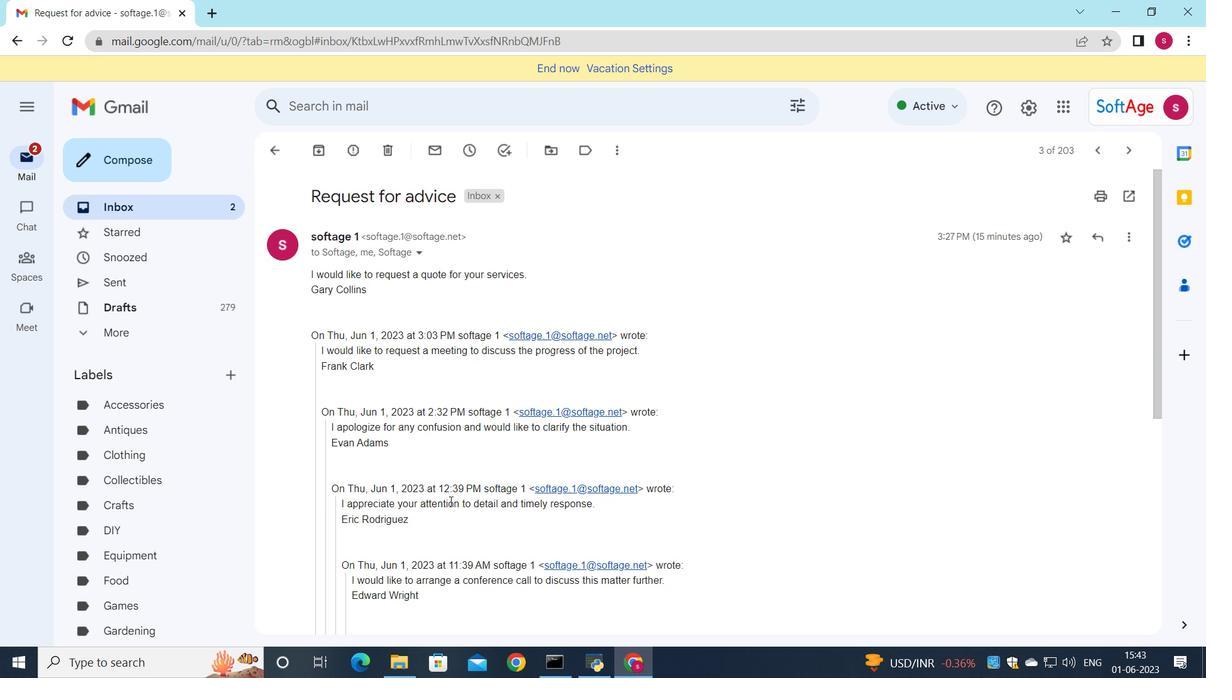 
Action: Mouse scrolled (450, 501) with delta (0, 0)
Screenshot: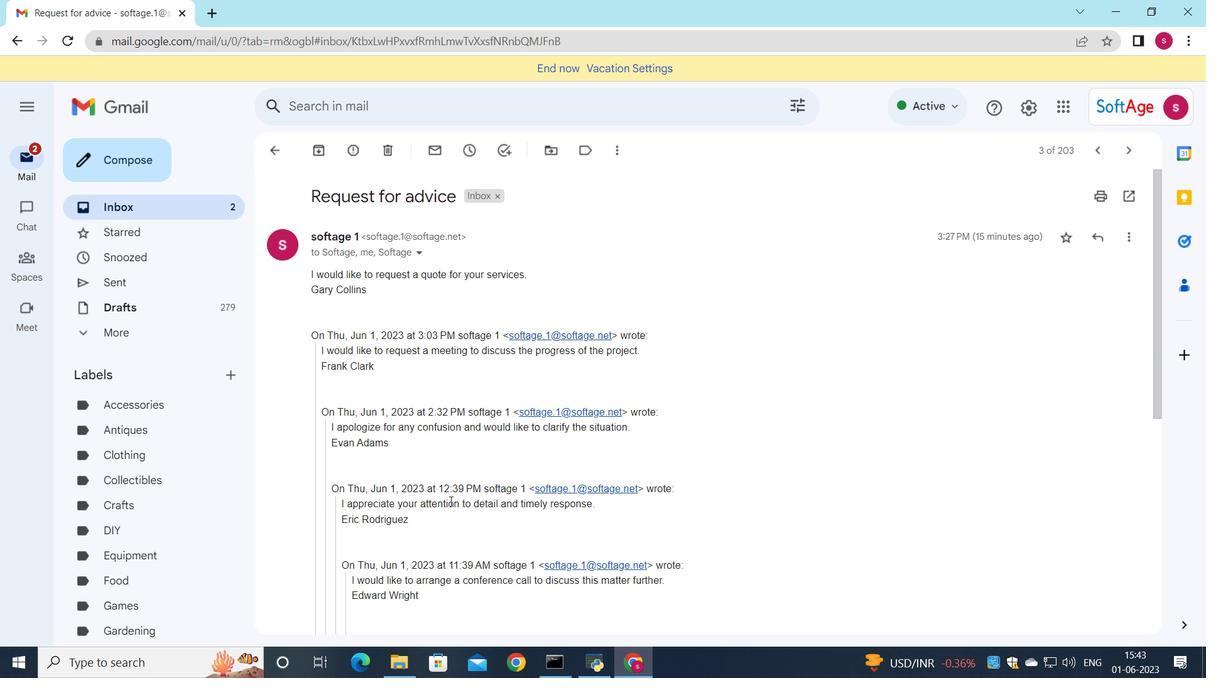 
Action: Mouse scrolled (450, 501) with delta (0, 0)
Screenshot: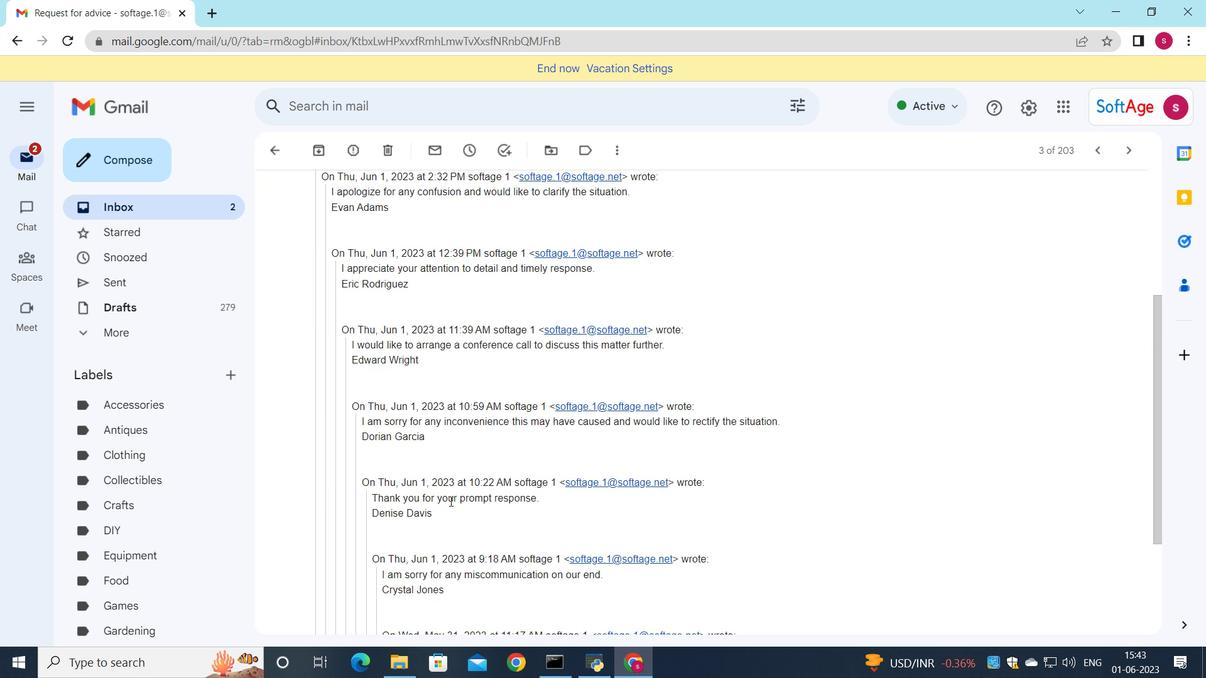 
Action: Mouse scrolled (450, 501) with delta (0, 0)
Screenshot: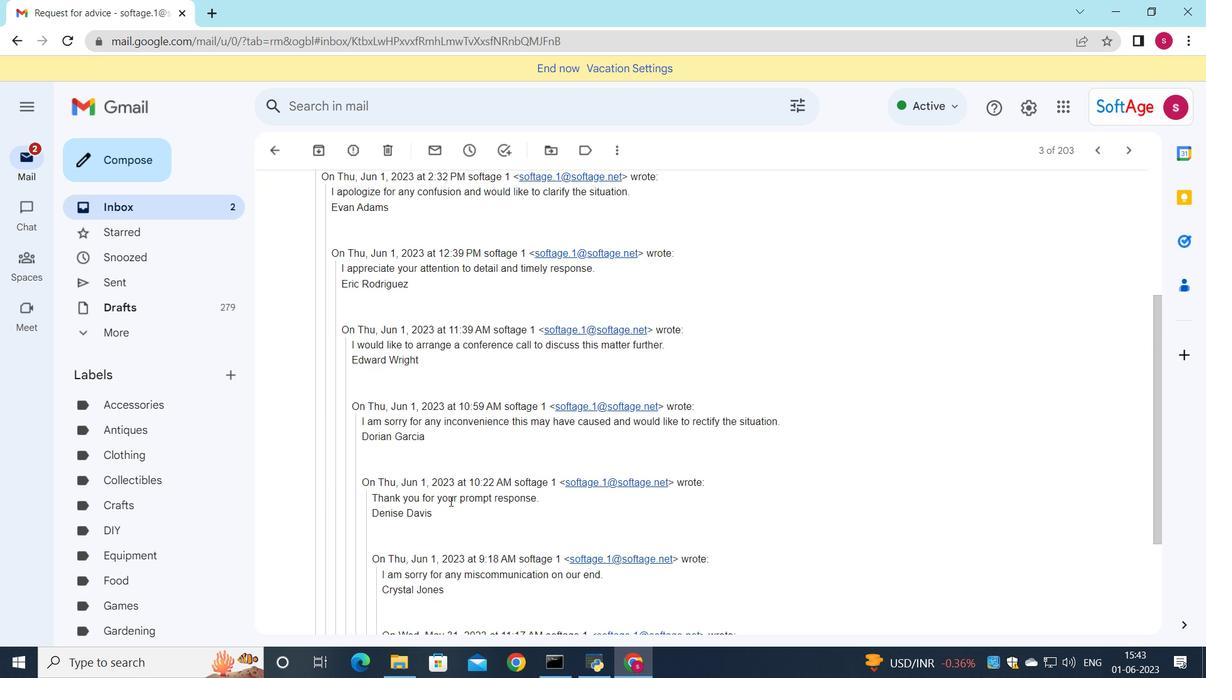 
Action: Mouse scrolled (450, 501) with delta (0, 0)
Screenshot: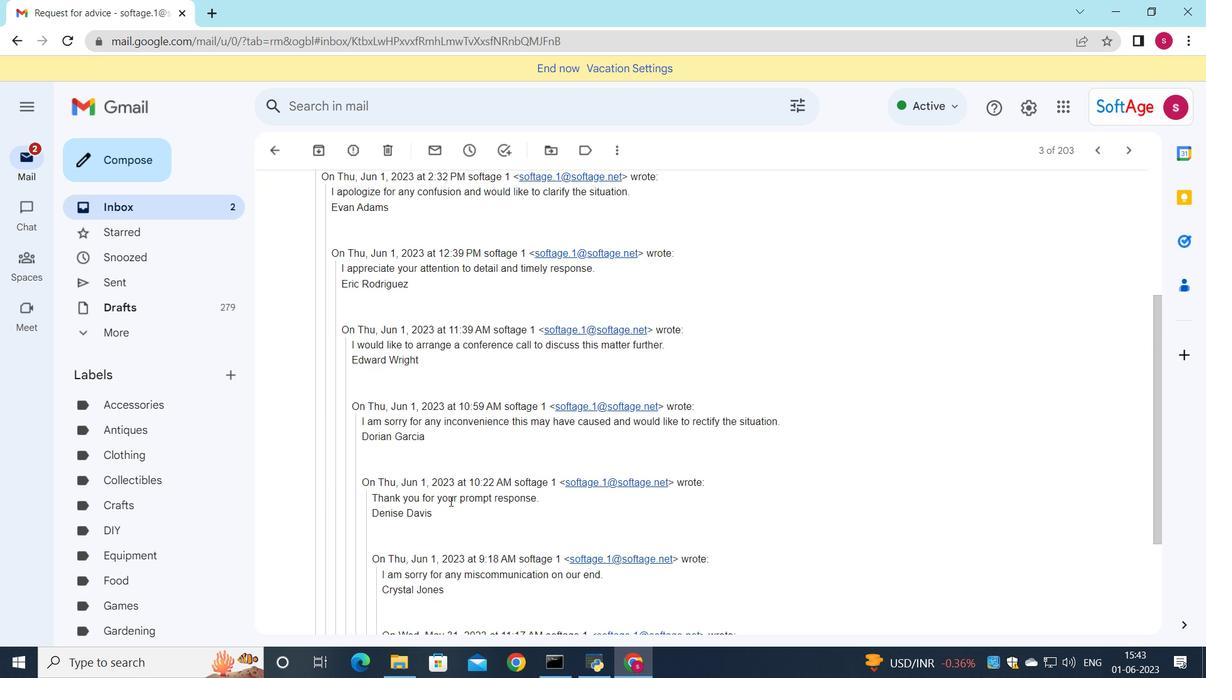 
Action: Mouse moved to (449, 502)
Screenshot: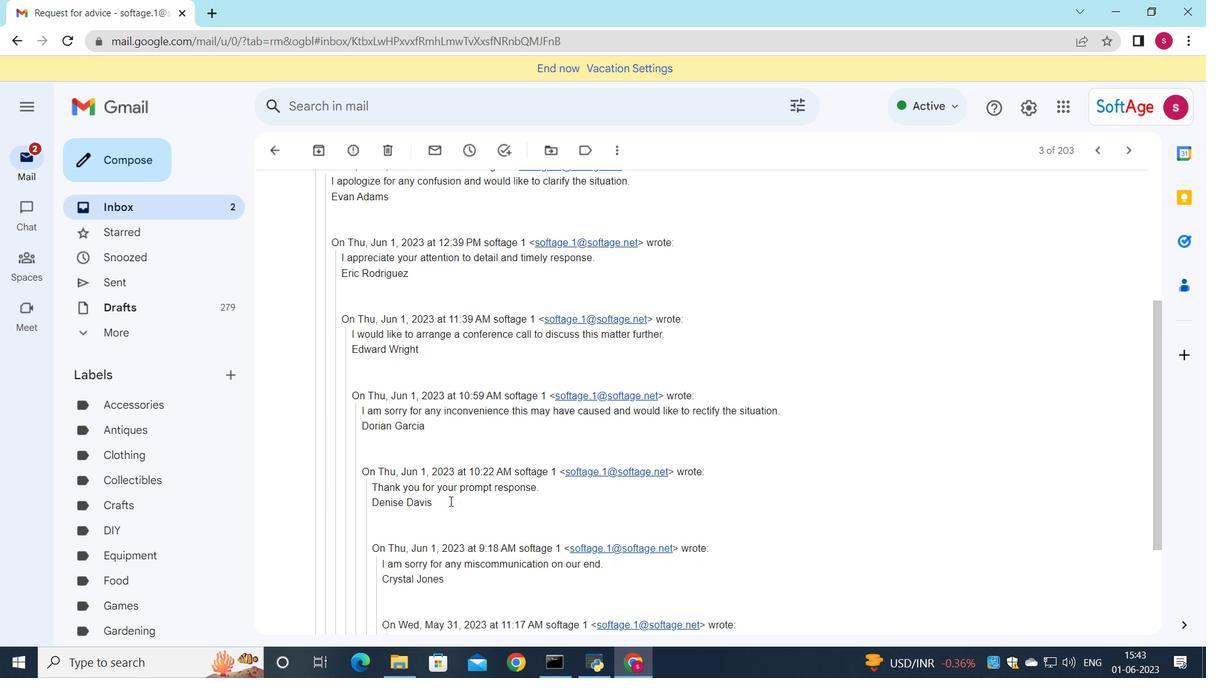 
Action: Mouse scrolled (449, 501) with delta (0, 0)
Screenshot: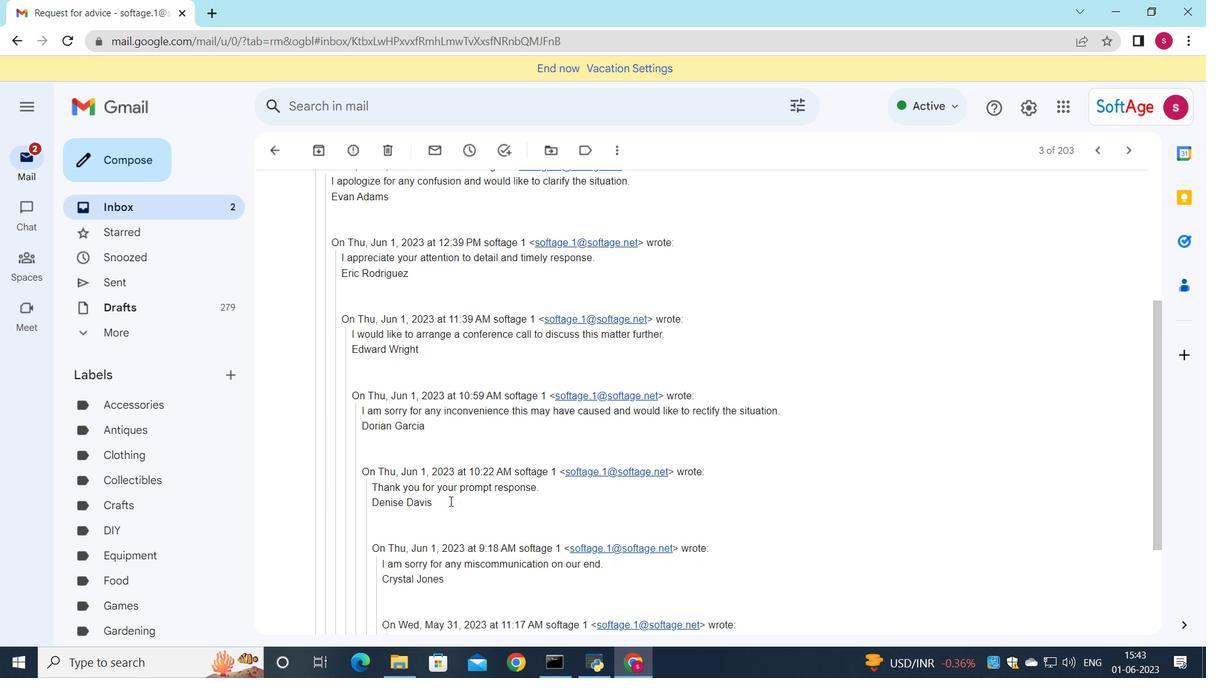 
Action: Mouse moved to (357, 552)
Screenshot: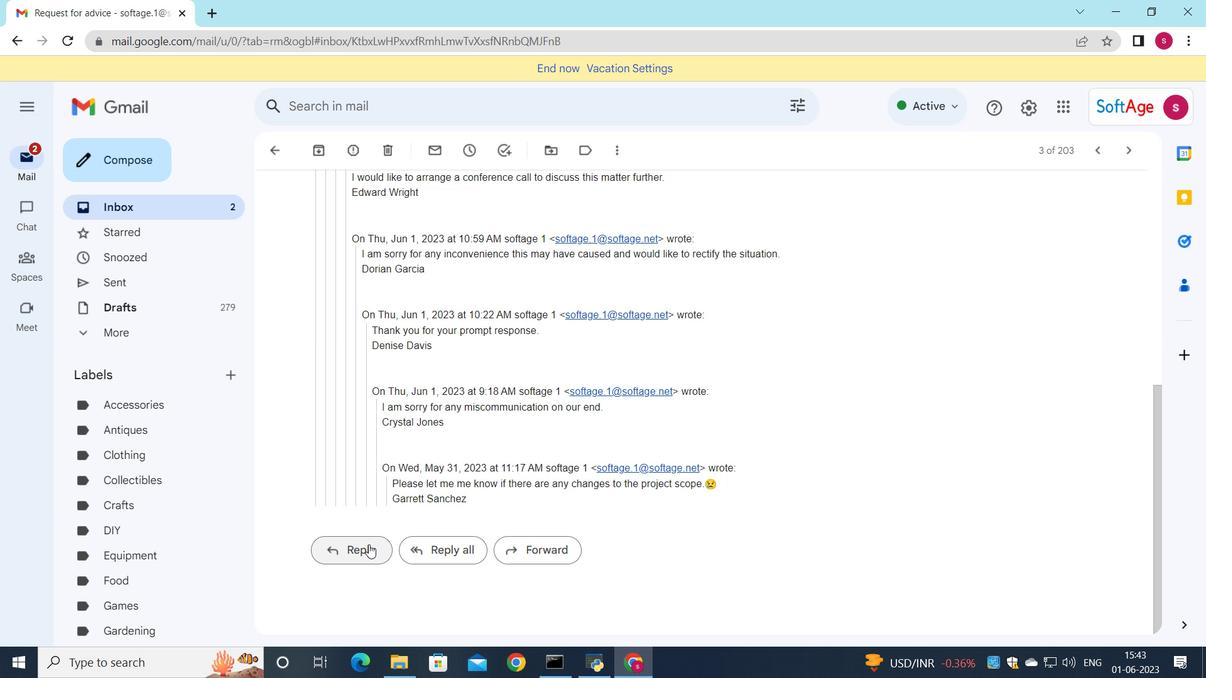 
Action: Mouse pressed left at (357, 552)
Screenshot: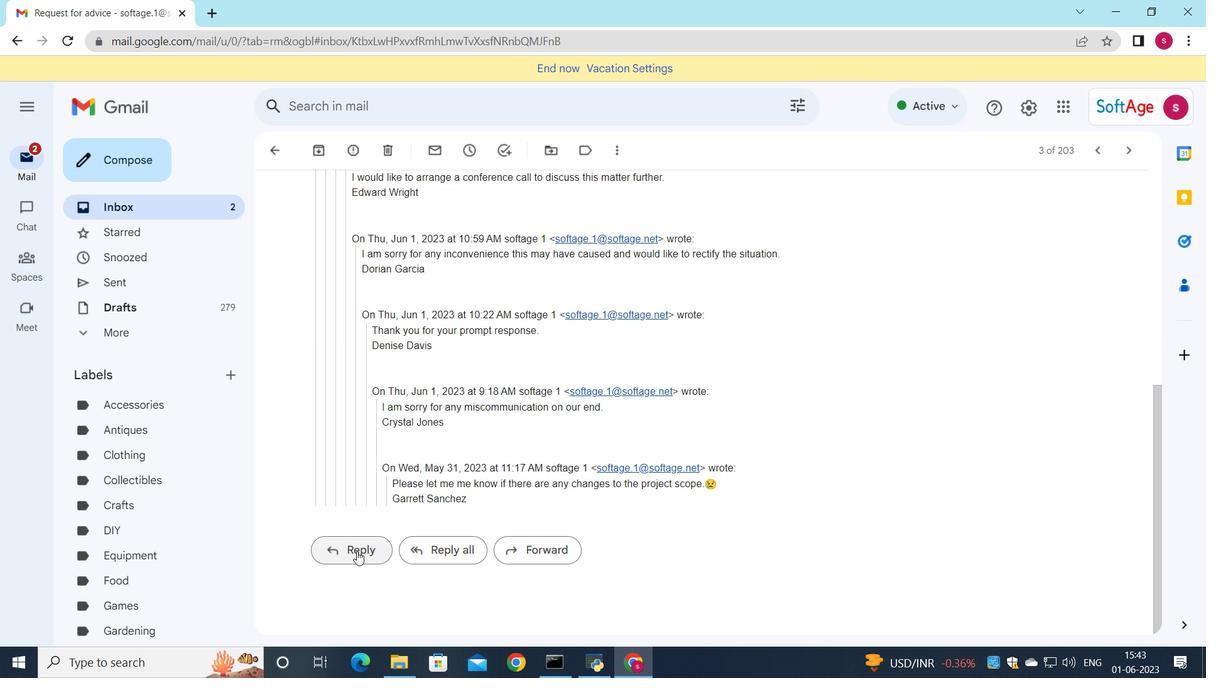 
Action: Mouse moved to (343, 425)
Screenshot: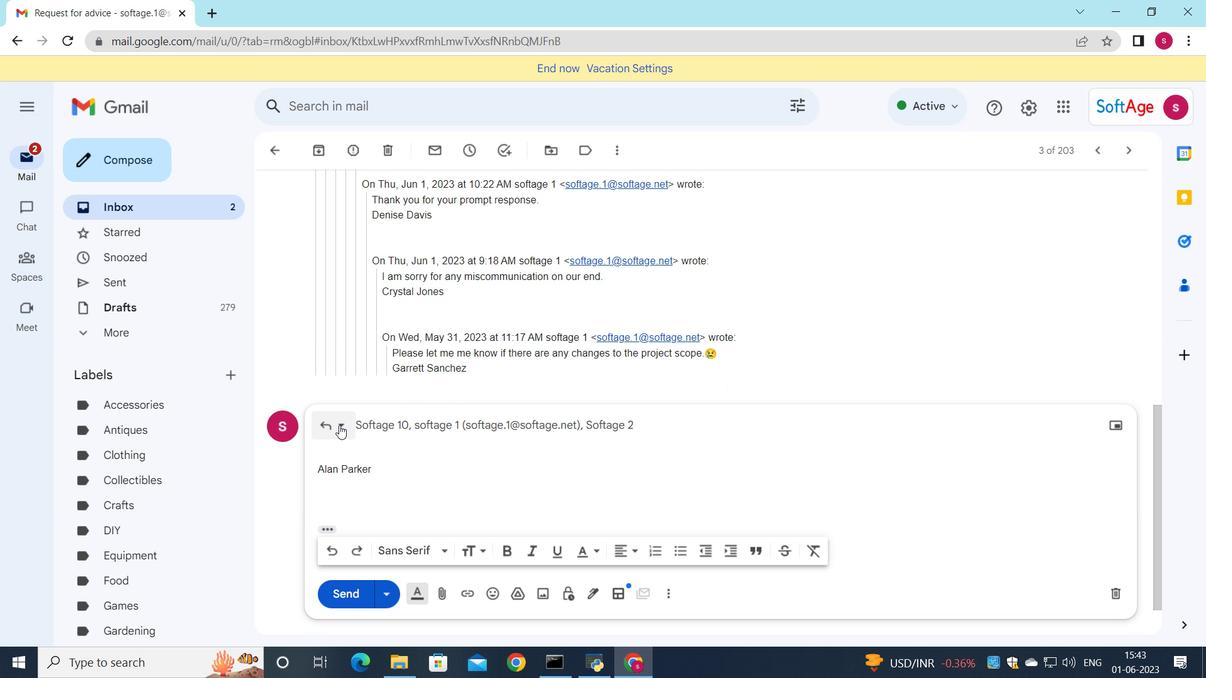 
Action: Mouse pressed left at (343, 425)
Screenshot: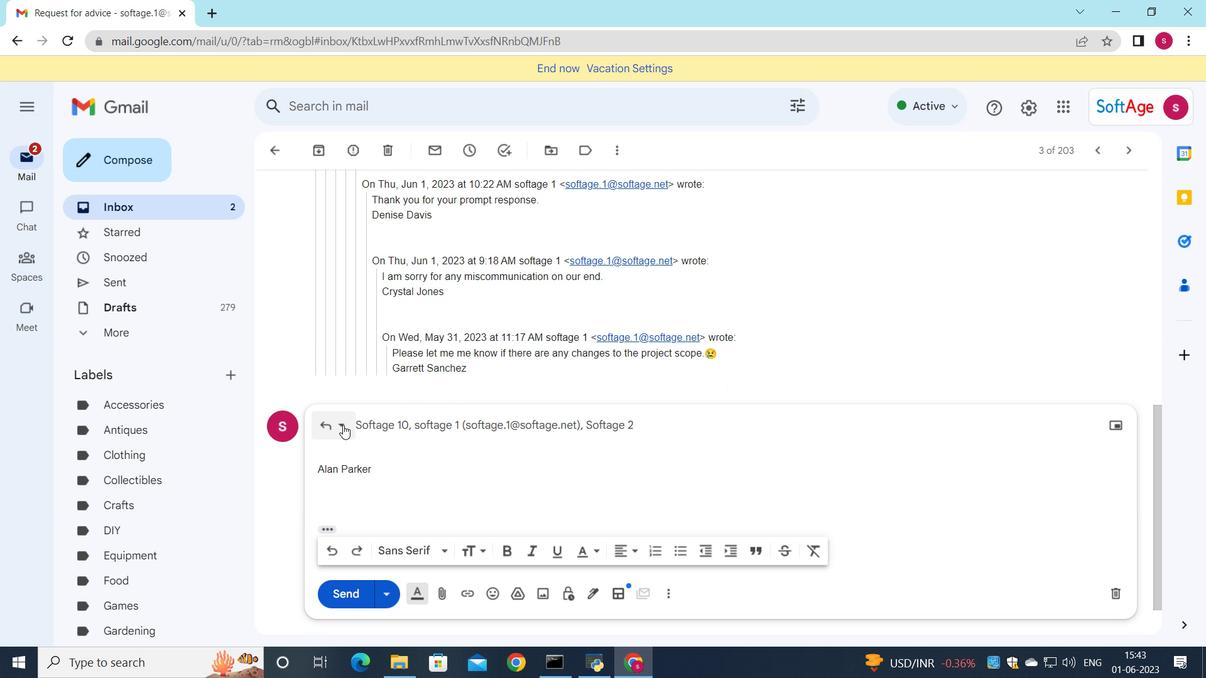 
Action: Mouse moved to (379, 539)
Screenshot: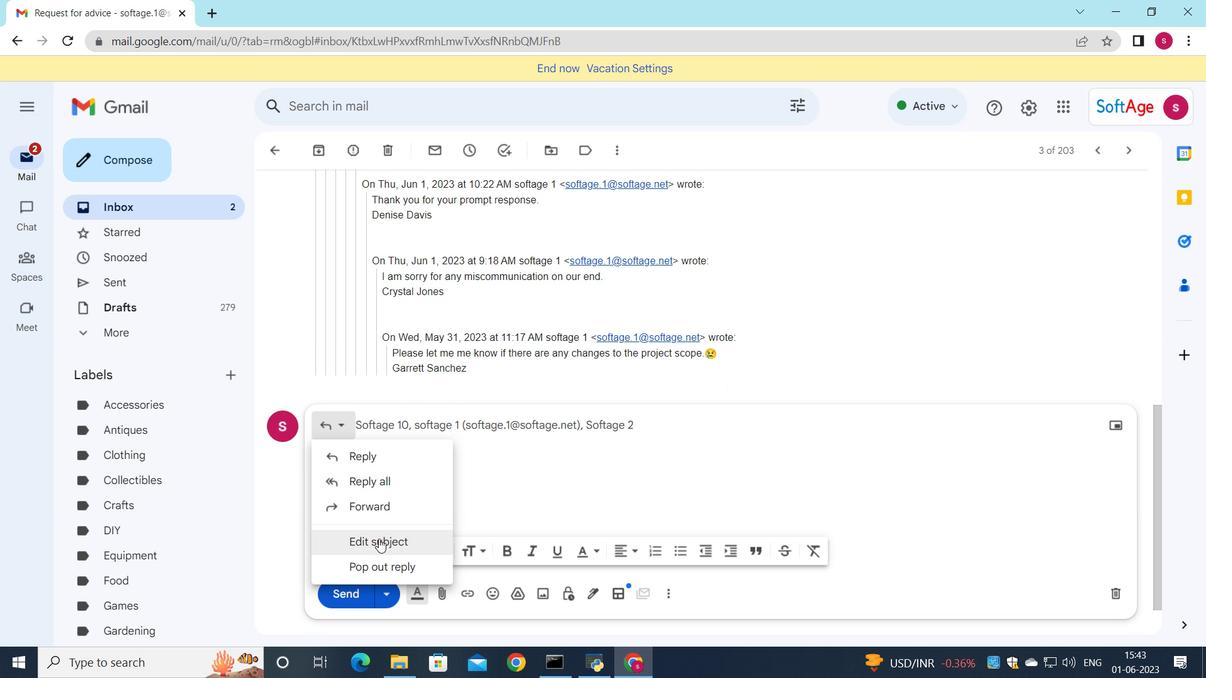 
Action: Mouse pressed left at (379, 539)
Screenshot: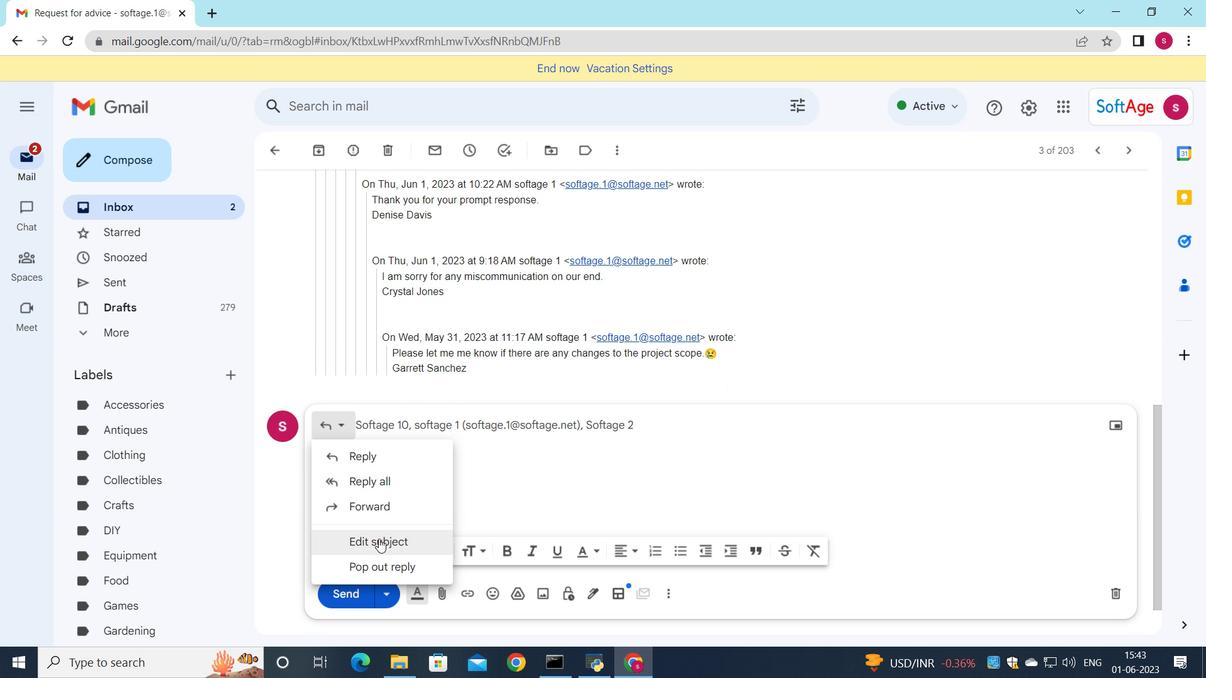 
Action: Mouse moved to (817, 242)
Screenshot: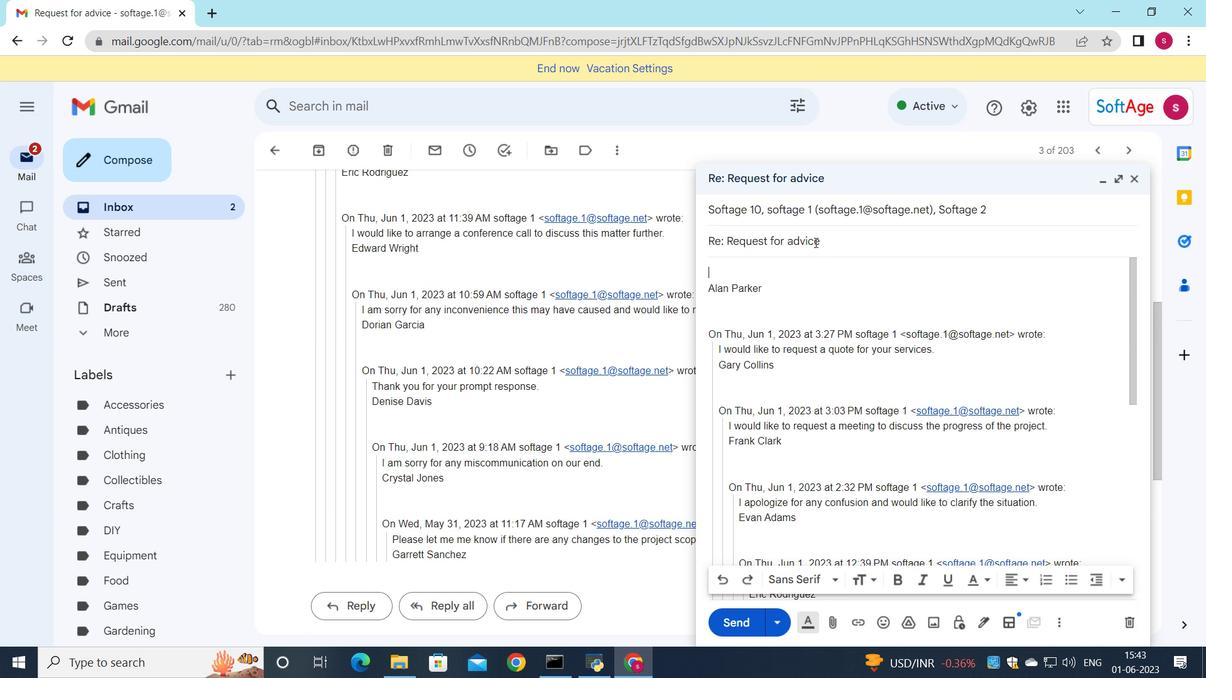 
Action: Mouse pressed left at (817, 242)
Screenshot: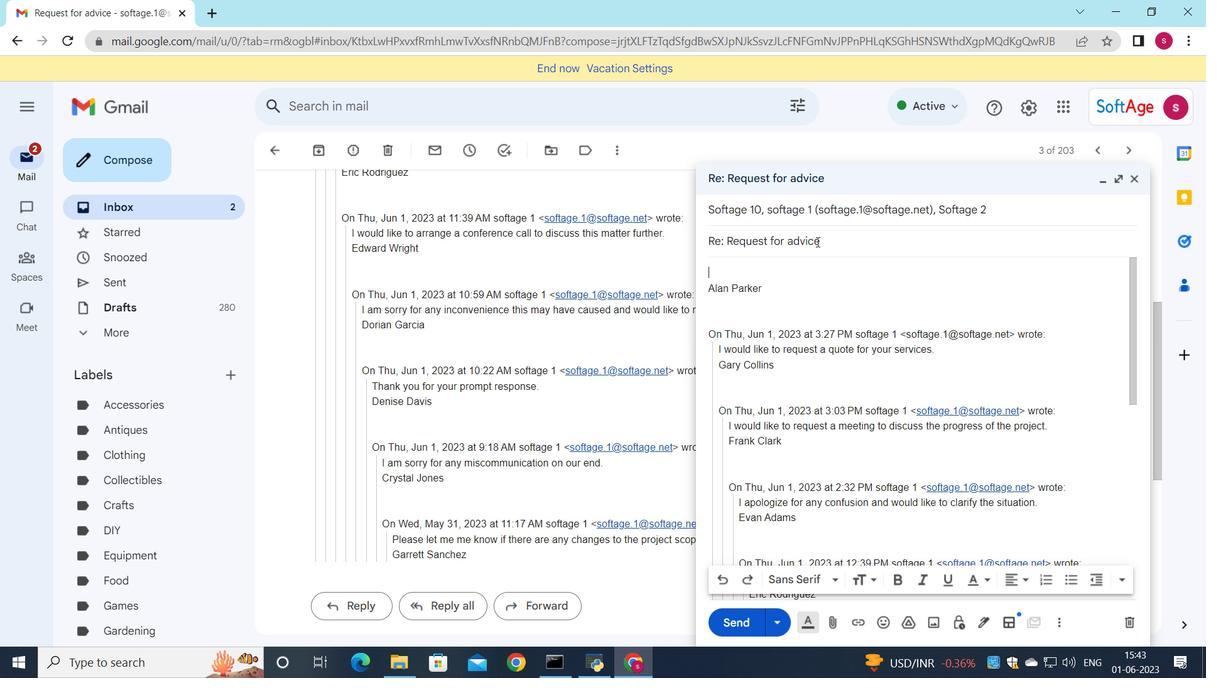 
Action: Mouse pressed left at (817, 242)
Screenshot: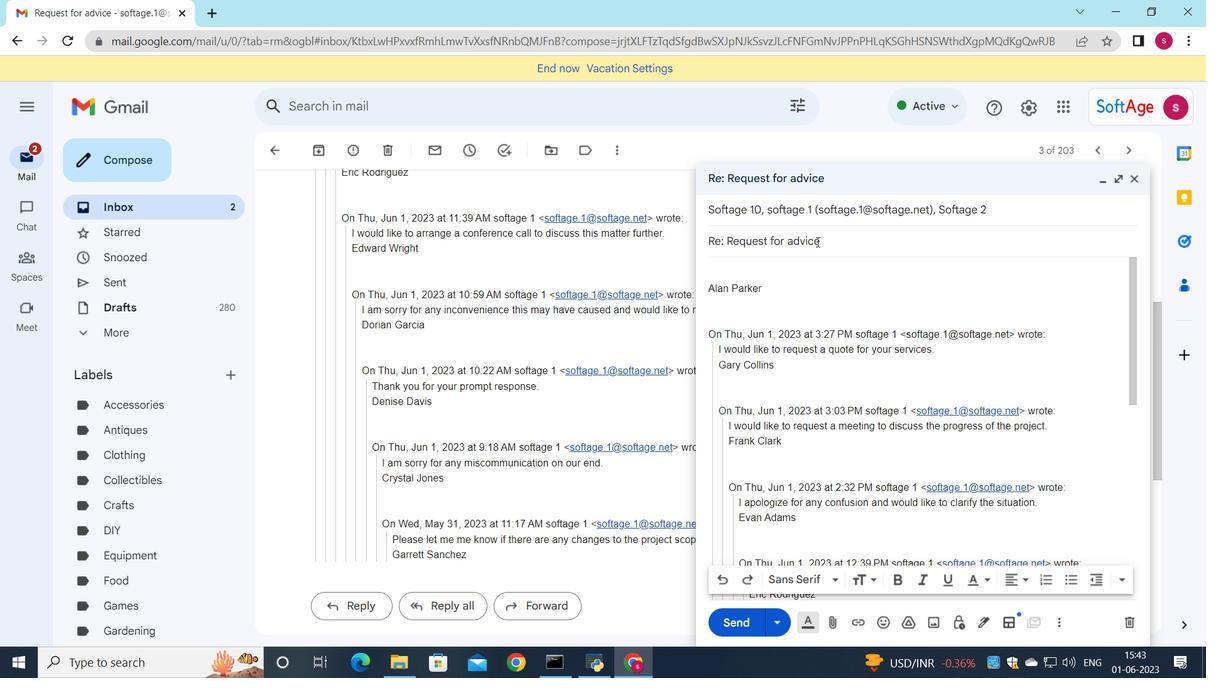 
Action: Mouse moved to (881, 235)
Screenshot: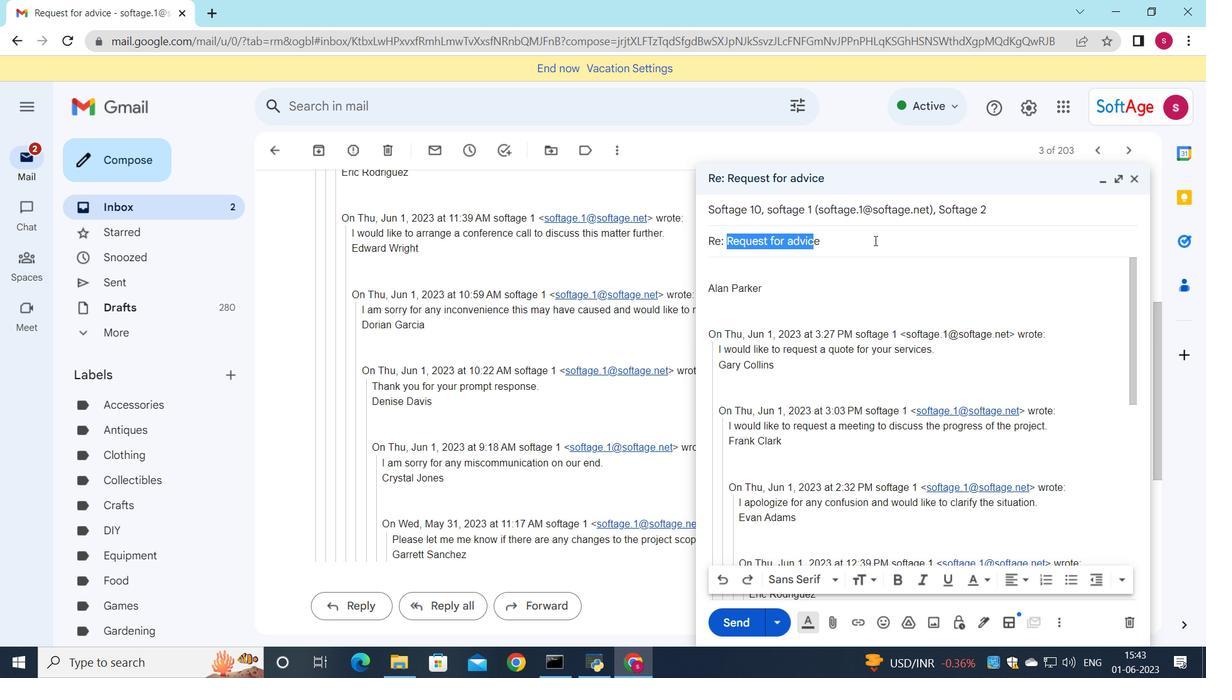 
Action: Mouse pressed left at (881, 235)
Screenshot: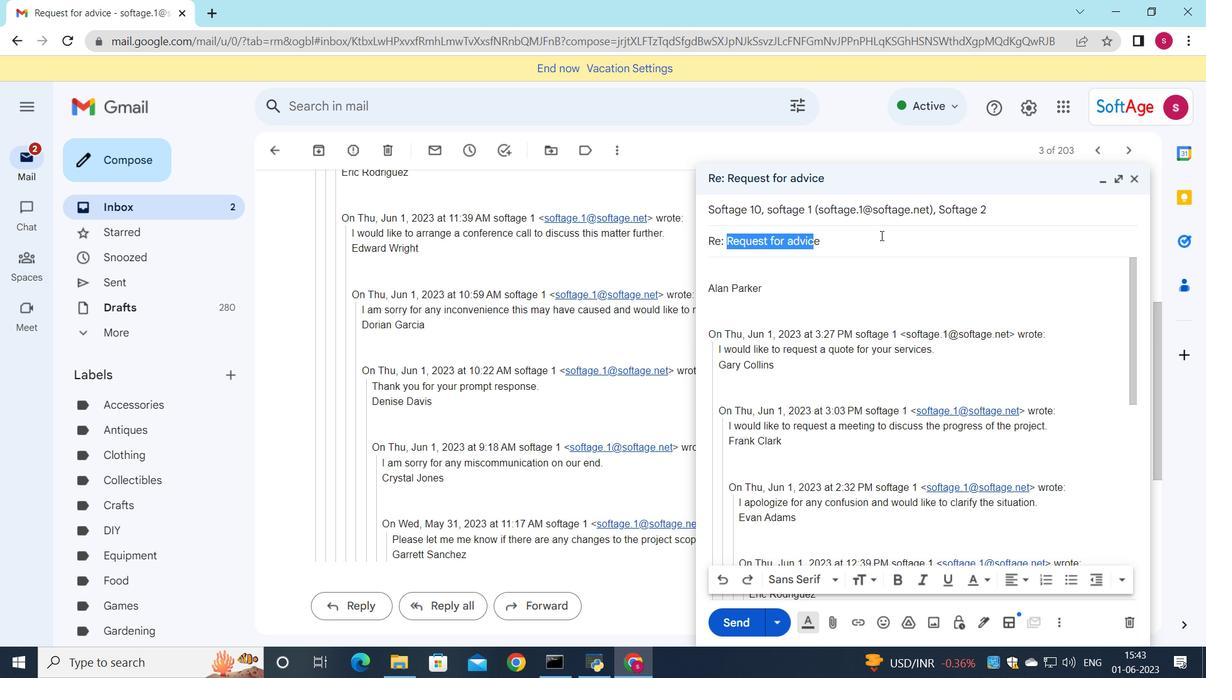 
Action: Mouse pressed left at (881, 235)
Screenshot: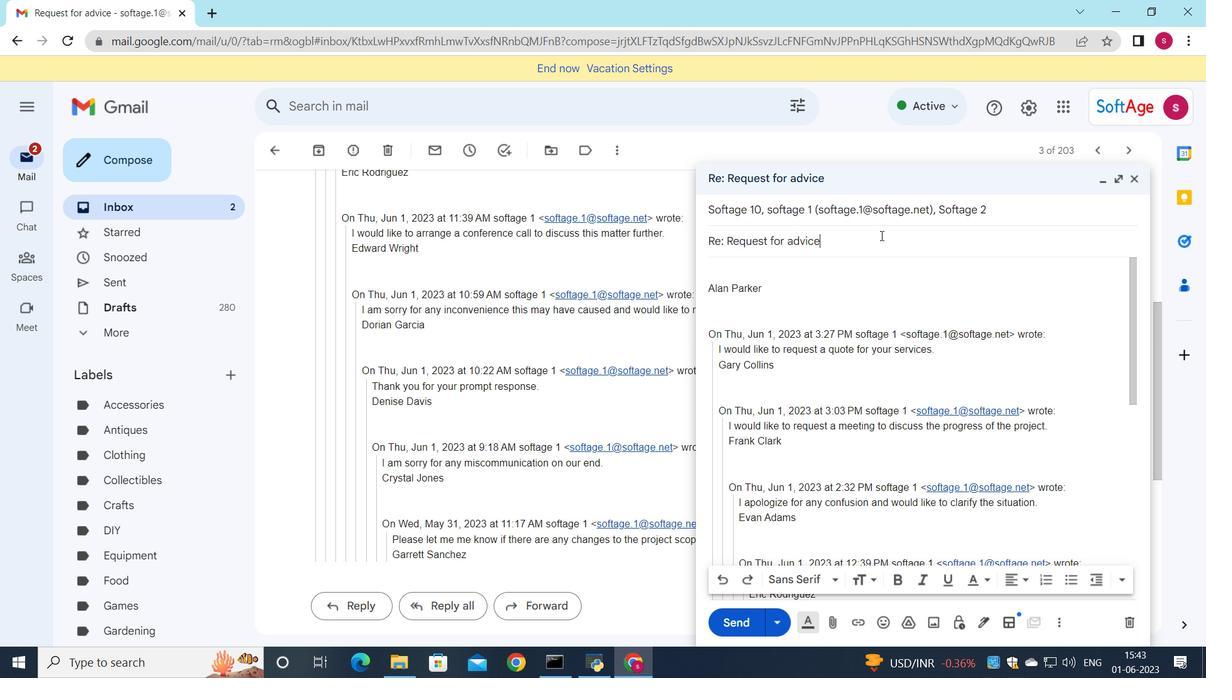 
Action: Mouse moved to (743, 298)
Screenshot: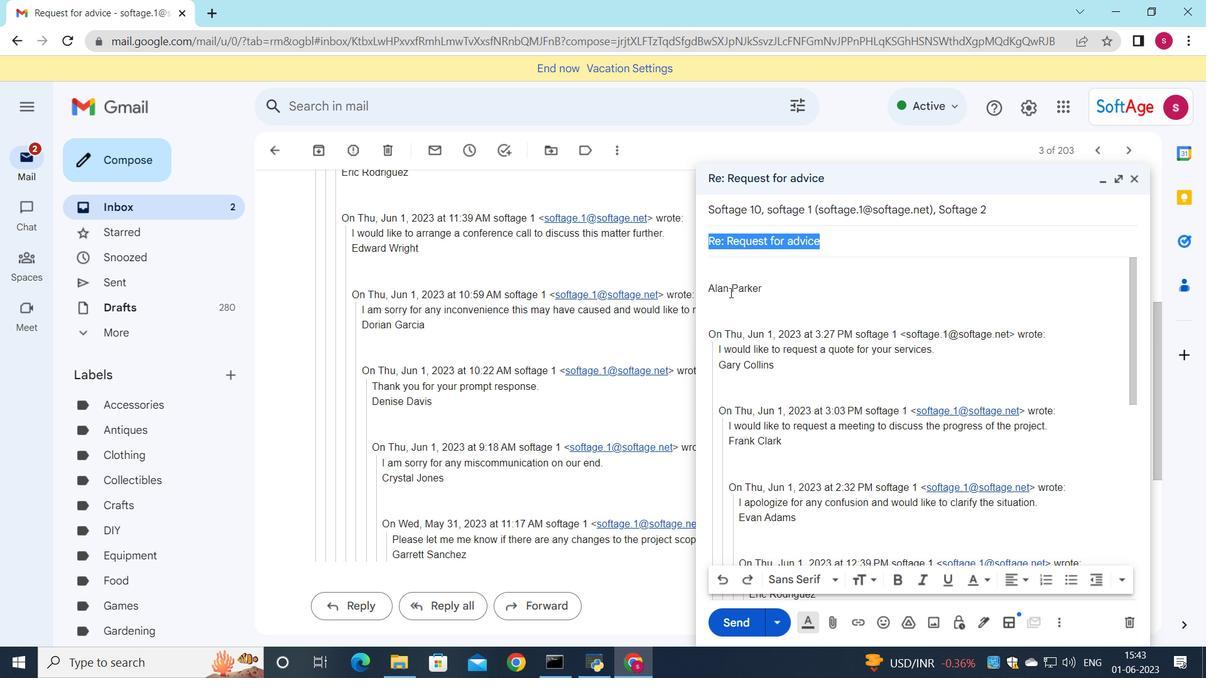 
Action: Key pressed <Key.shift>Follow<Key.space>up<Key.space>om<Key.backspace>n<Key.space>our<Key.space>last<Key.space>coversation
Screenshot: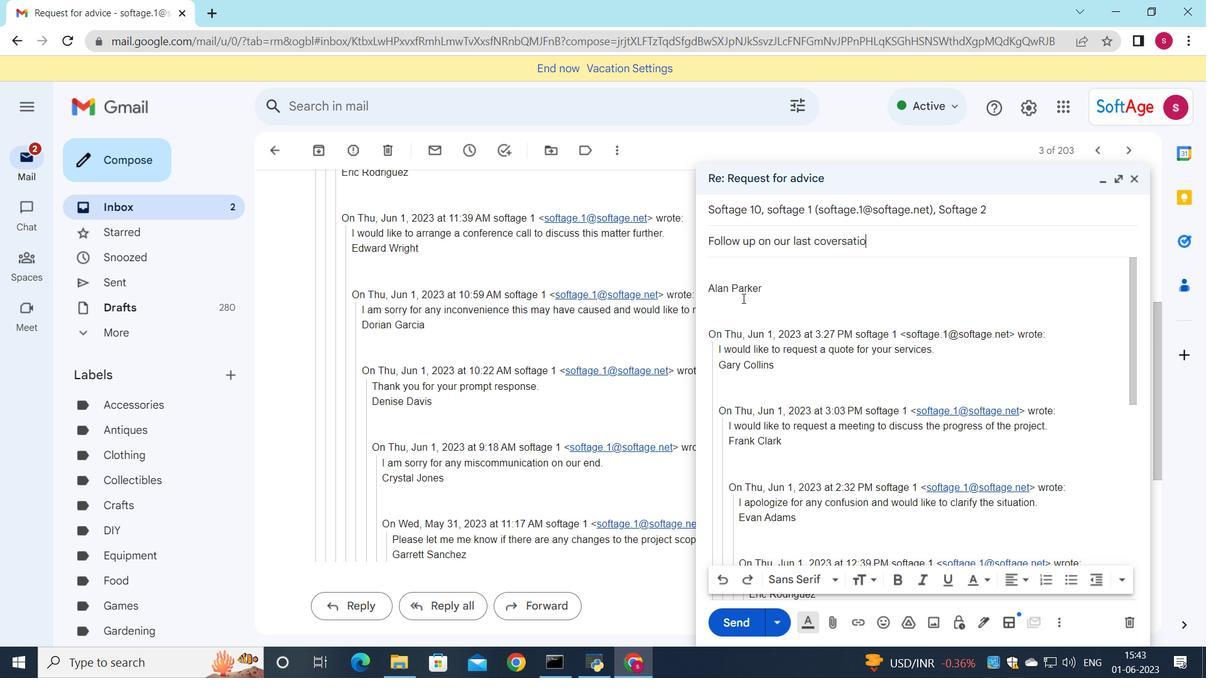 
Action: Mouse moved to (826, 245)
Screenshot: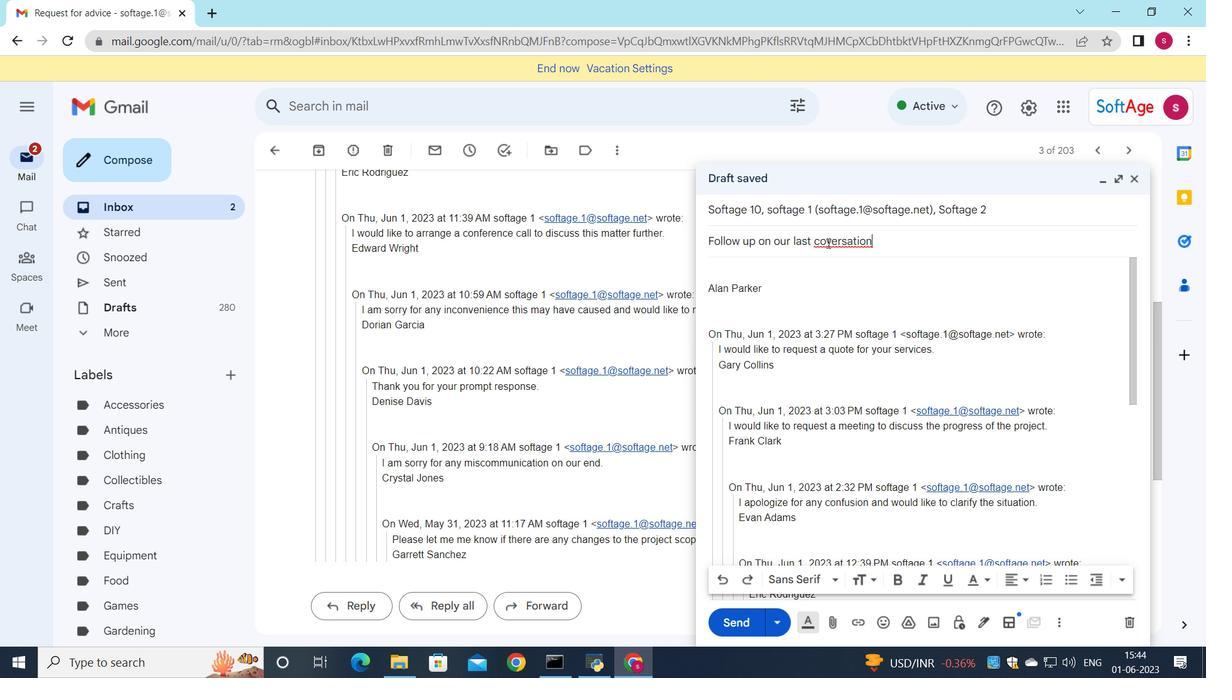 
Action: Mouse pressed left at (826, 245)
Screenshot: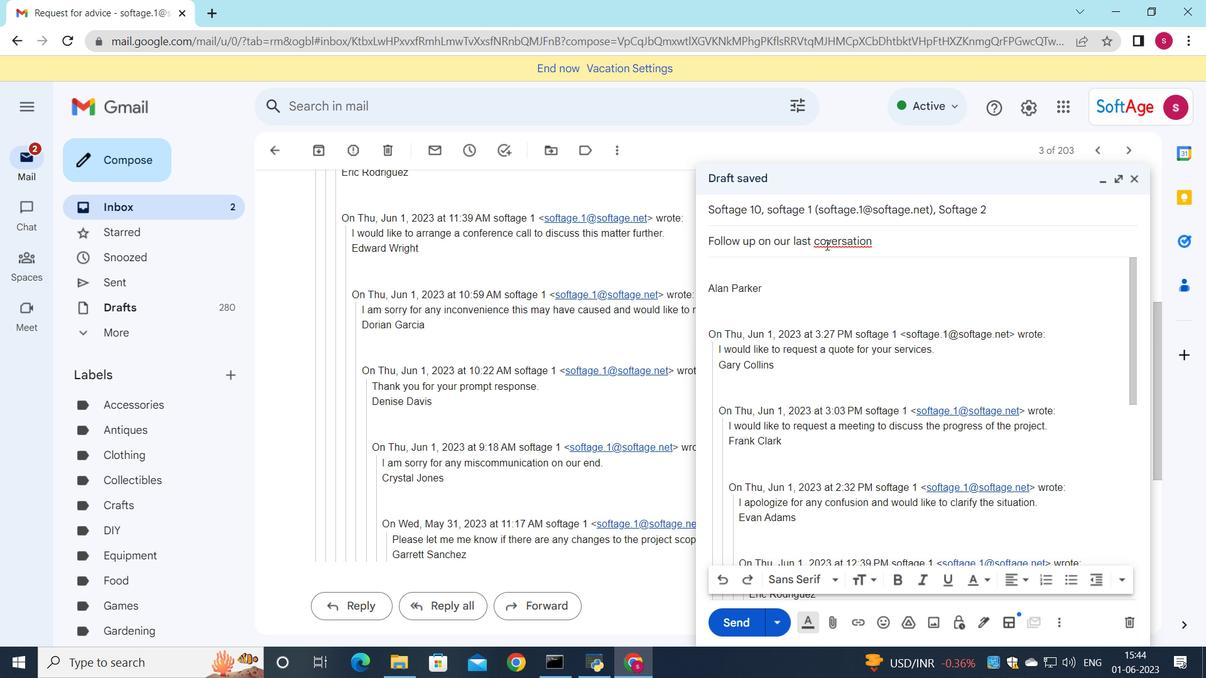 
Action: Key pressed n
Screenshot: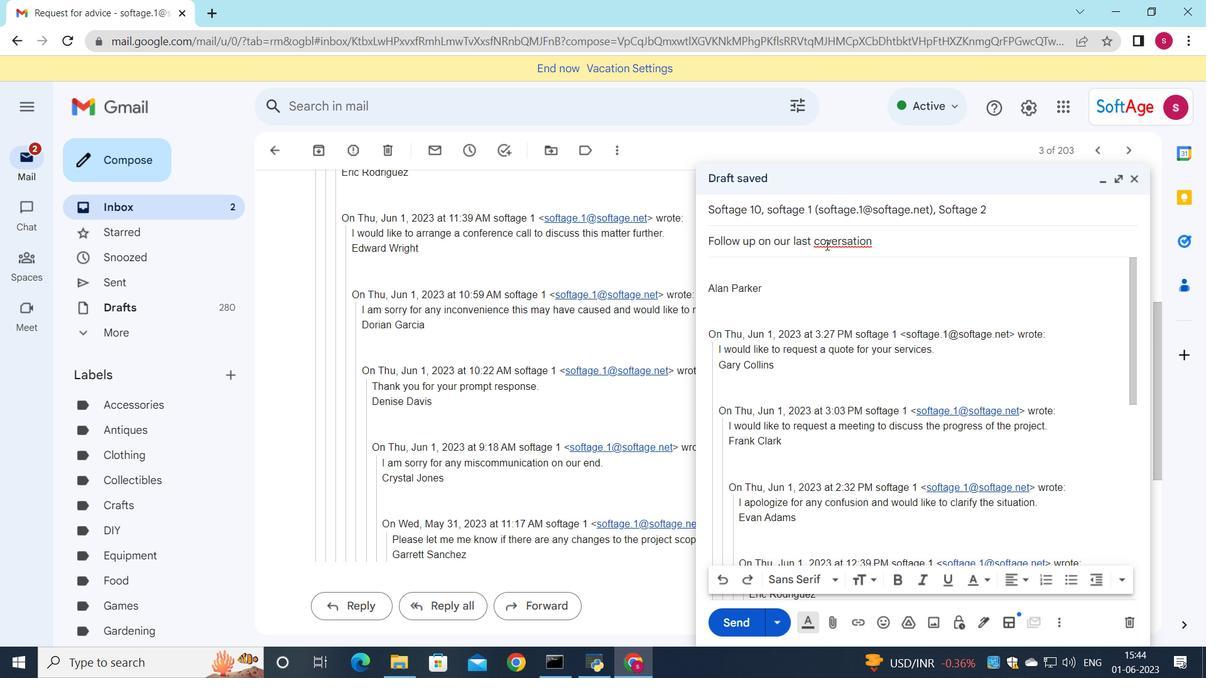 
Action: Mouse moved to (913, 245)
Screenshot: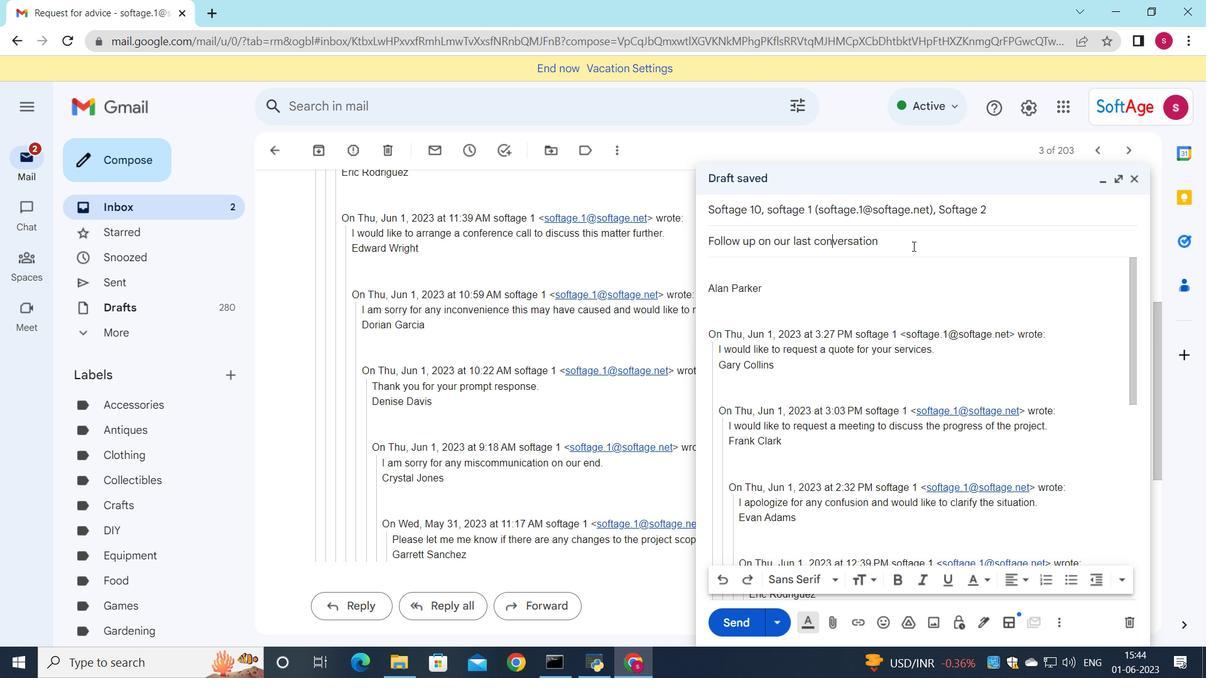 
Action: Mouse pressed left at (913, 245)
Screenshot: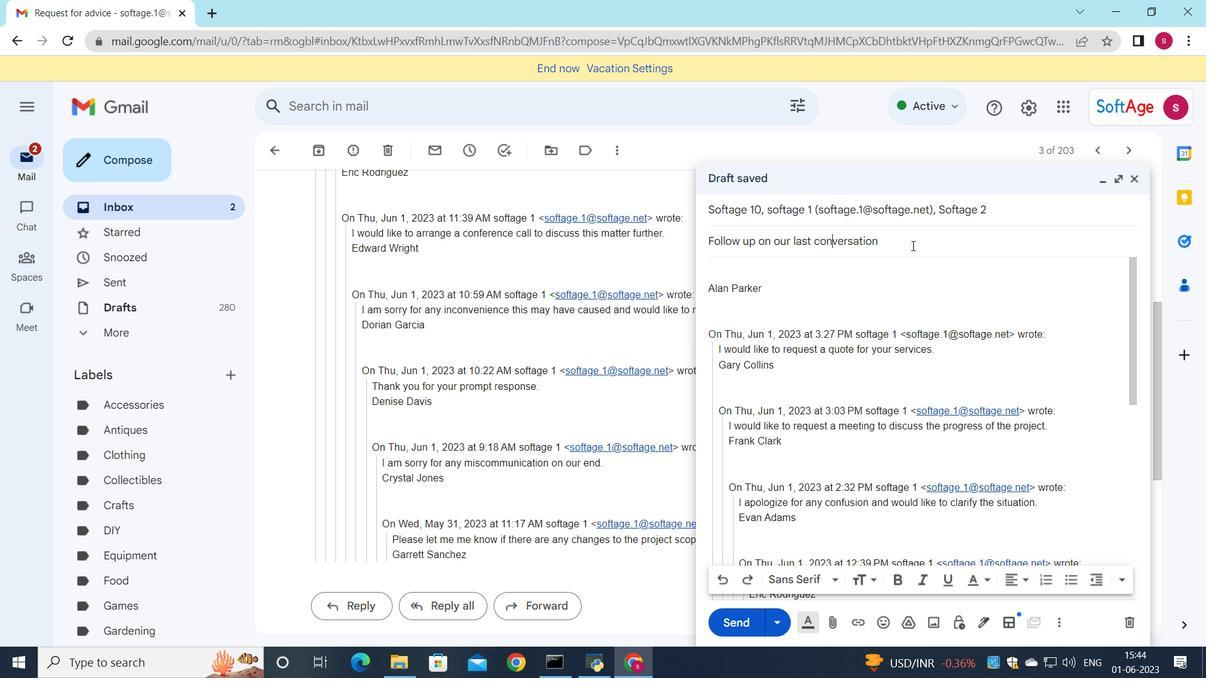 
Action: Mouse moved to (731, 264)
Screenshot: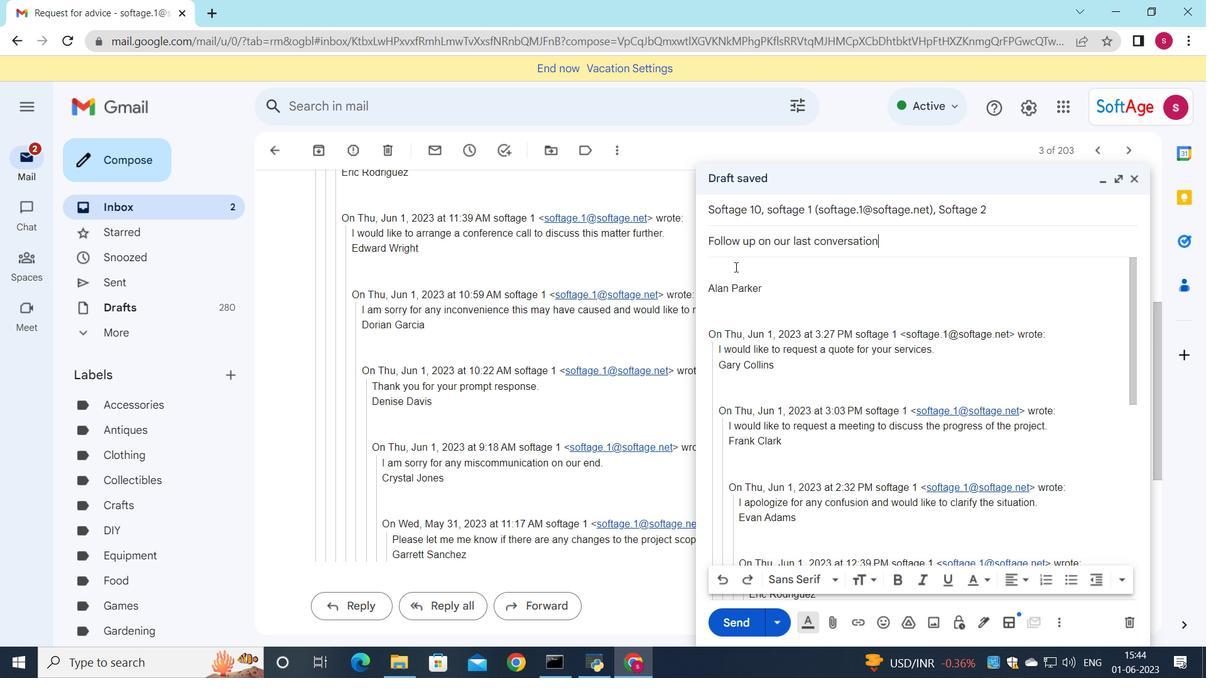 
Action: Mouse pressed left at (731, 264)
Screenshot: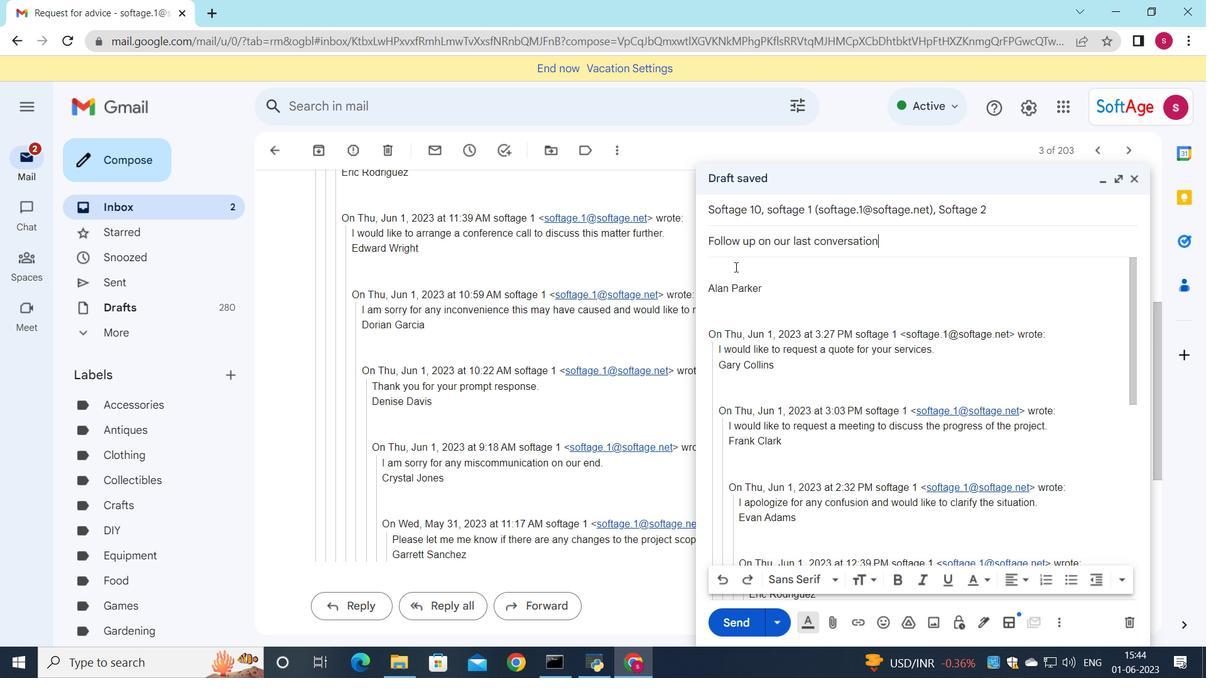 
Action: Key pressed <Key.shift>I<Key.space>wanted<Key.space>to<Key.space>confirm<Key.space>the<Key.space>availability<Key.space>of<Key.space>the<Key.space>meeting<Key.space>room<Key.space>for<Key.space>tommo<Key.backspace><Key.backspace>orri<Key.backspace>owa<Key.backspace>s<Key.space>prsentation.
Screenshot: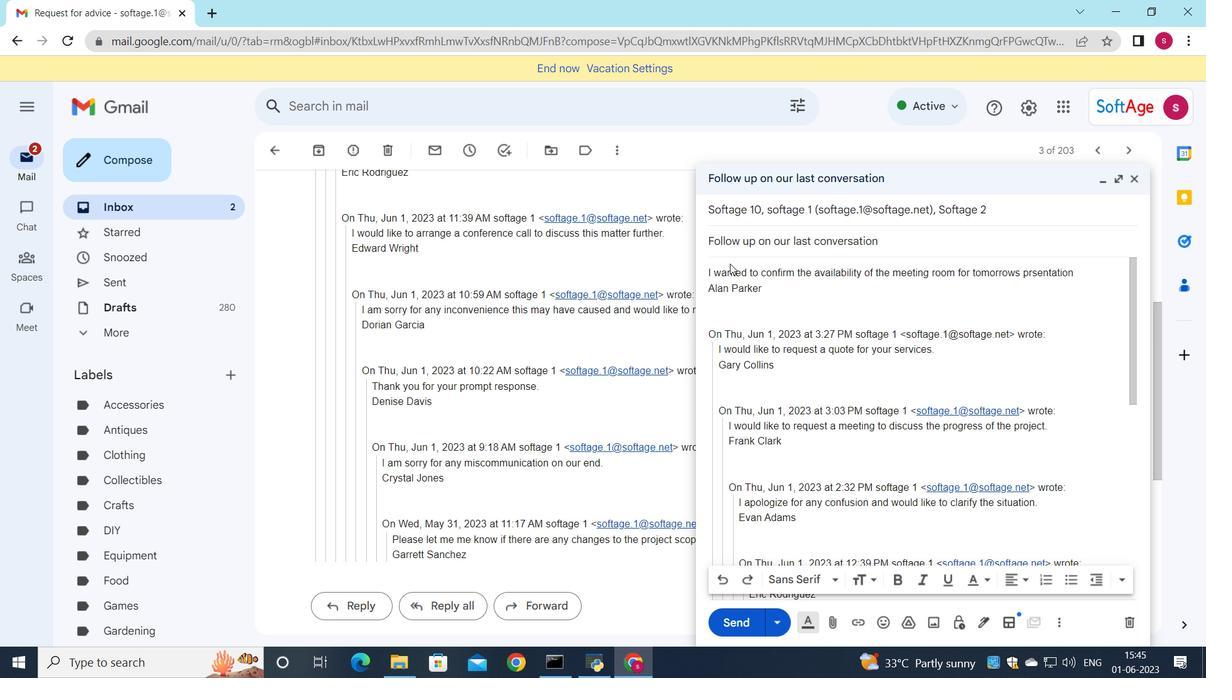 
Action: Mouse moved to (1011, 206)
Screenshot: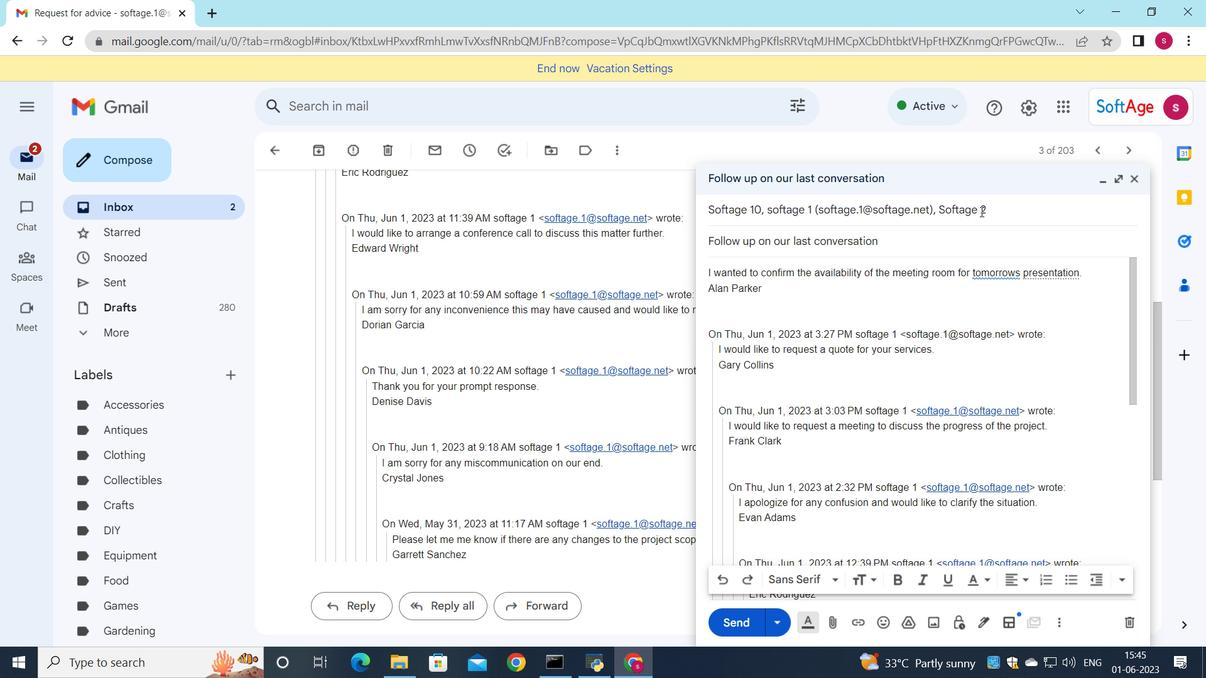 
Action: Mouse pressed left at (1011, 206)
Screenshot: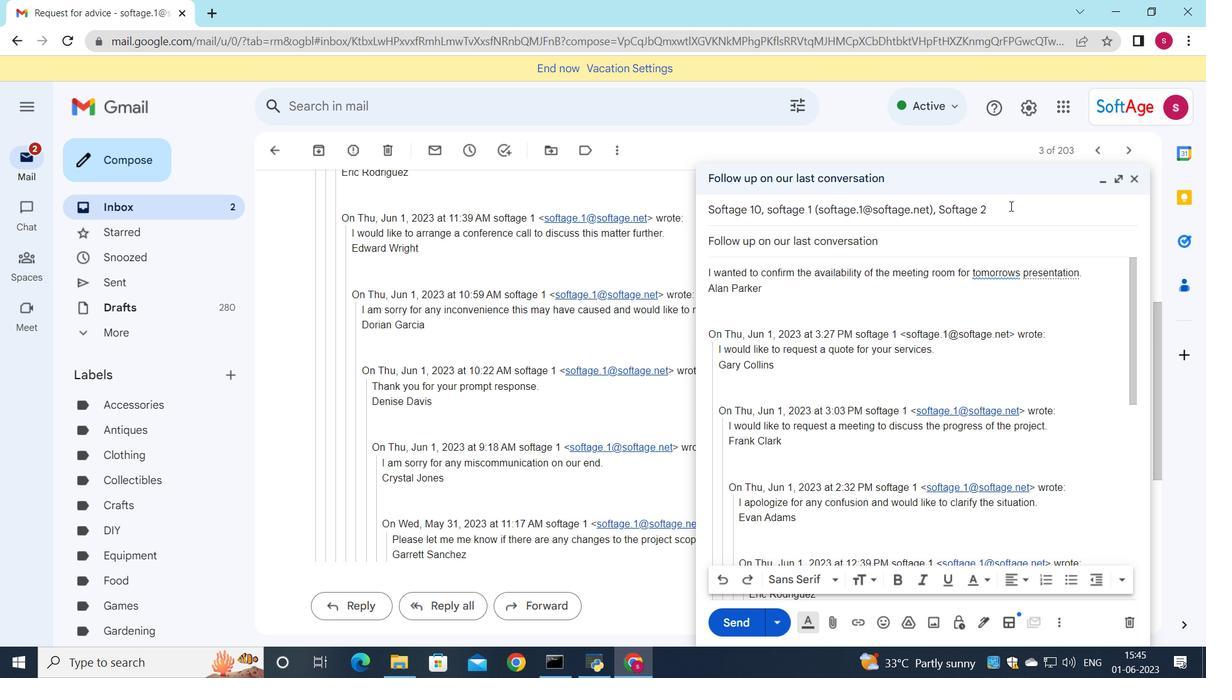 
Action: Mouse moved to (1108, 229)
Screenshot: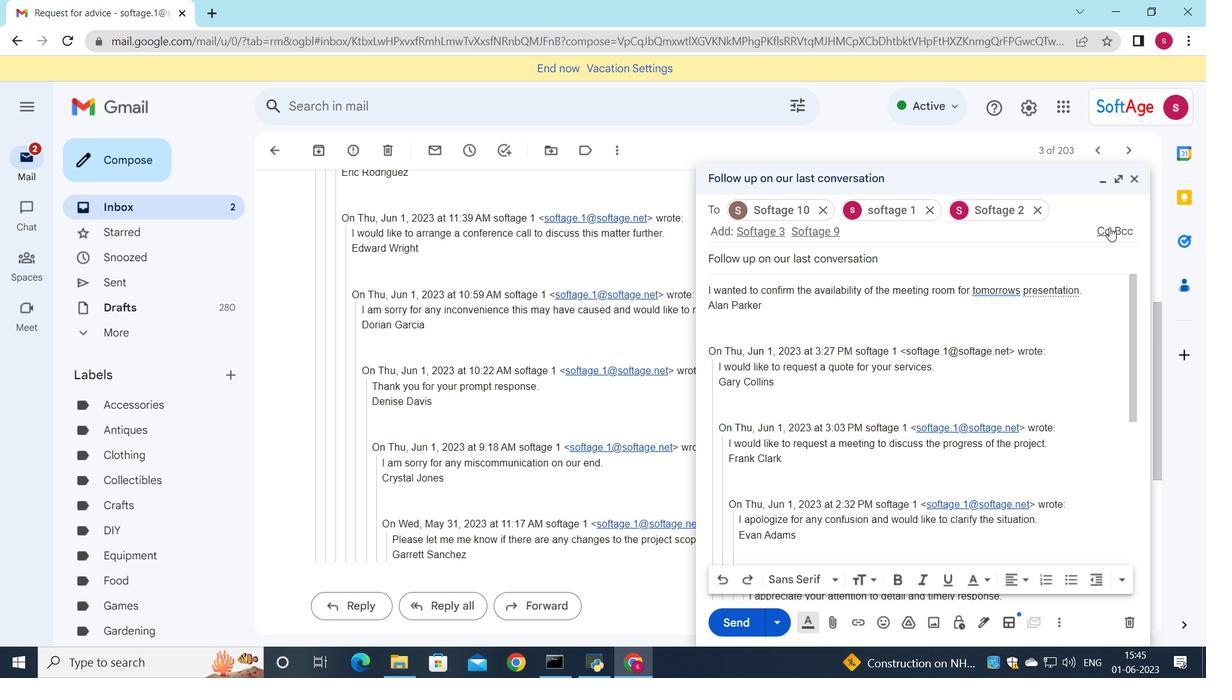 
Action: Mouse pressed left at (1108, 229)
Screenshot: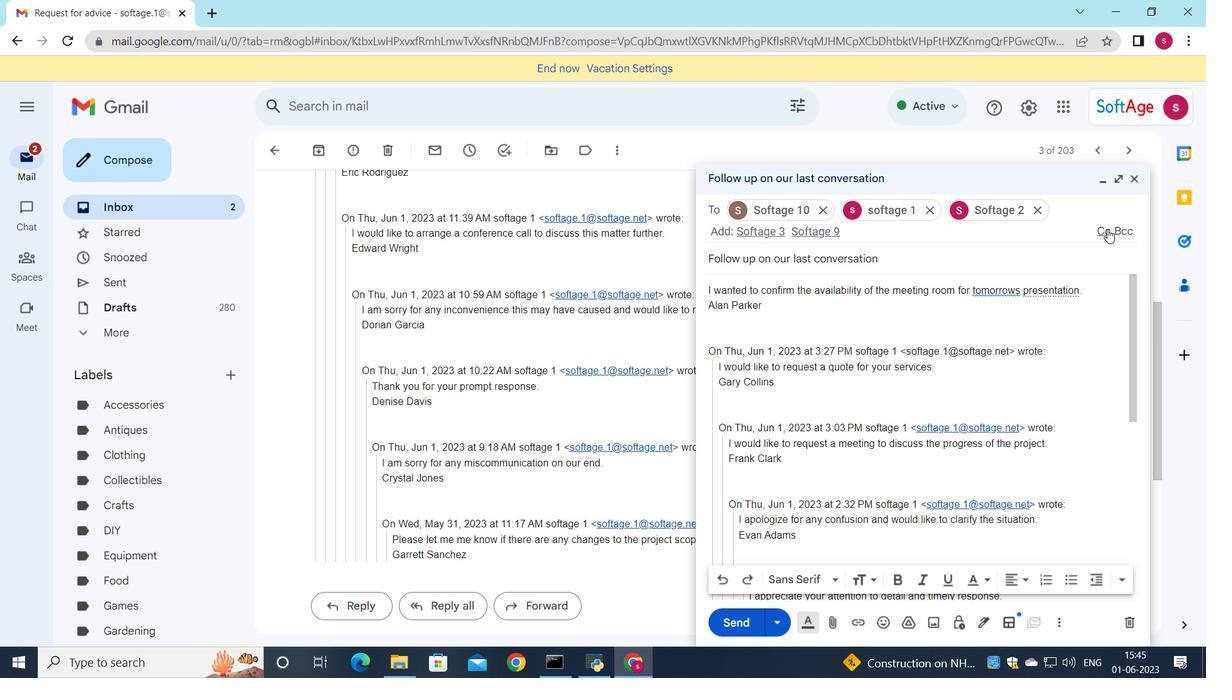 
Action: Mouse moved to (775, 264)
Screenshot: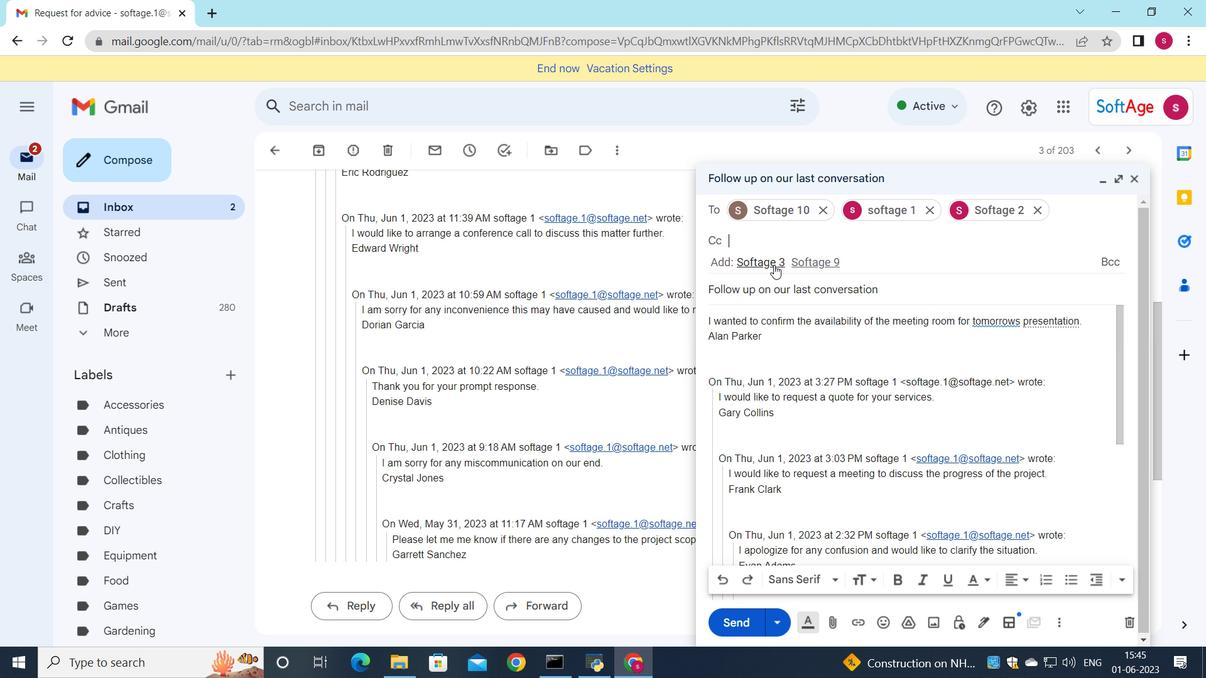 
Action: Key pressed s
Screenshot: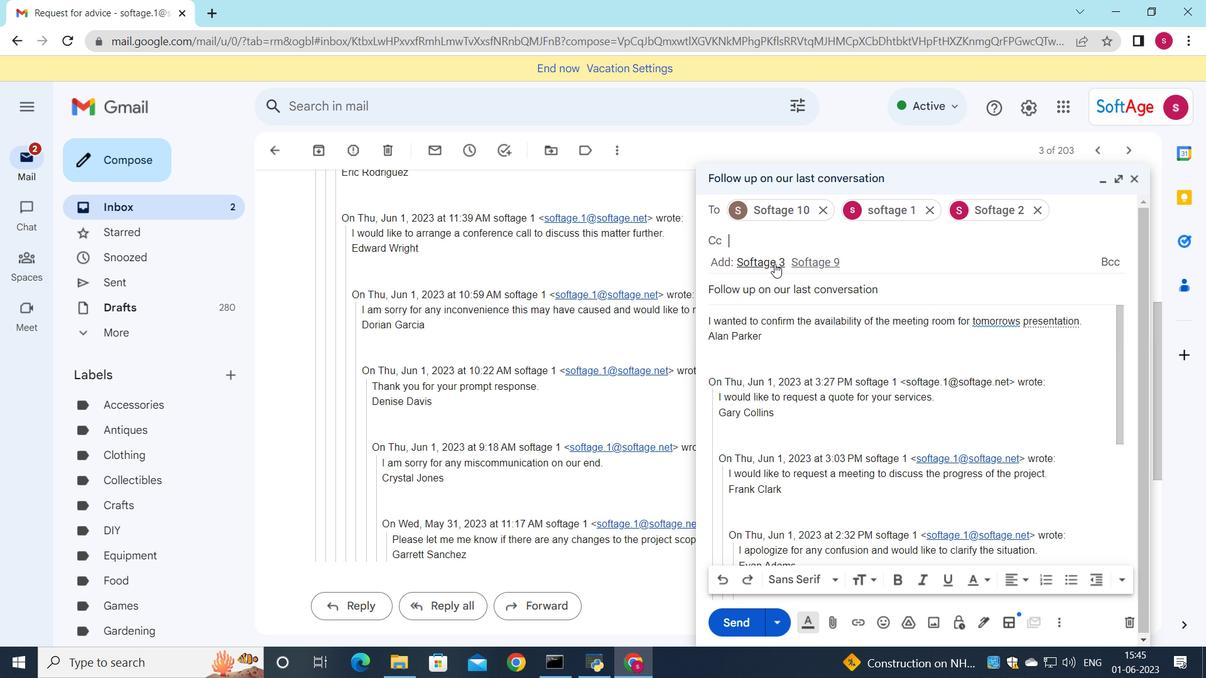 
Action: Mouse moved to (834, 518)
Screenshot: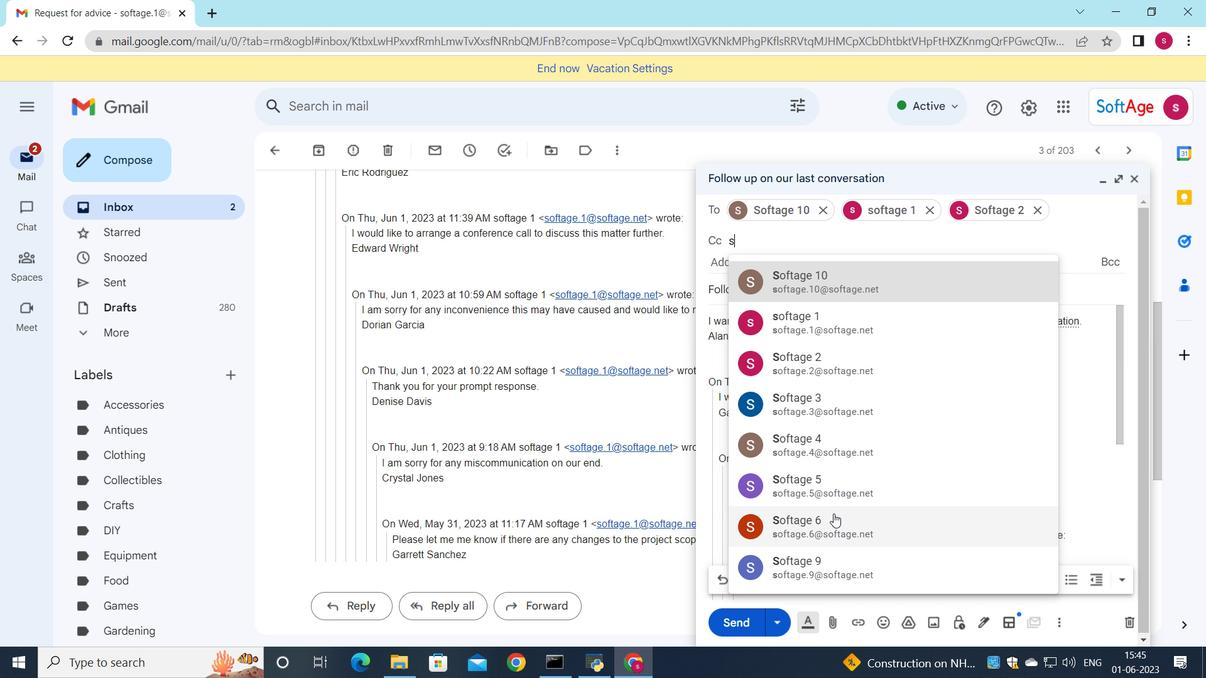 
Action: Mouse pressed left at (834, 518)
Screenshot: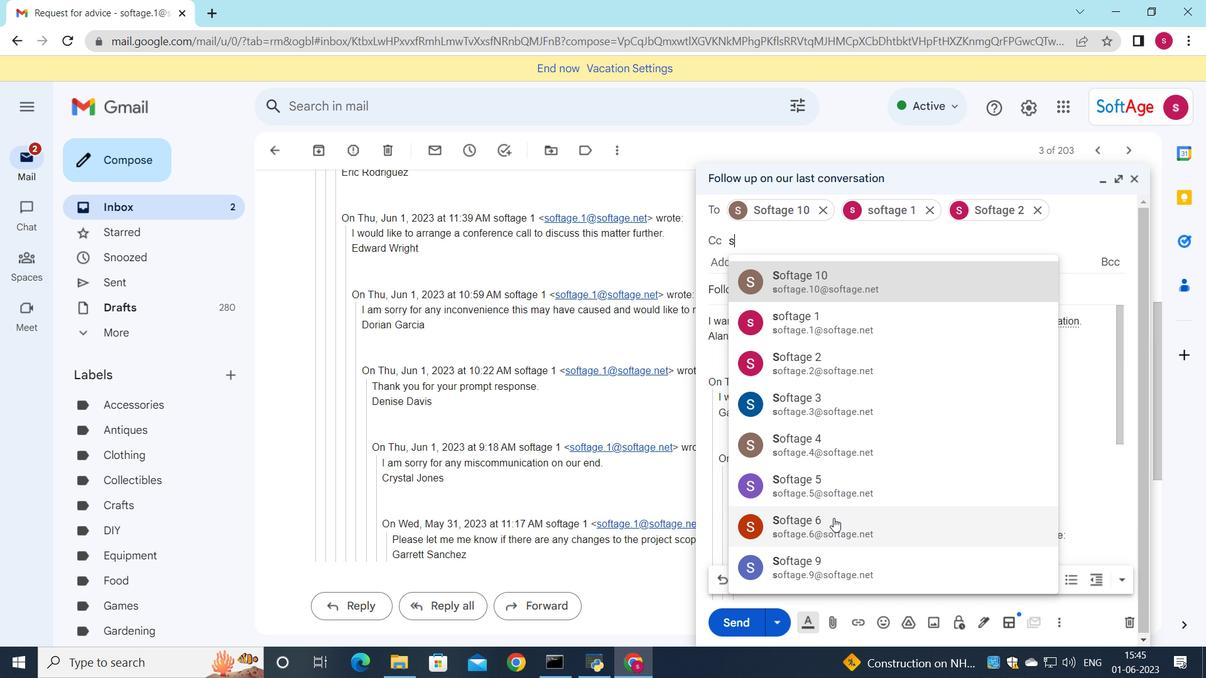 
Action: Mouse moved to (828, 626)
Screenshot: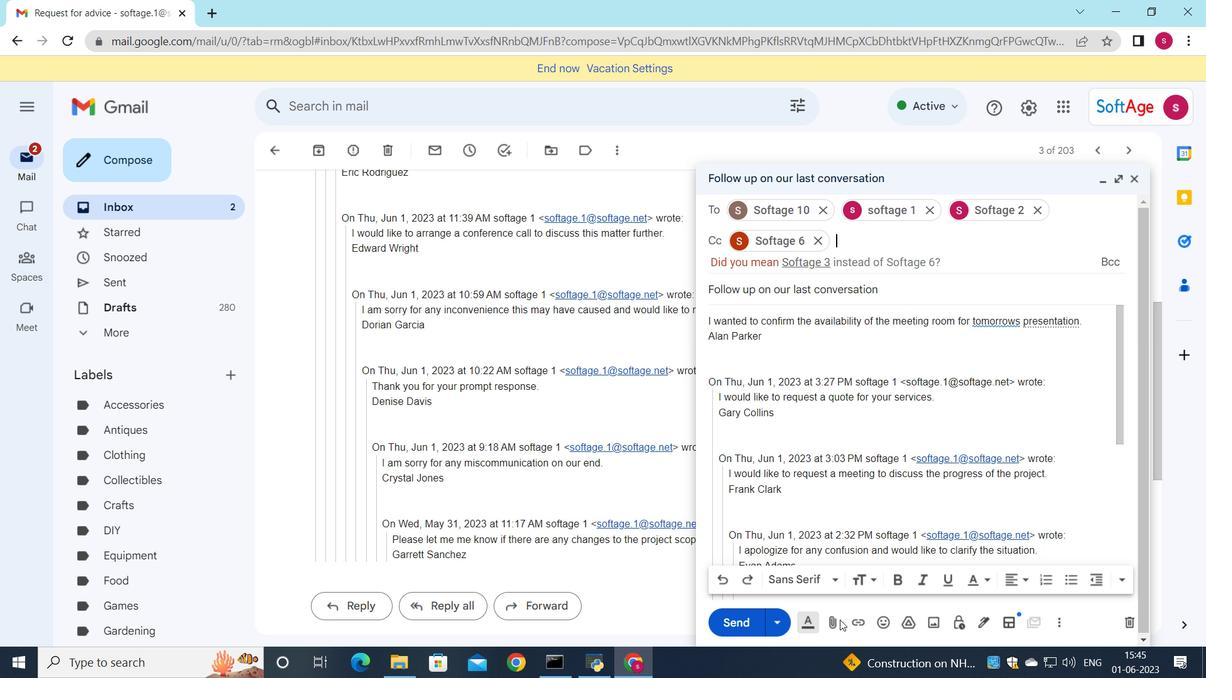 
Action: Mouse pressed left at (828, 626)
Screenshot: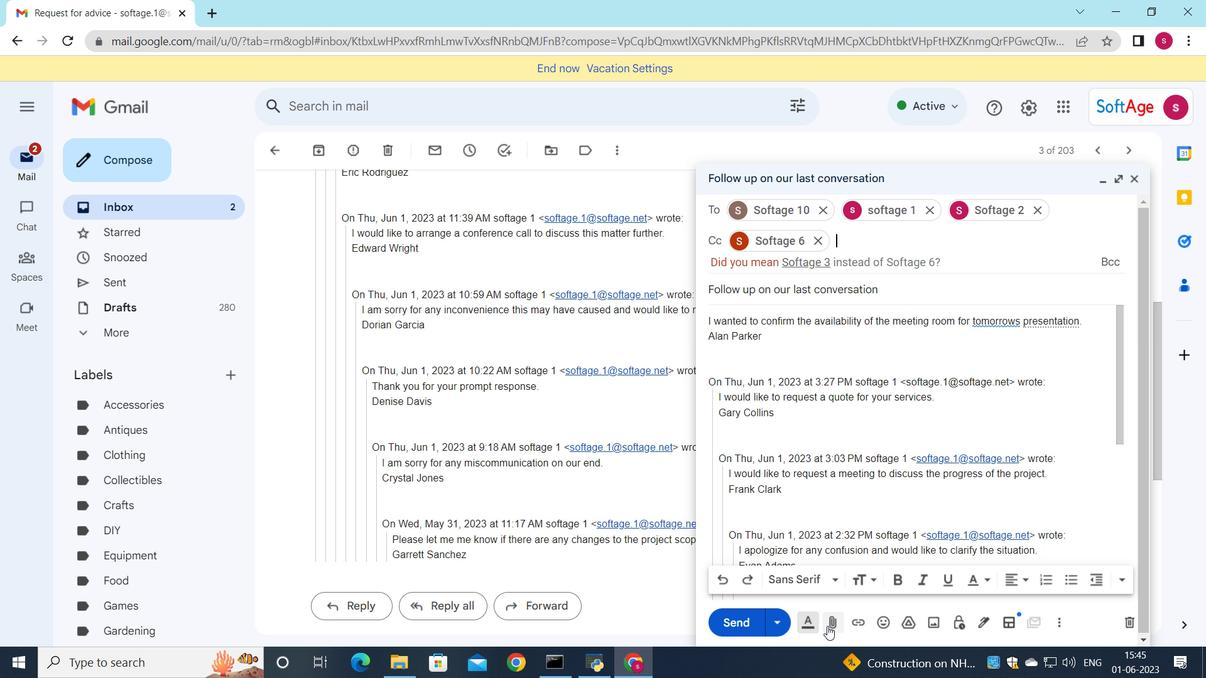 
Action: Mouse moved to (212, 108)
Screenshot: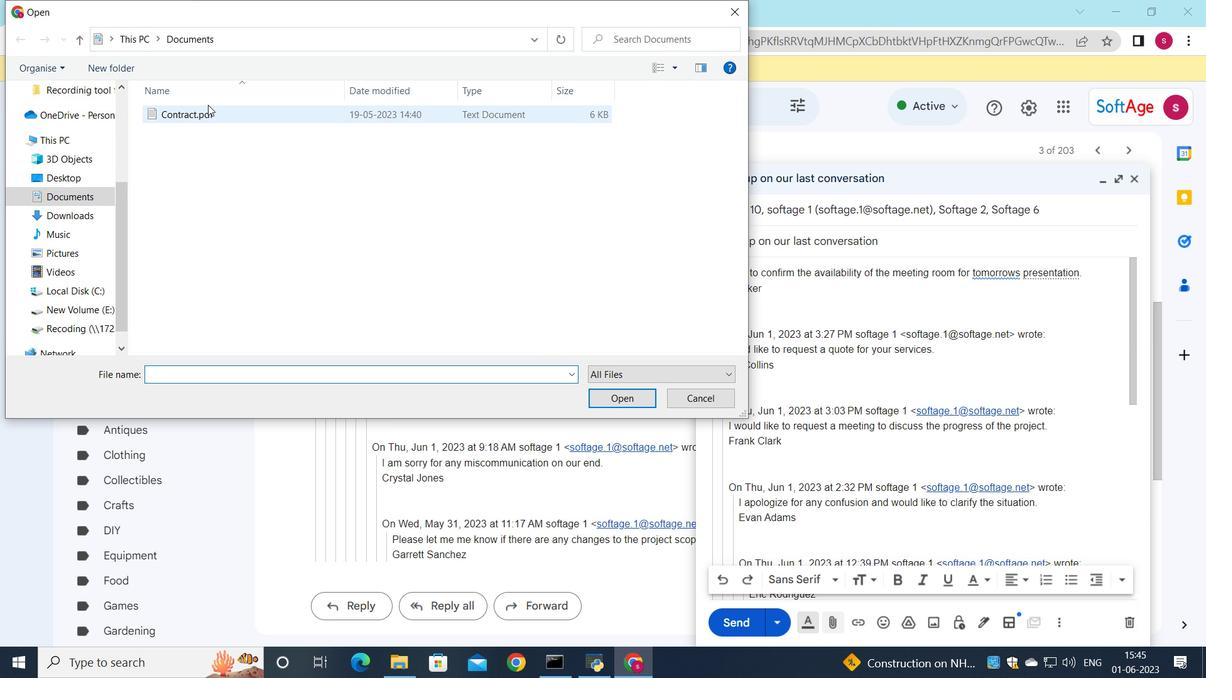 
Action: Mouse pressed left at (212, 108)
Screenshot: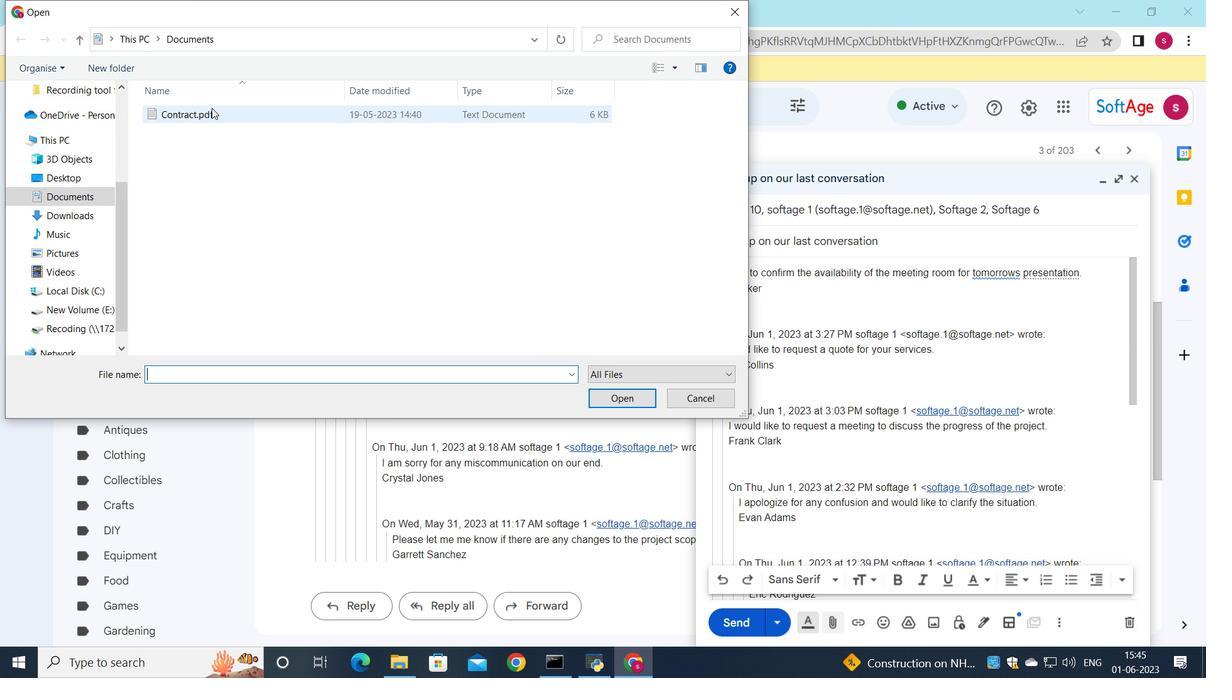 
Action: Mouse moved to (286, 122)
Screenshot: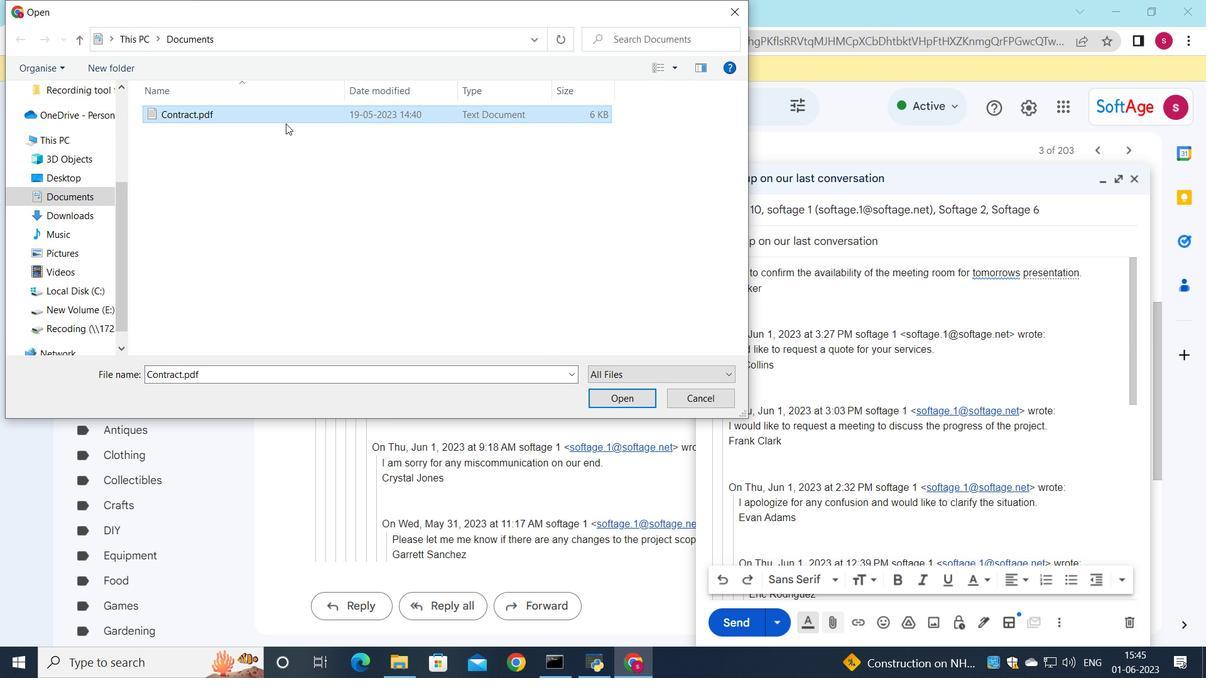 
Action: Mouse pressed left at (286, 122)
Screenshot: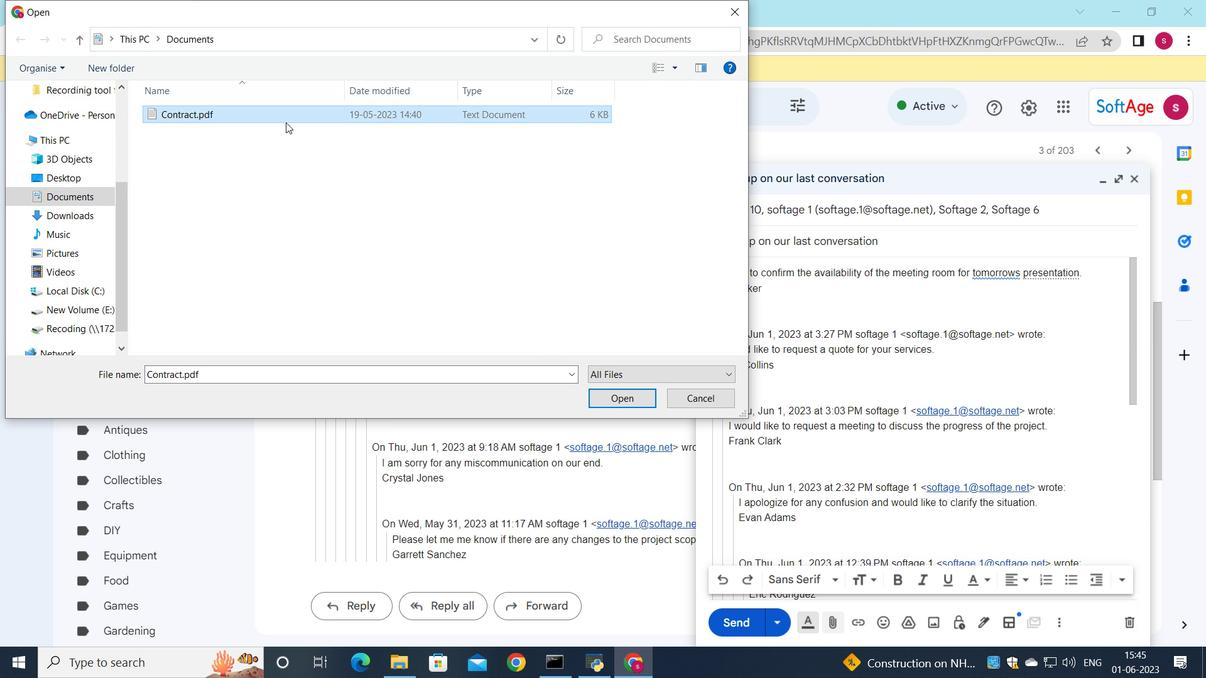 
Action: Mouse moved to (302, 123)
Screenshot: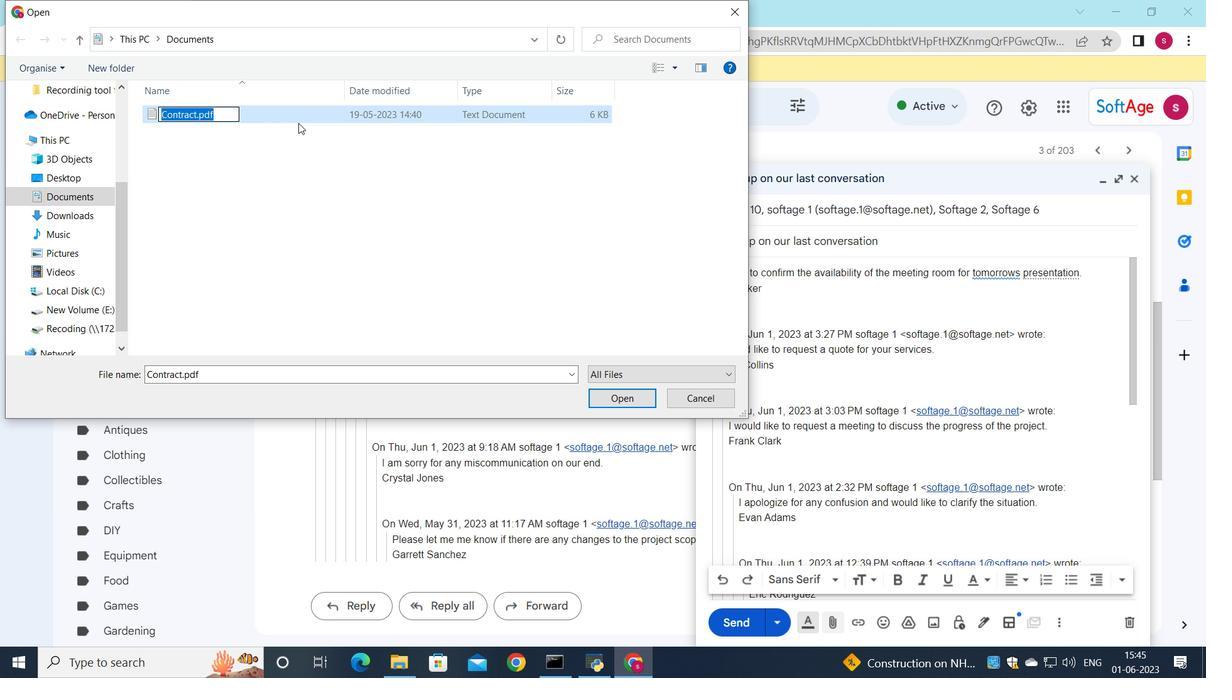 
Action: Key pressed <Key.shift>proposal.doc
Screenshot: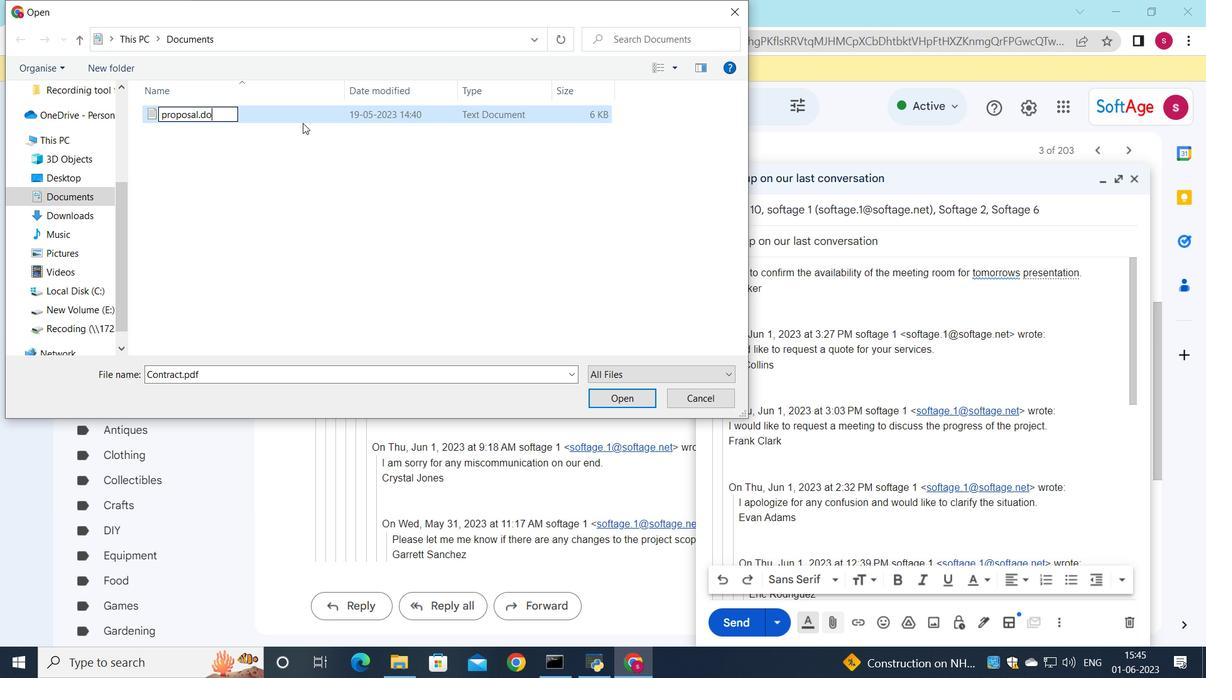
Action: Mouse moved to (165, 115)
Screenshot: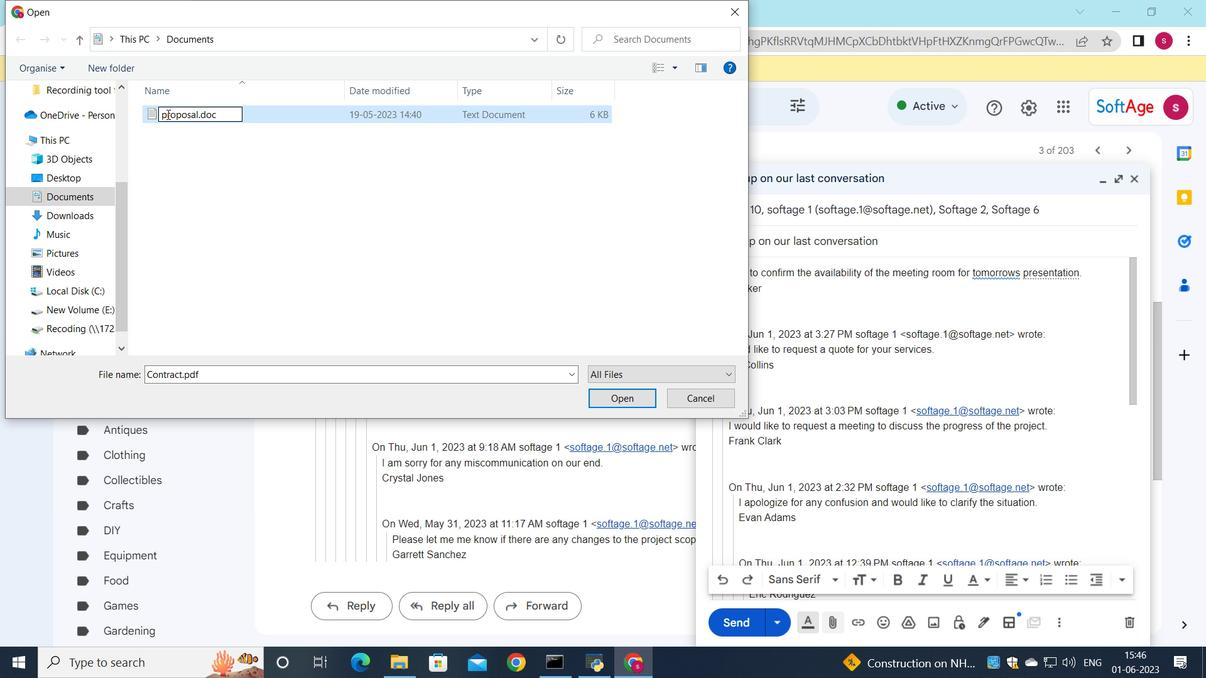 
Action: Mouse pressed left at (165, 115)
Screenshot: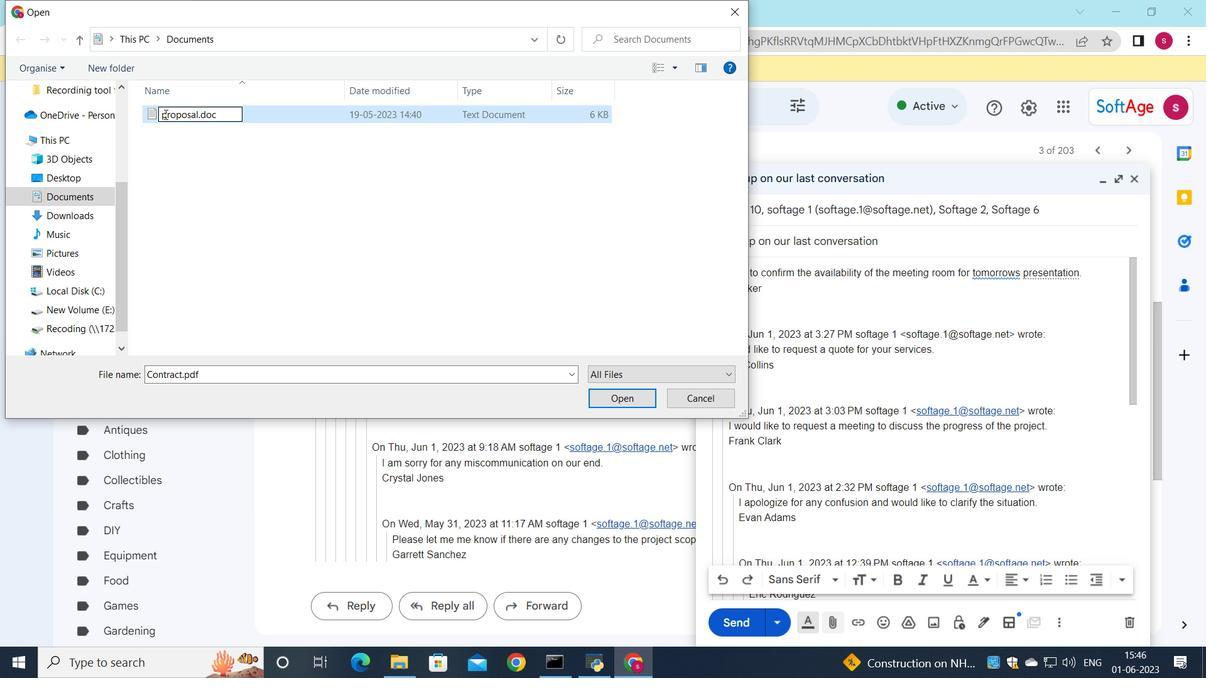 
Action: Key pressed <Key.backspace><Key.shift>P
Screenshot: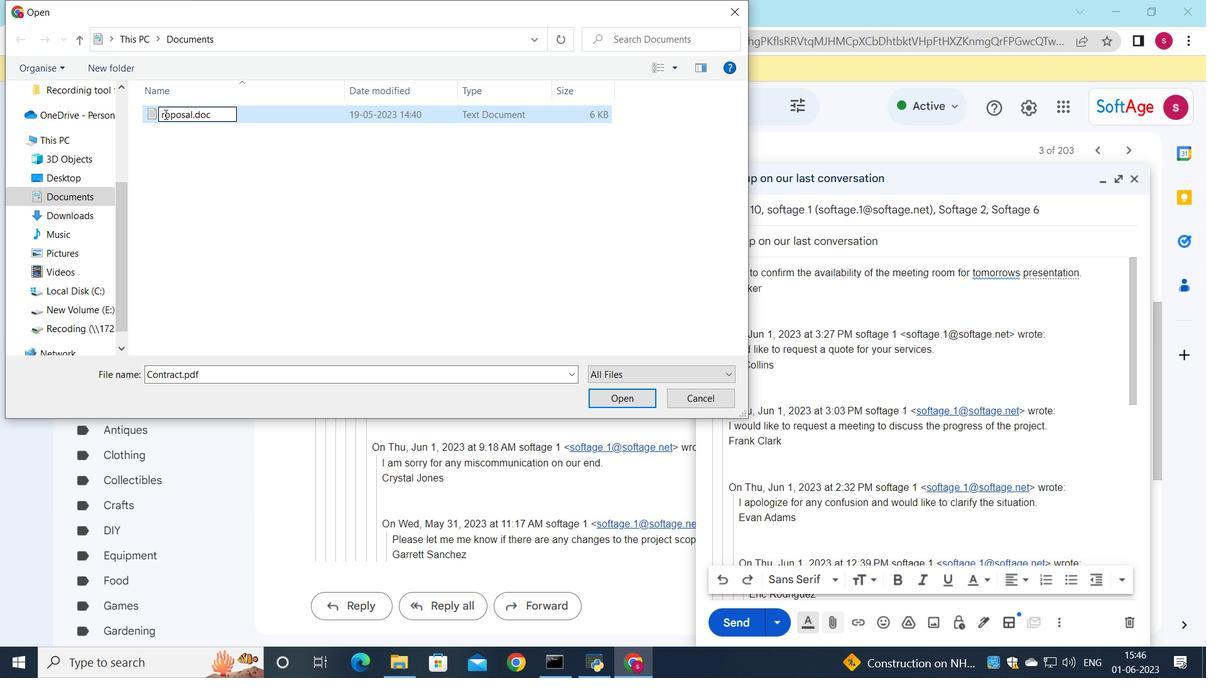 
Action: Mouse moved to (512, 116)
Screenshot: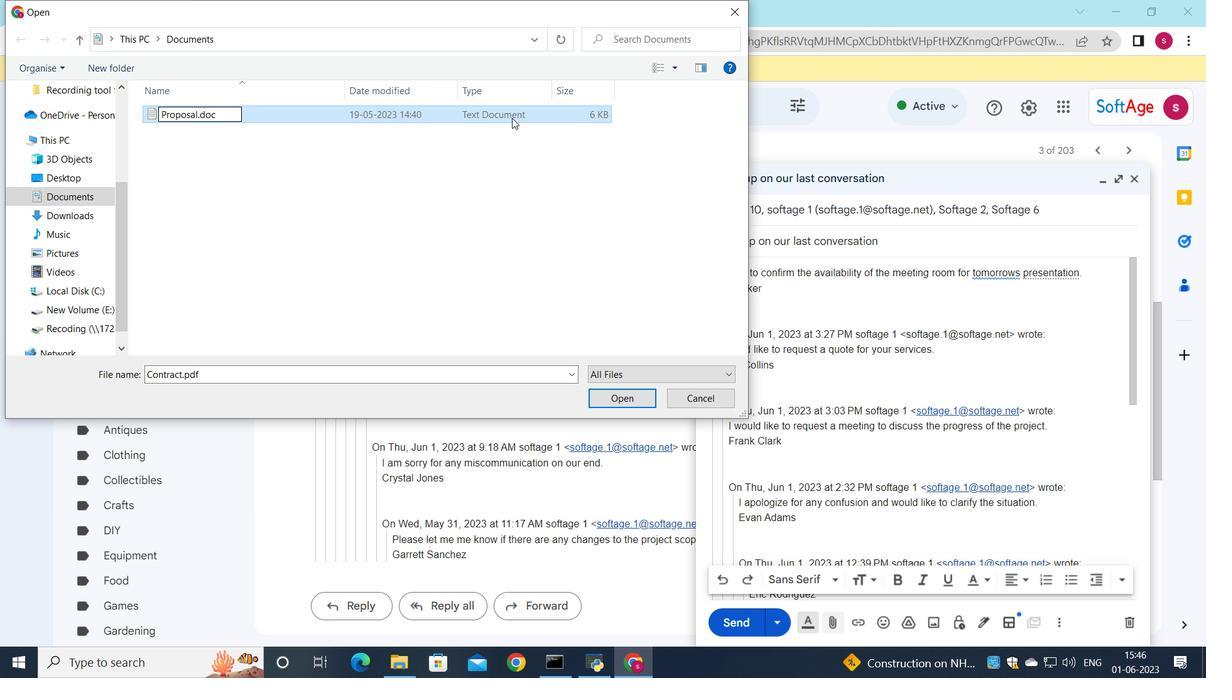 
Action: Mouse pressed left at (512, 116)
Screenshot: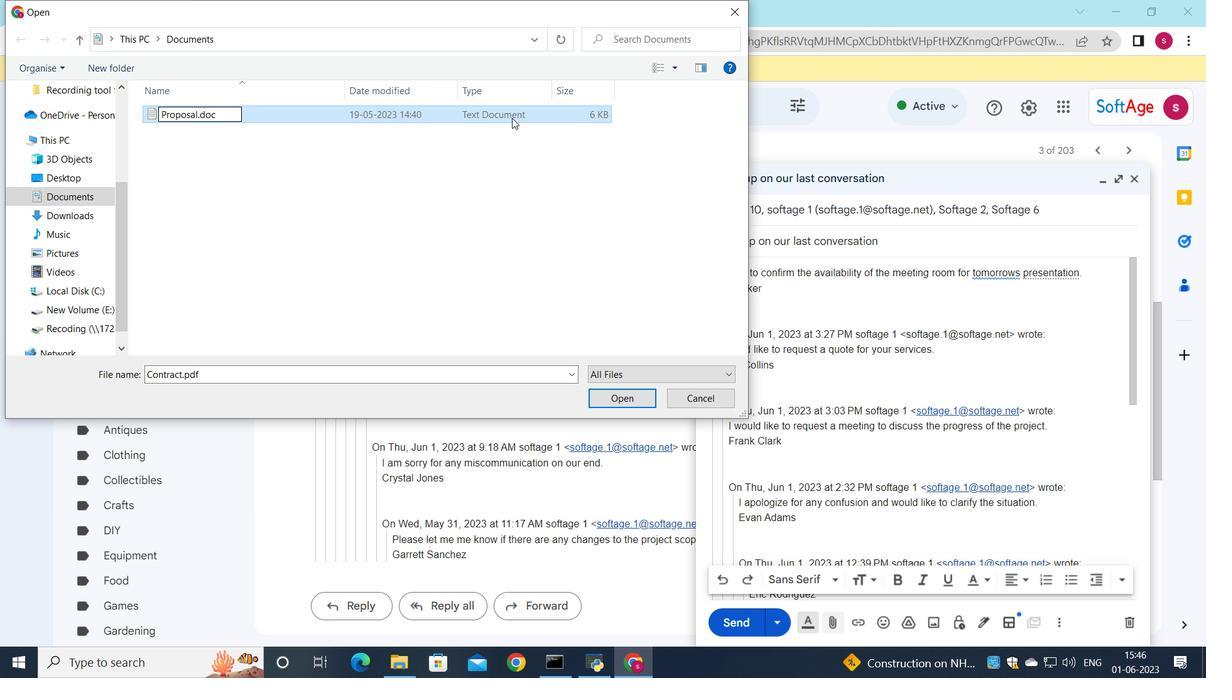 
Action: Mouse moved to (613, 402)
Screenshot: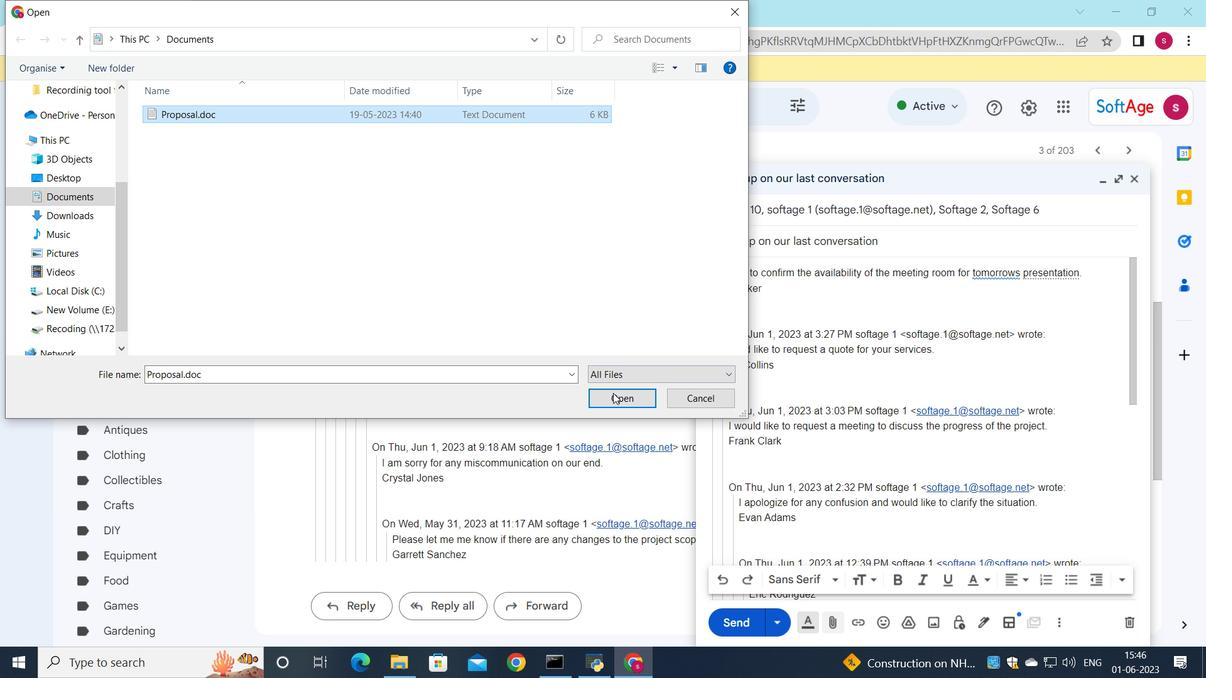 
Action: Mouse pressed left at (613, 402)
Screenshot: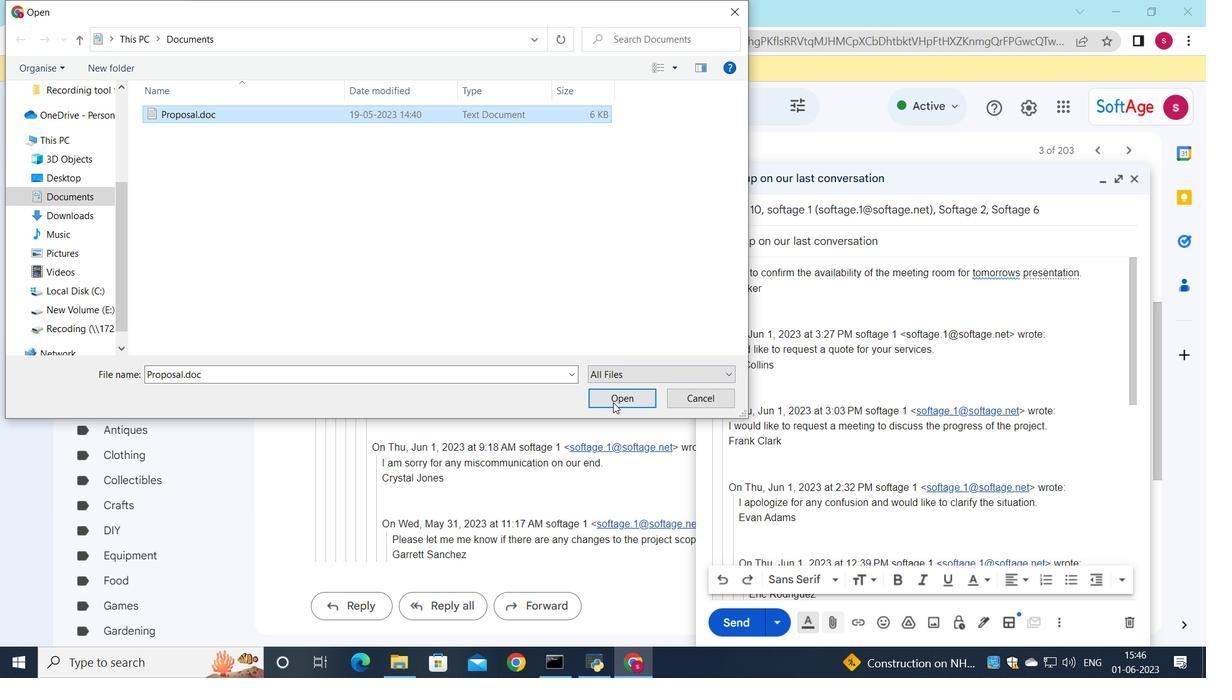 
Action: Mouse moved to (741, 617)
Screenshot: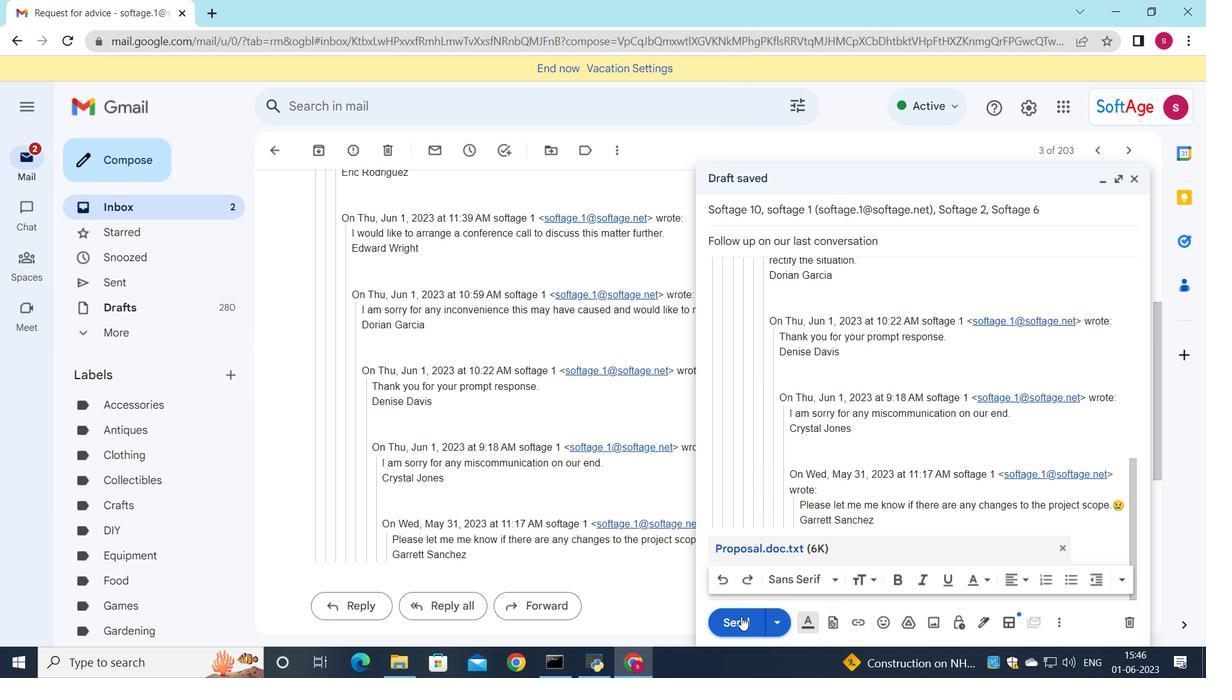 
Action: Mouse pressed left at (741, 617)
Screenshot: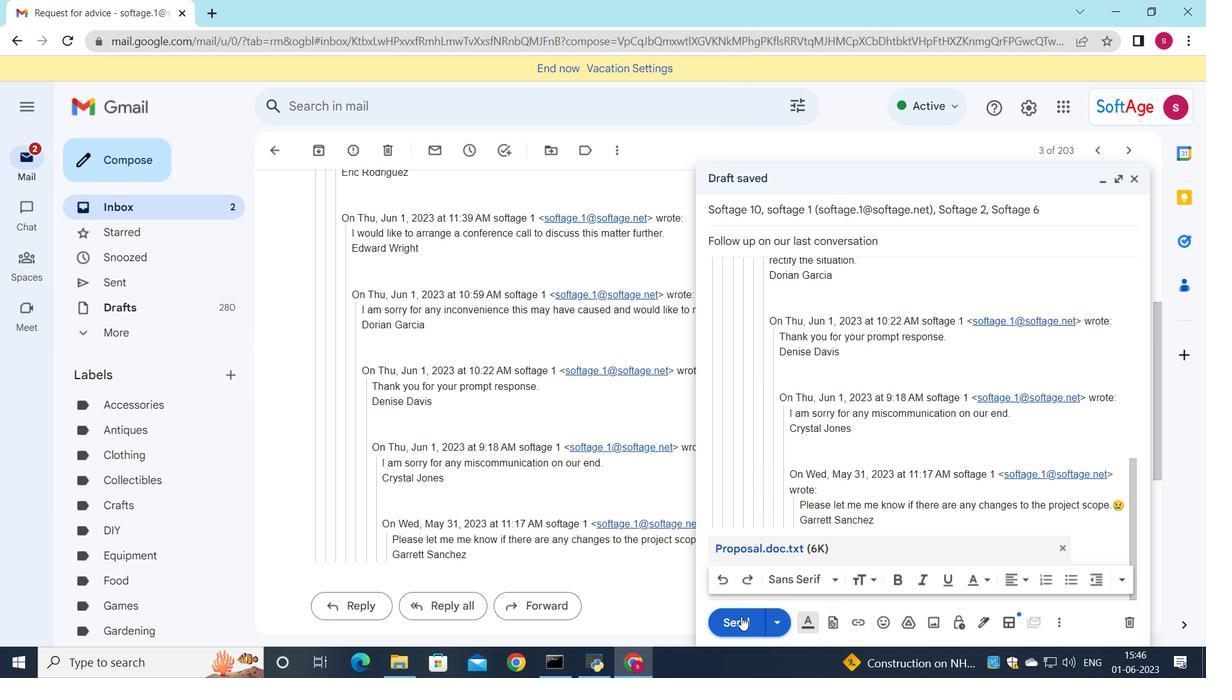
Action: Mouse moved to (140, 197)
Screenshot: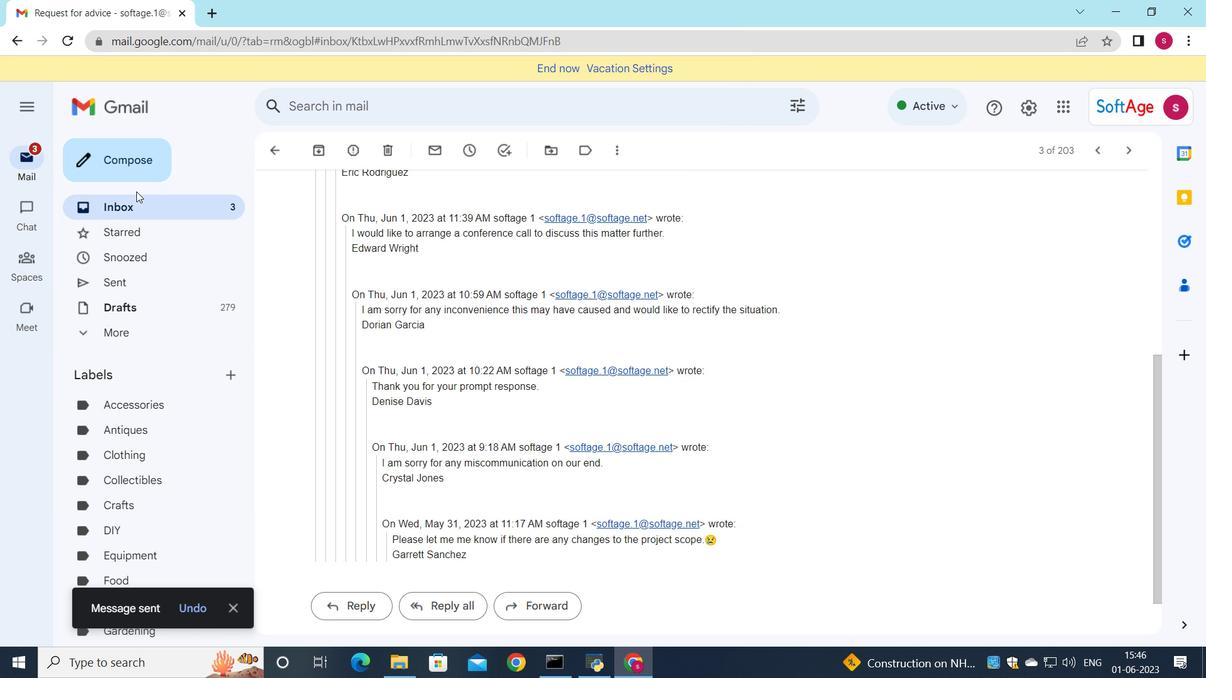 
Action: Mouse pressed left at (140, 197)
Screenshot: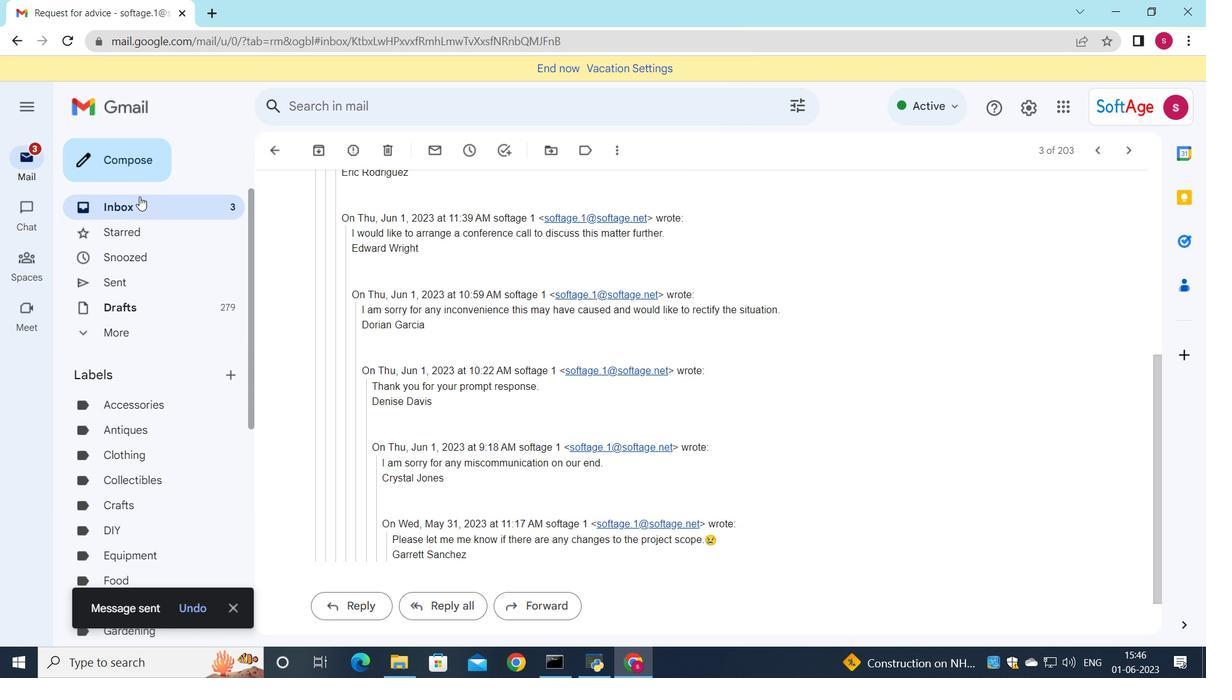 
Action: Mouse moved to (634, 198)
Screenshot: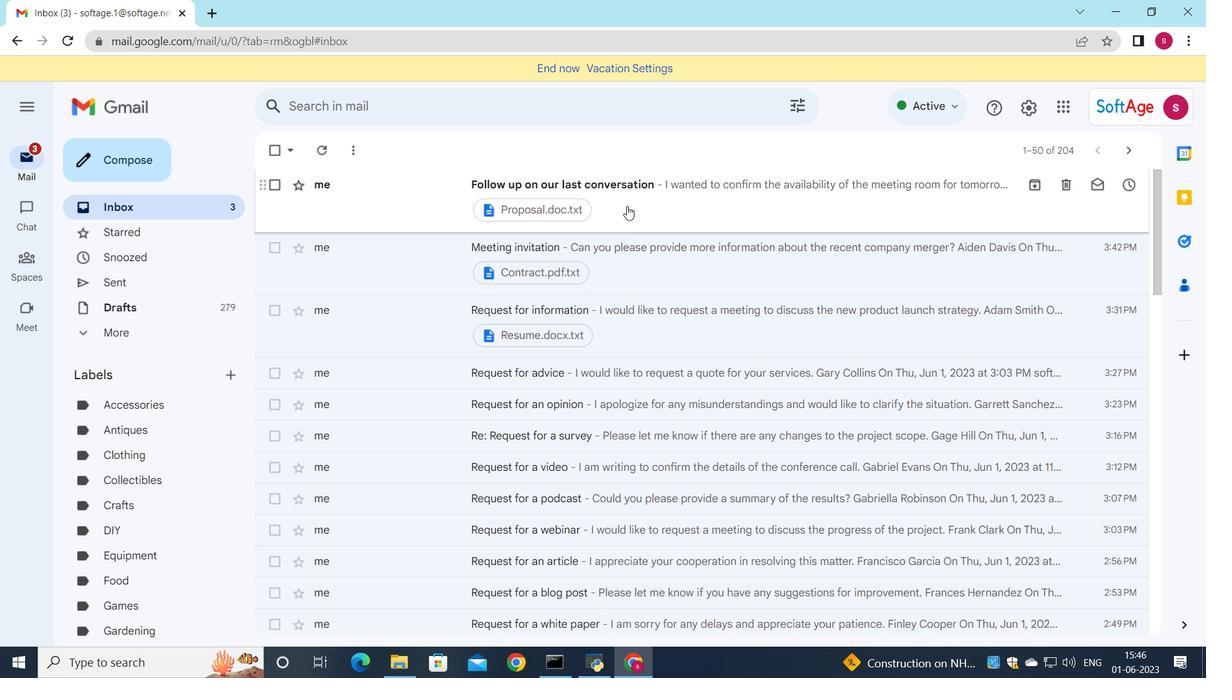 
Action: Mouse pressed left at (634, 198)
Screenshot: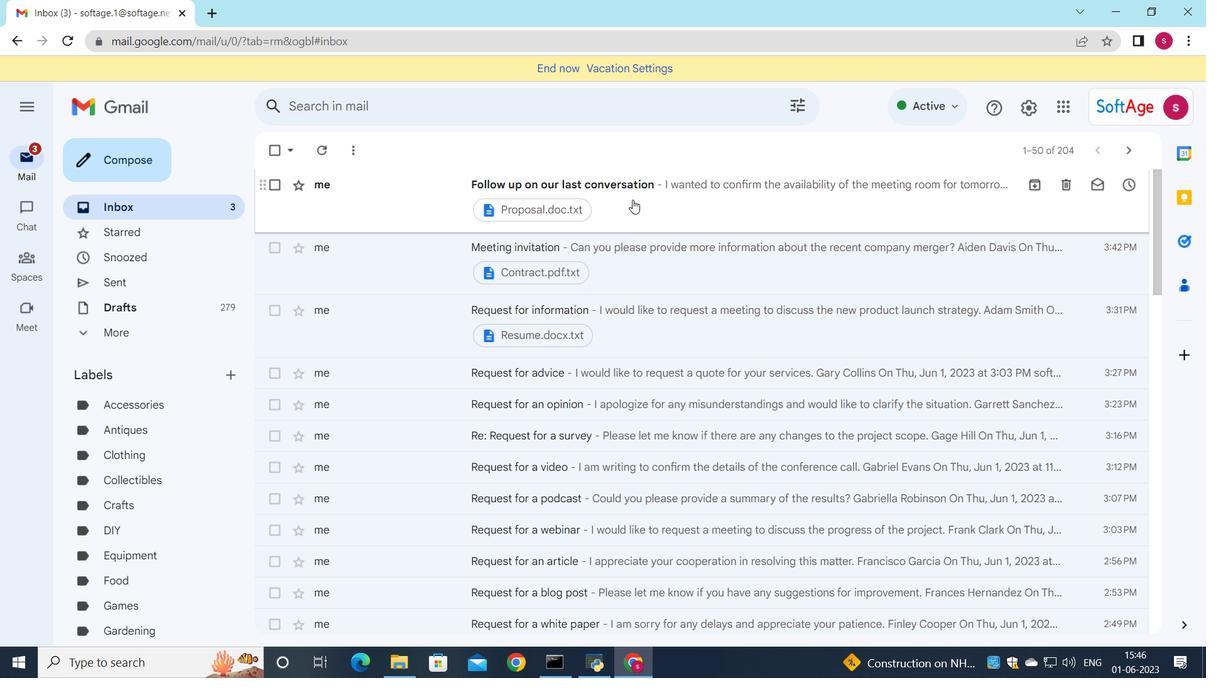 
